 Task: Open a blank google sheet and write heading  Budget GuruAdd Categories in a column and its values below  'Housing, Transportation, Groceries, Utilities, Entertainment, Dining Out, Health, Miscellaneous, Savings & Total. 'Add Budgeted amount in next column and its values below  $1,500, $300, $400, $200, $150, $250, $100, $200, $500 & $4,600. Add Actual amountin next column and its values below   $1,400, $280, $420, $180, $170, $230, $120, $180, $520 & $4,500. Add Difference  in next column and its values below   -$100, -$20, +$20, -$20, +$20, -$20, +$20, -$20, +$20 & -$100Save page DashboardCashExpensesbook
Action: Mouse moved to (329, 199)
Screenshot: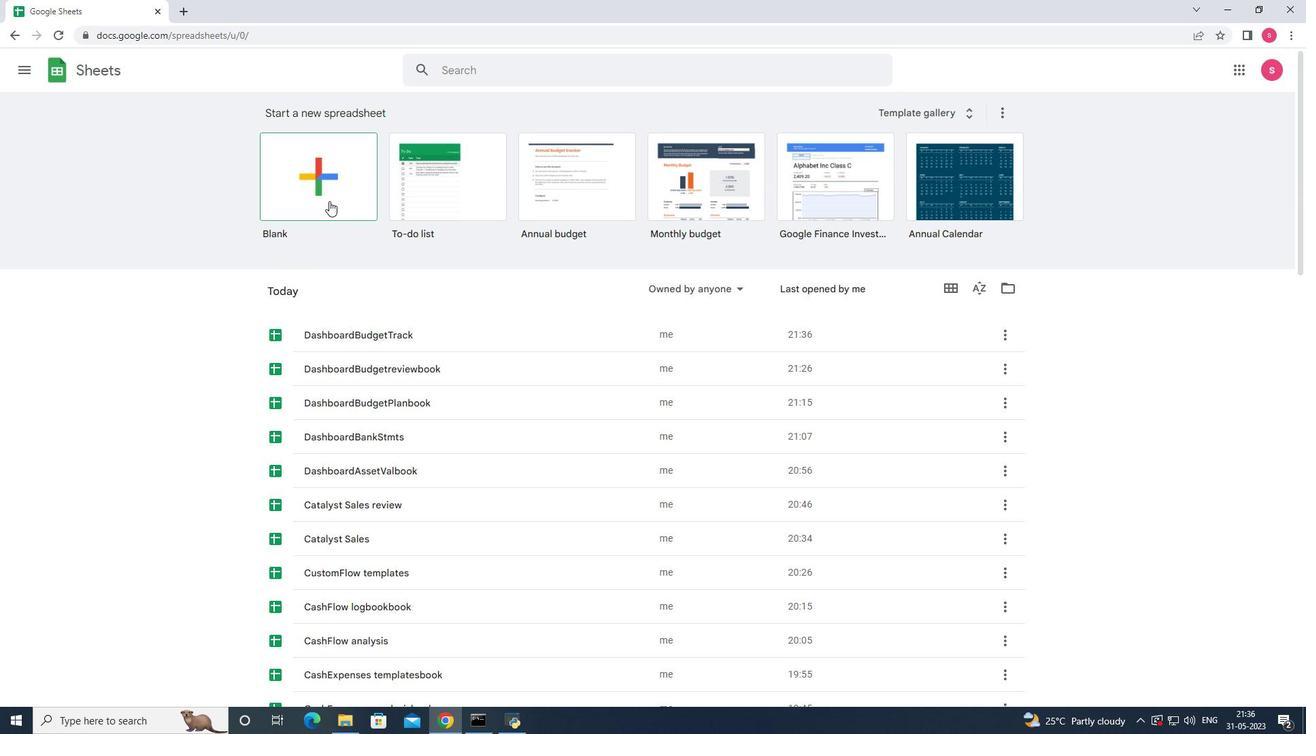 
Action: Mouse pressed left at (329, 199)
Screenshot: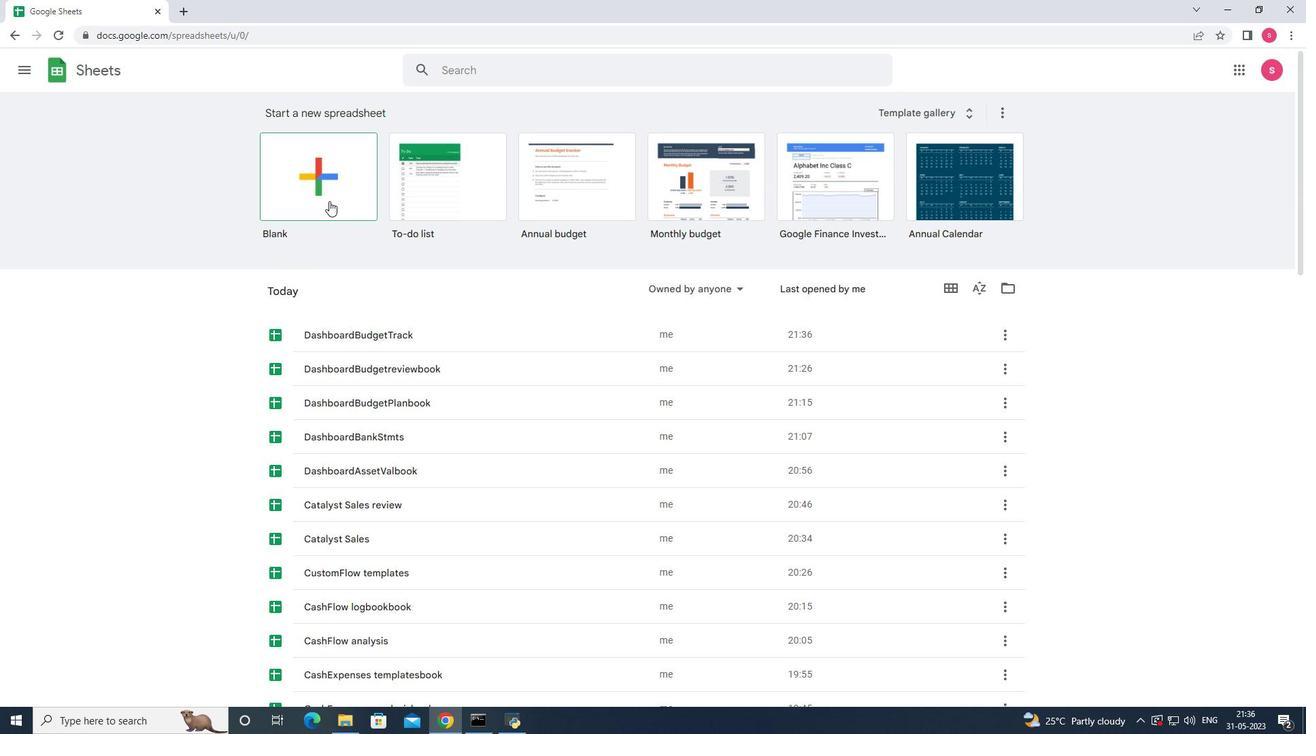 
Action: Mouse moved to (365, 310)
Screenshot: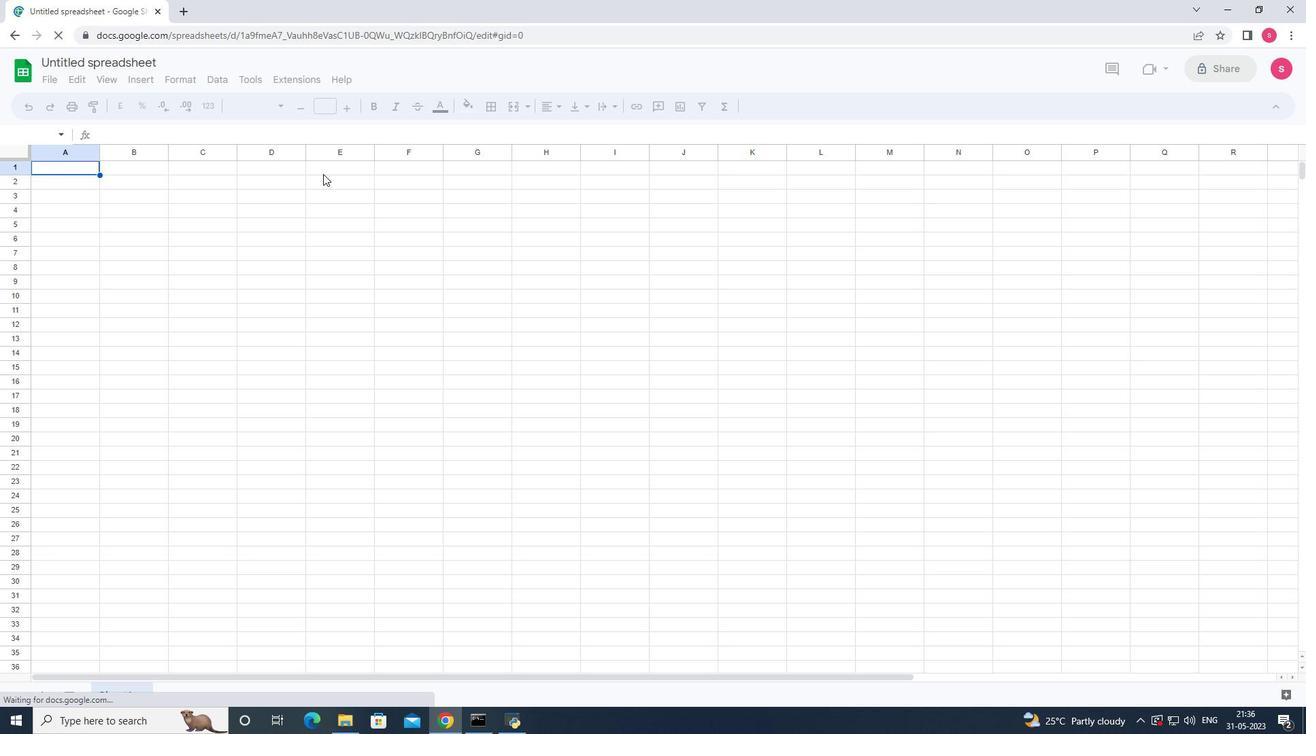 
Action: Key pressed <Key.shift><Key.shift><Key.shift><Key.shift><Key.shift><Key.shift><Key.shift>Guru<Key.left><Key.left><Key.left><Key.left><Key.left><Key.enter><Key.left><Key.left><Key.left><Key.left><Key.left><Key.shift>Budget<Key.space><Key.down><Key.down><Key.down><Key.enter><Key.shift>Categories<Key.enter><Key.shift>Housing<Key.enter><Key.shift>Transportation<Key.down><Key.down><Key.up><Key.shift>Groceries<Key.enter><Key.shift><Key.shift><Key.shift><Key.shift><Key.shift><Key.shift><Key.shift><Key.shift><Key.shift><Key.shift><Key.shift><Key.shift><Key.shift>Utilities<Key.enter><Key.shift><Key.shift><Key.shift>Entertainment<Key.enter><Key.shift>Dining<Key.space><Key.shift><Key.shift>Out<Key.enter><Key.shift>Health<Key.enter><Key.shift><Key.shift><Key.shift><Key.shift><Key.shift><Key.shift><Key.shift>Miscellaneous<Key.enter><Key.shift>SDsa<Key.backspace><Key.backspace><Key.backspace>avings<Key.right><Key.left><Key.down><Key.shift>Total<Key.right><Key.up><Key.up><Key.up><Key.up><Key.up><Key.up><Key.up><Key.up><Key.up><Key.up><Key.shift><Key.shift><Key.shift><Key.shift><Key.shift><Key.shift><Key.shift><Key.shift><Key.shift>Budgted<Key.space><Key.shift>Amount<Key.space><Key.down><Key.up><Key.down>1500<Key.enter>300<Key.enter>400<Key.enter>200<Key.enter>150<Key.enter>250<Key.enter>100<Key.enter>200<Key.enter>500<Key.enter>4600
Screenshot: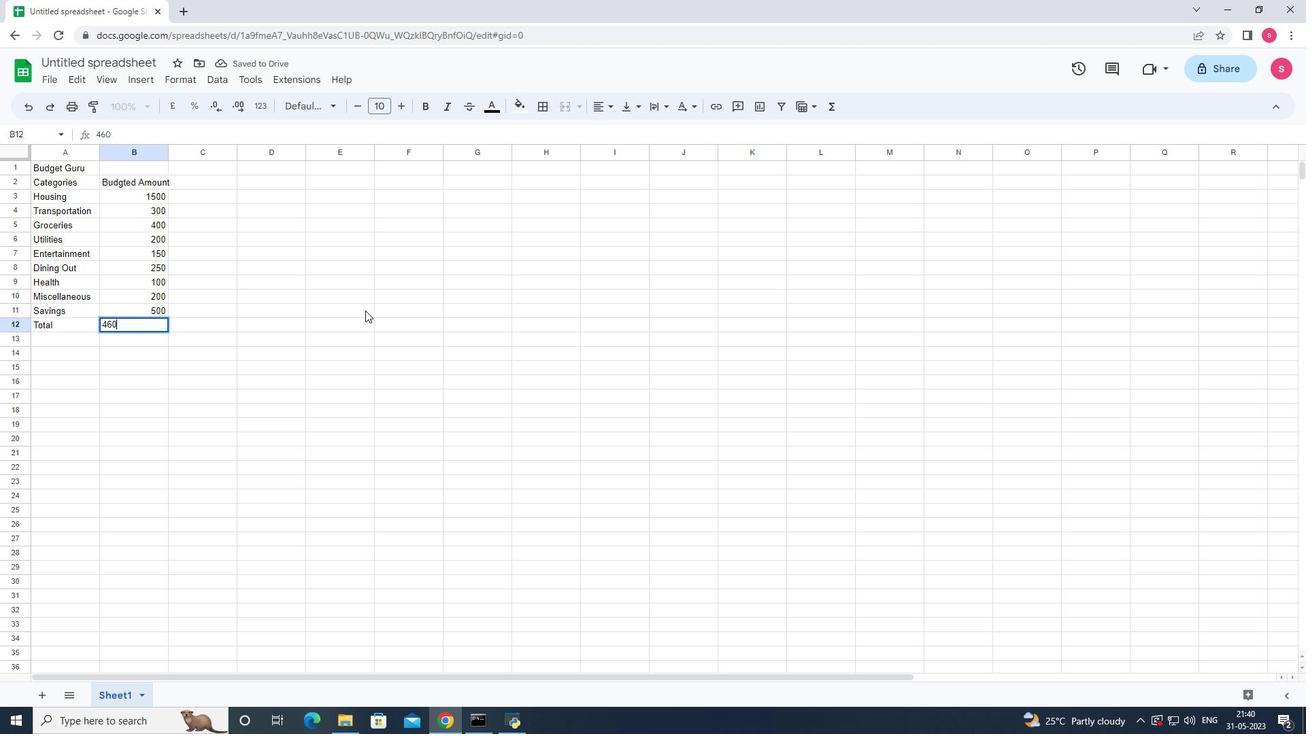 
Action: Mouse pressed left at (365, 310)
Screenshot: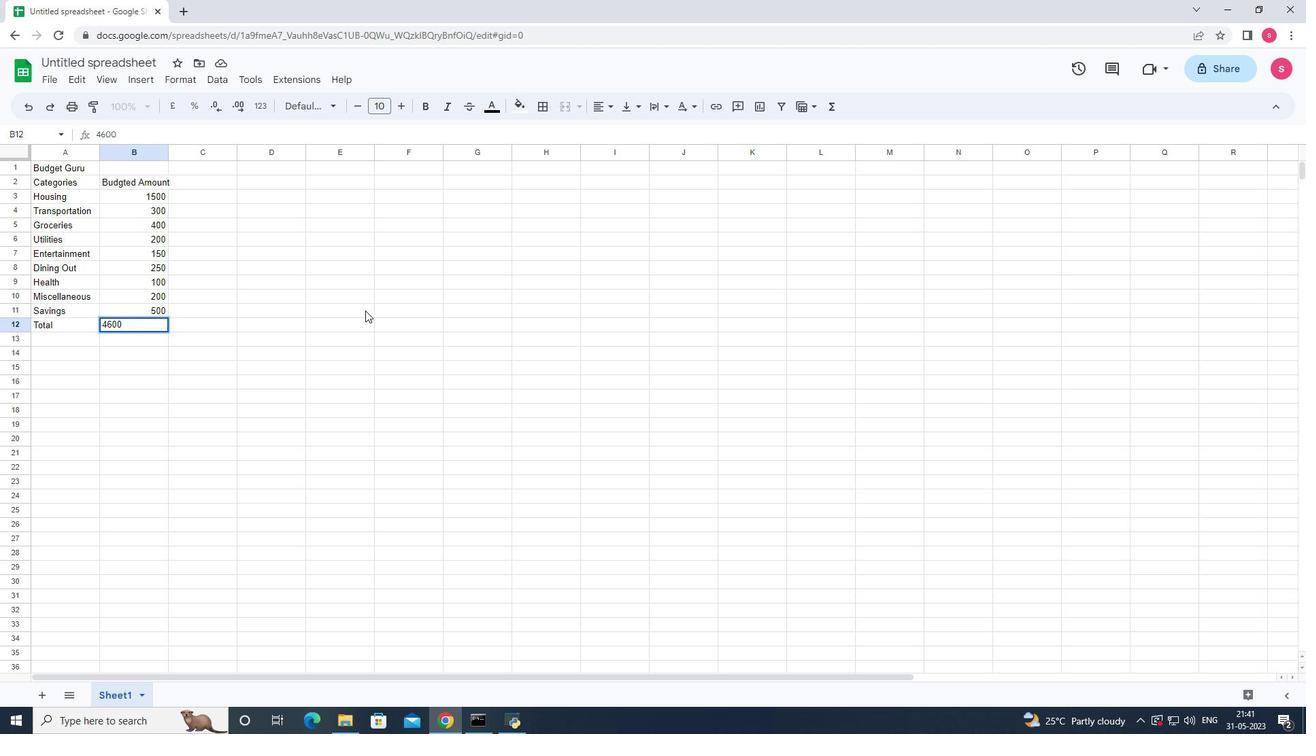 
Action: Mouse moved to (106, 182)
Screenshot: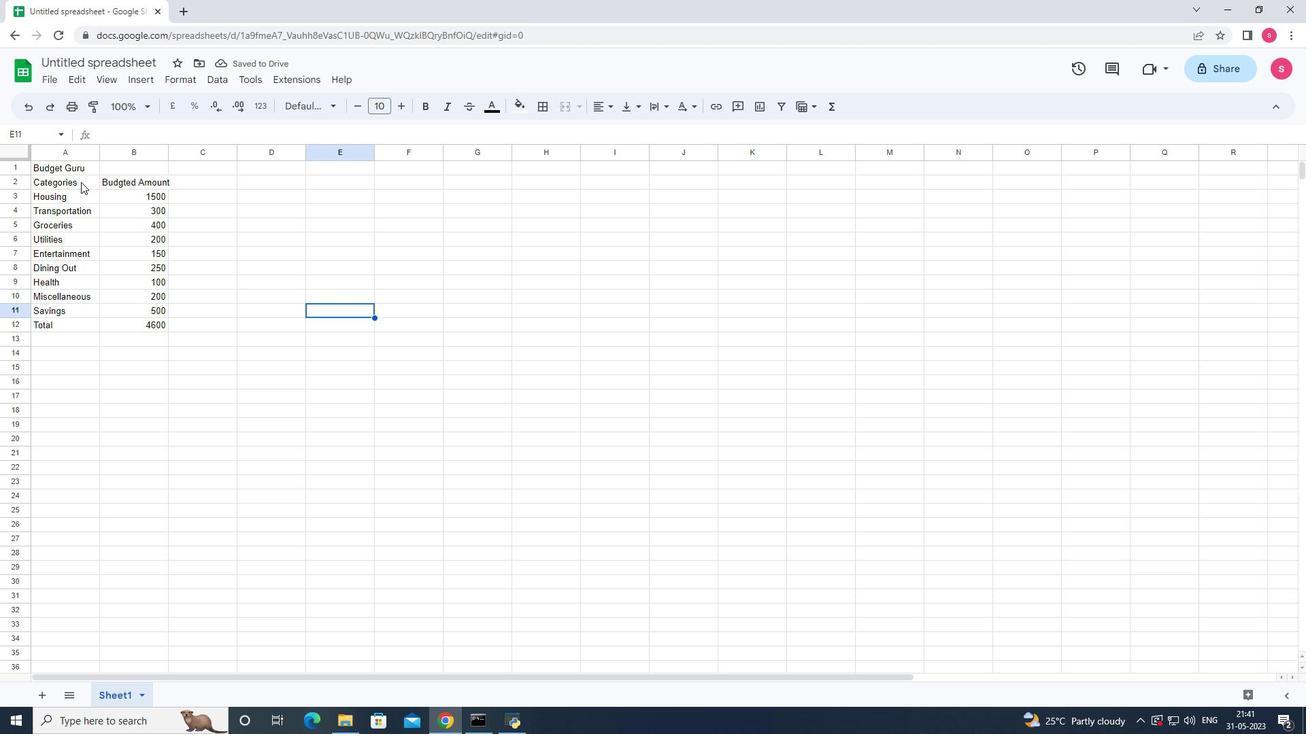 
Action: Mouse pressed left at (106, 182)
Screenshot: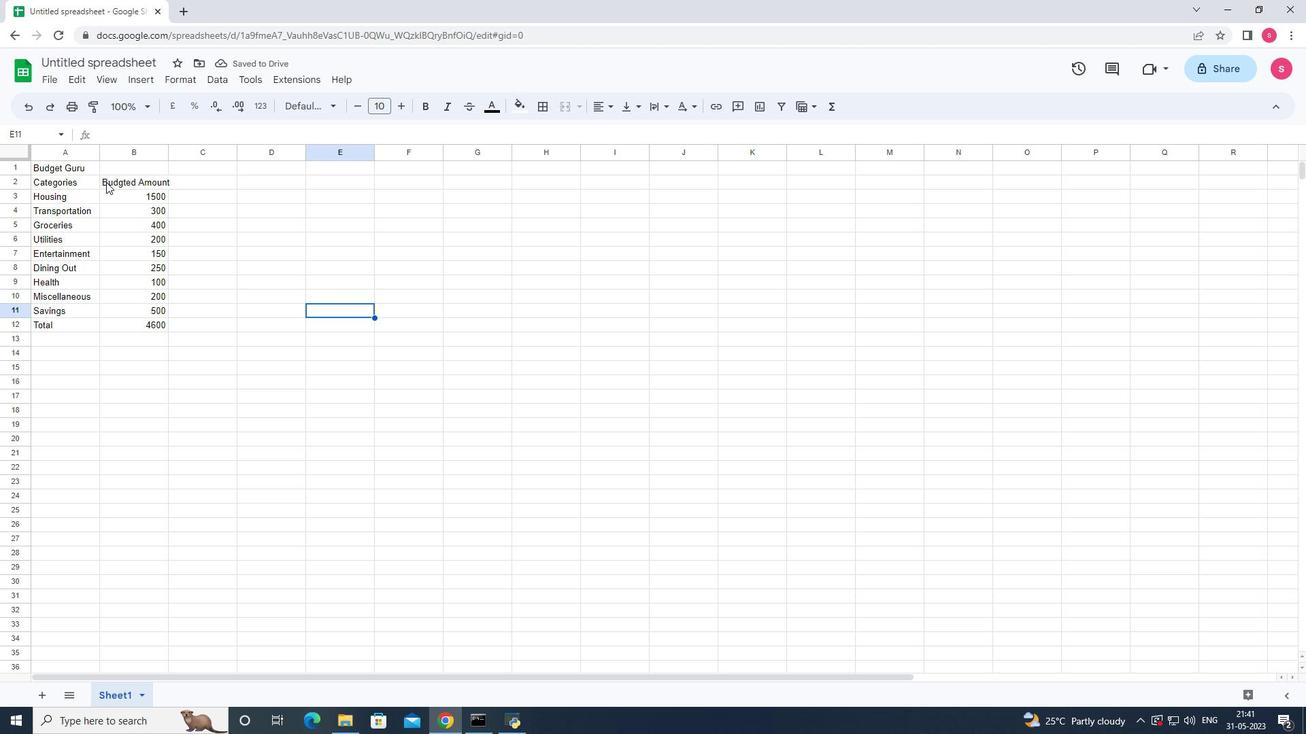 
Action: Mouse moved to (232, 238)
Screenshot: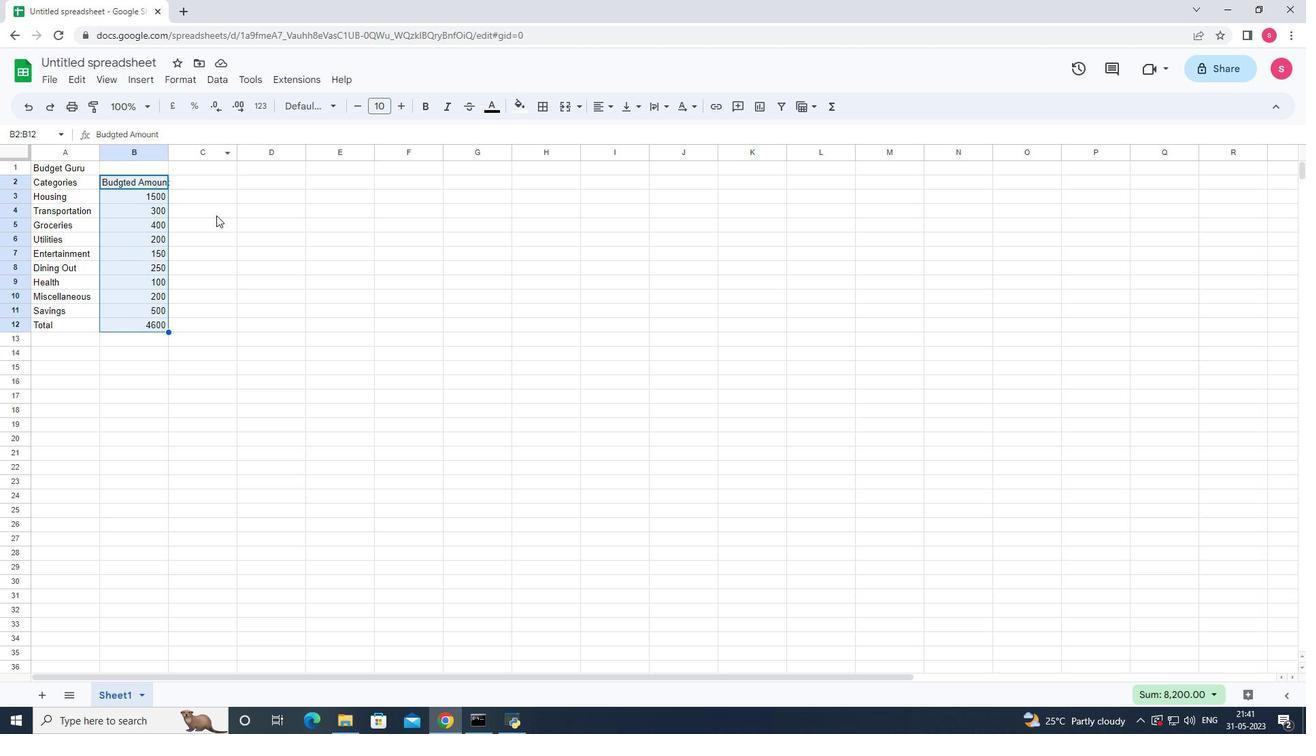 
Action: Mouse pressed left at (232, 238)
Screenshot: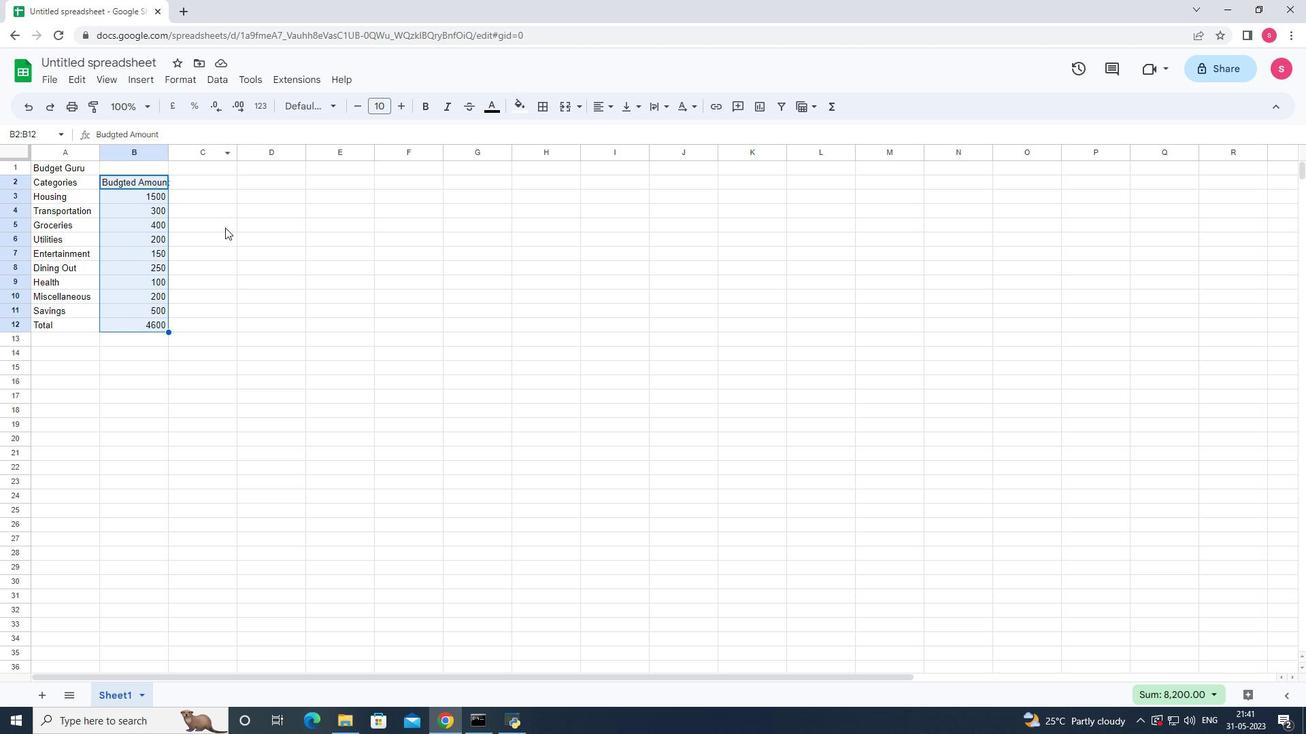 
Action: Mouse moved to (132, 197)
Screenshot: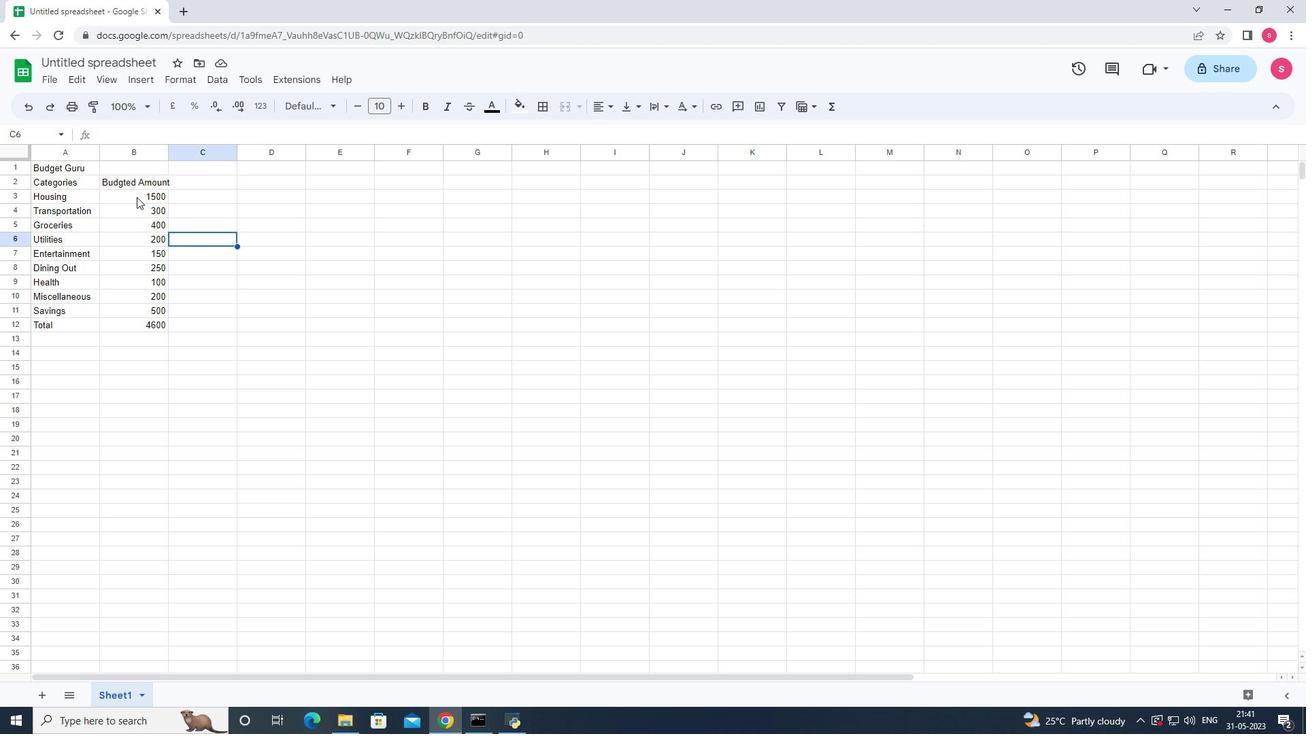 
Action: Mouse pressed left at (132, 197)
Screenshot: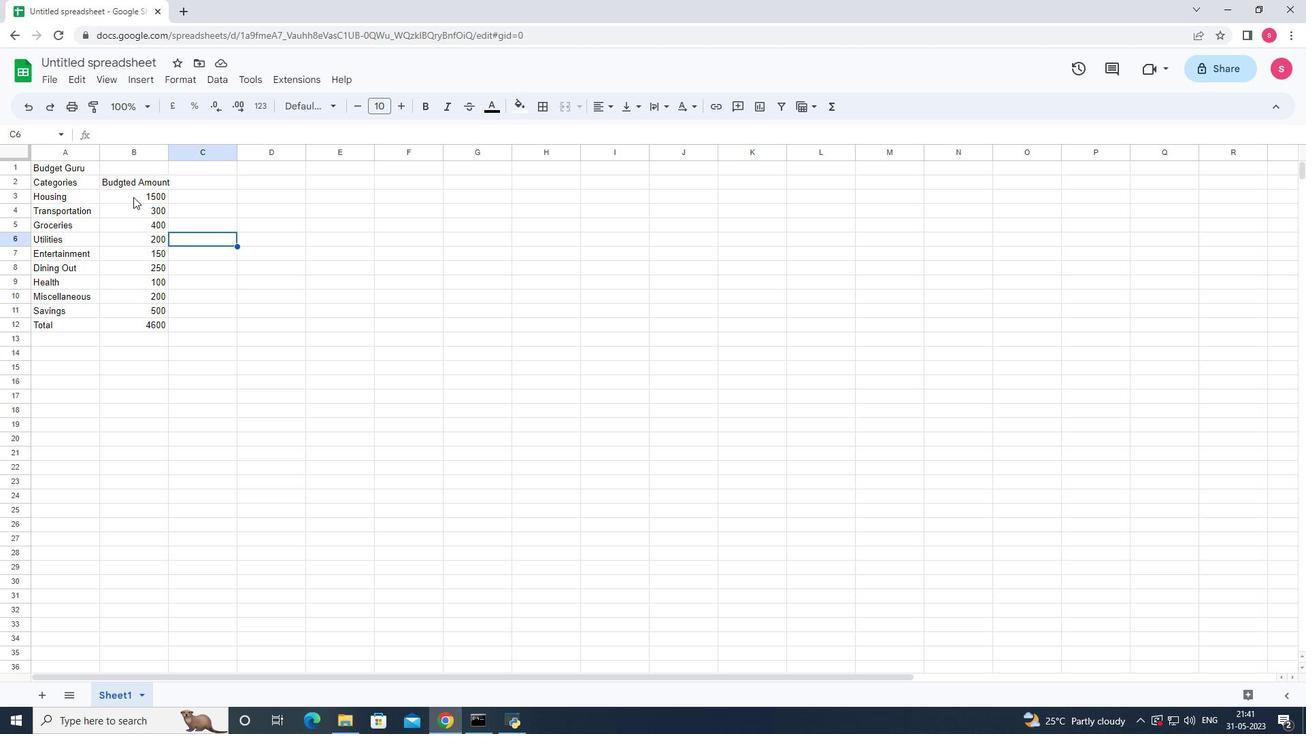 
Action: Mouse moved to (185, 79)
Screenshot: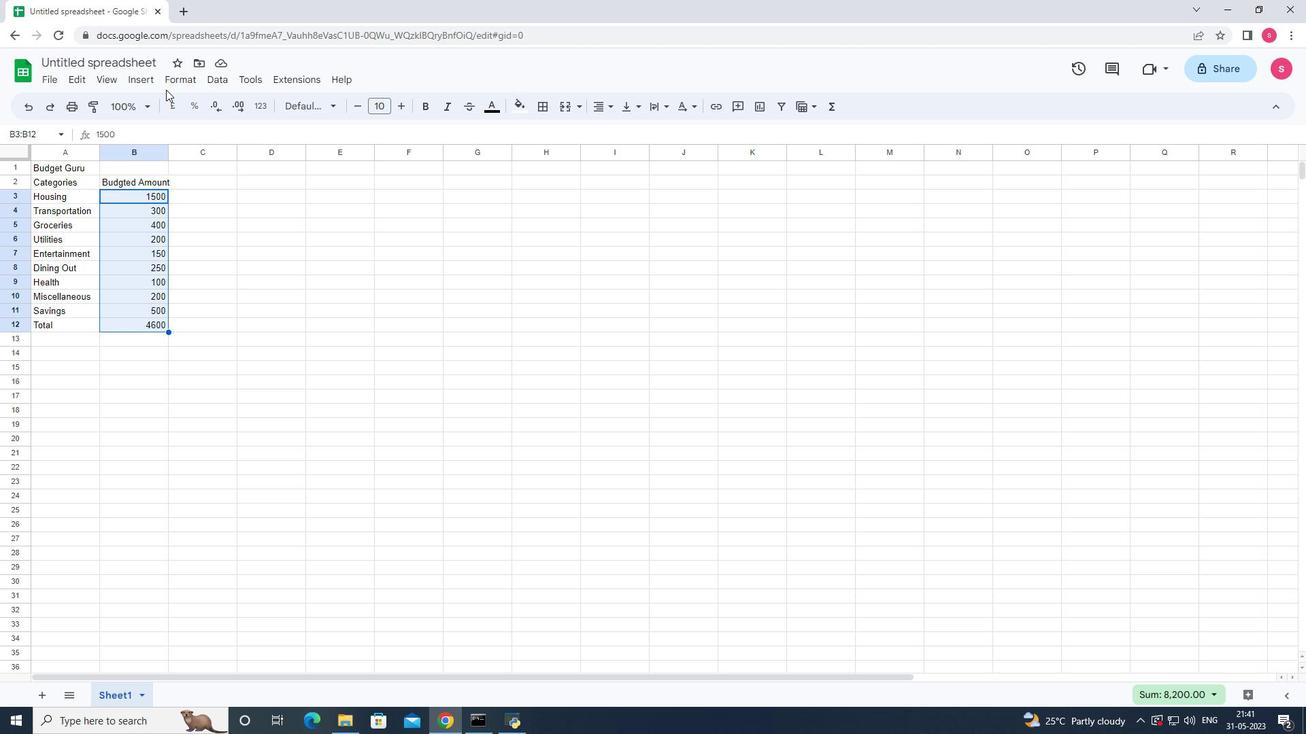 
Action: Mouse pressed left at (185, 79)
Screenshot: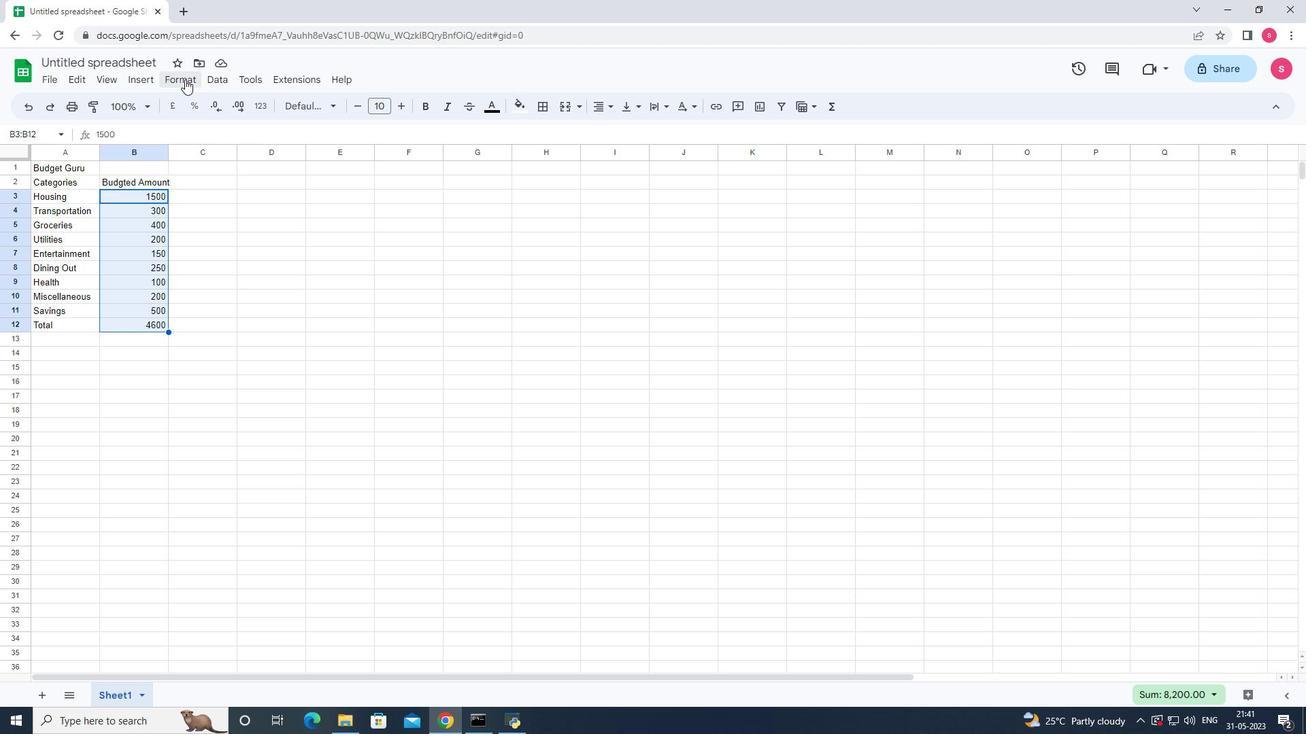 
Action: Mouse moved to (214, 144)
Screenshot: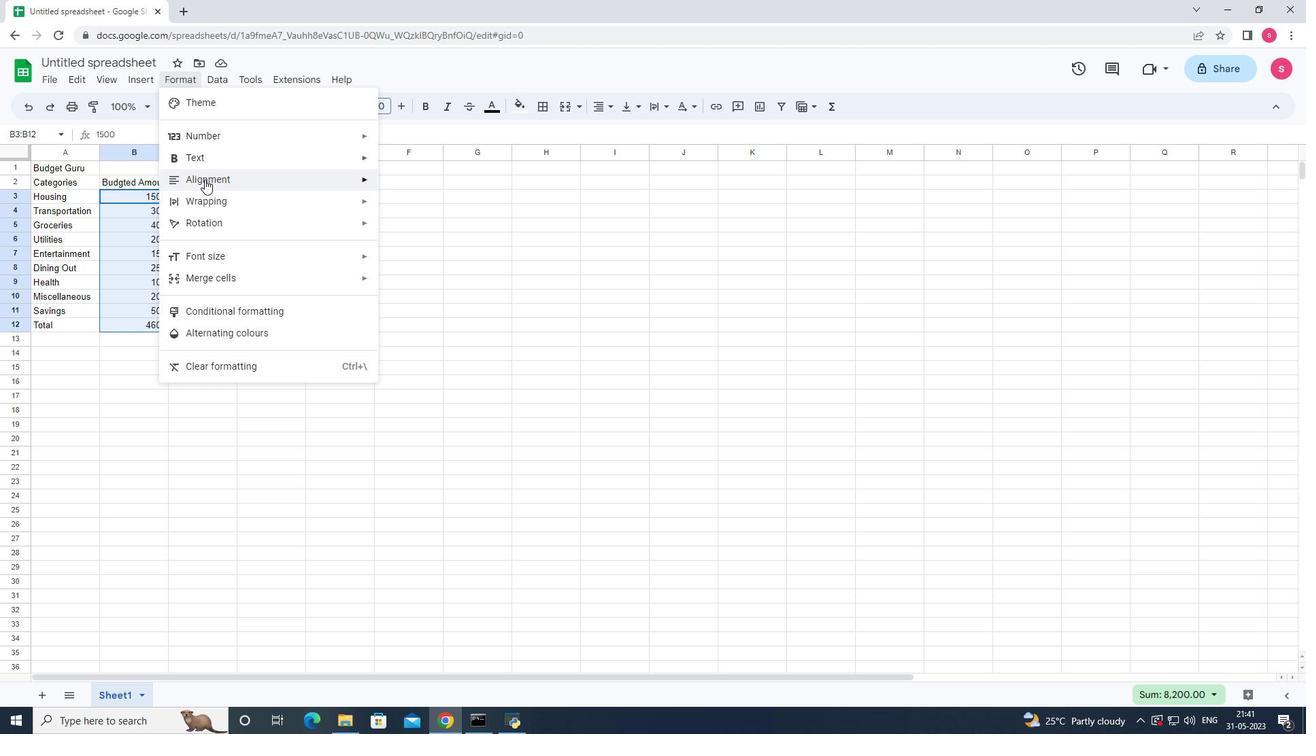 
Action: Mouse pressed left at (214, 144)
Screenshot: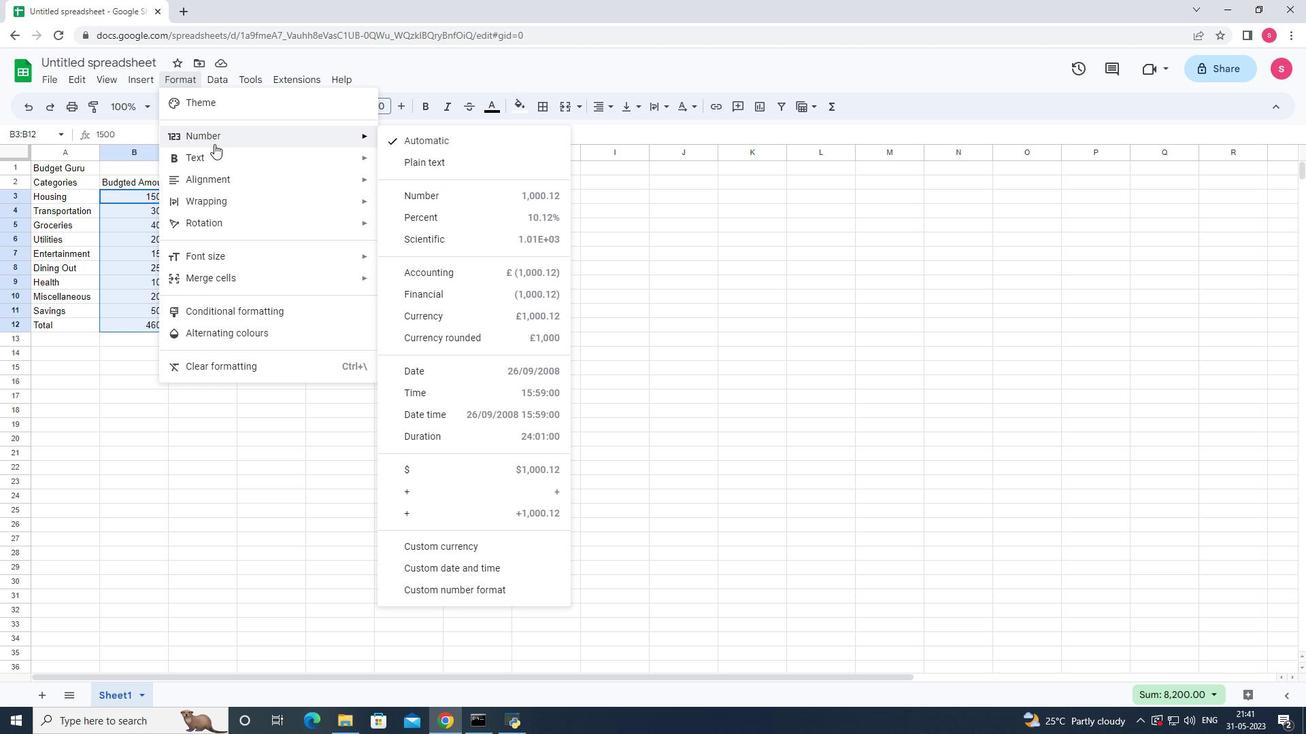 
Action: Mouse moved to (482, 543)
Screenshot: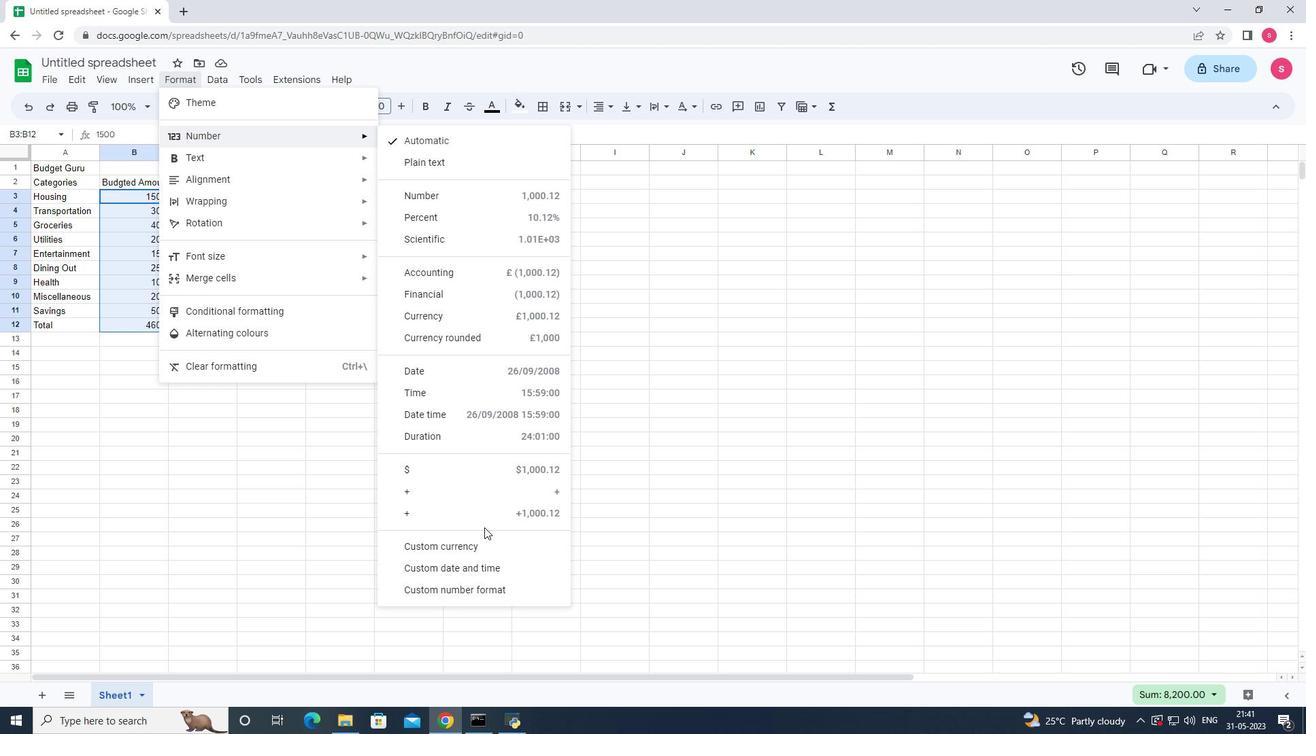 
Action: Mouse pressed left at (482, 543)
Screenshot: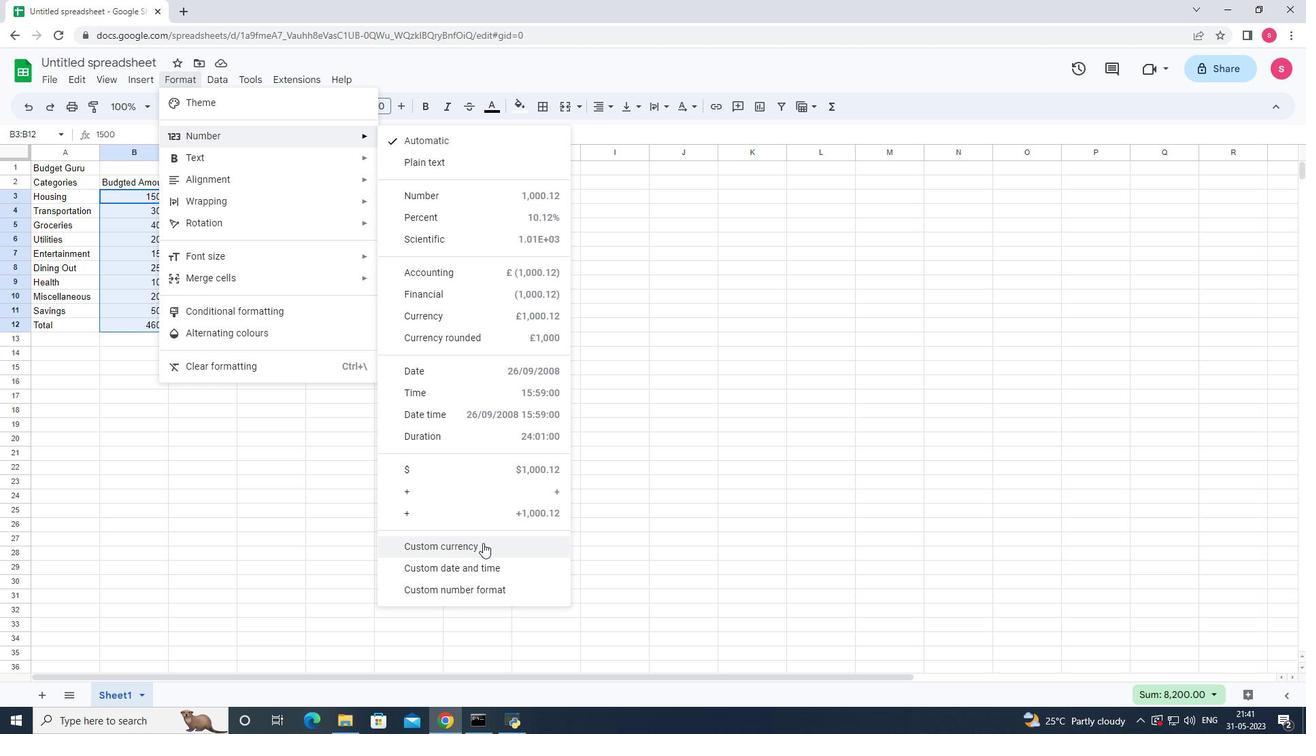 
Action: Mouse moved to (686, 297)
Screenshot: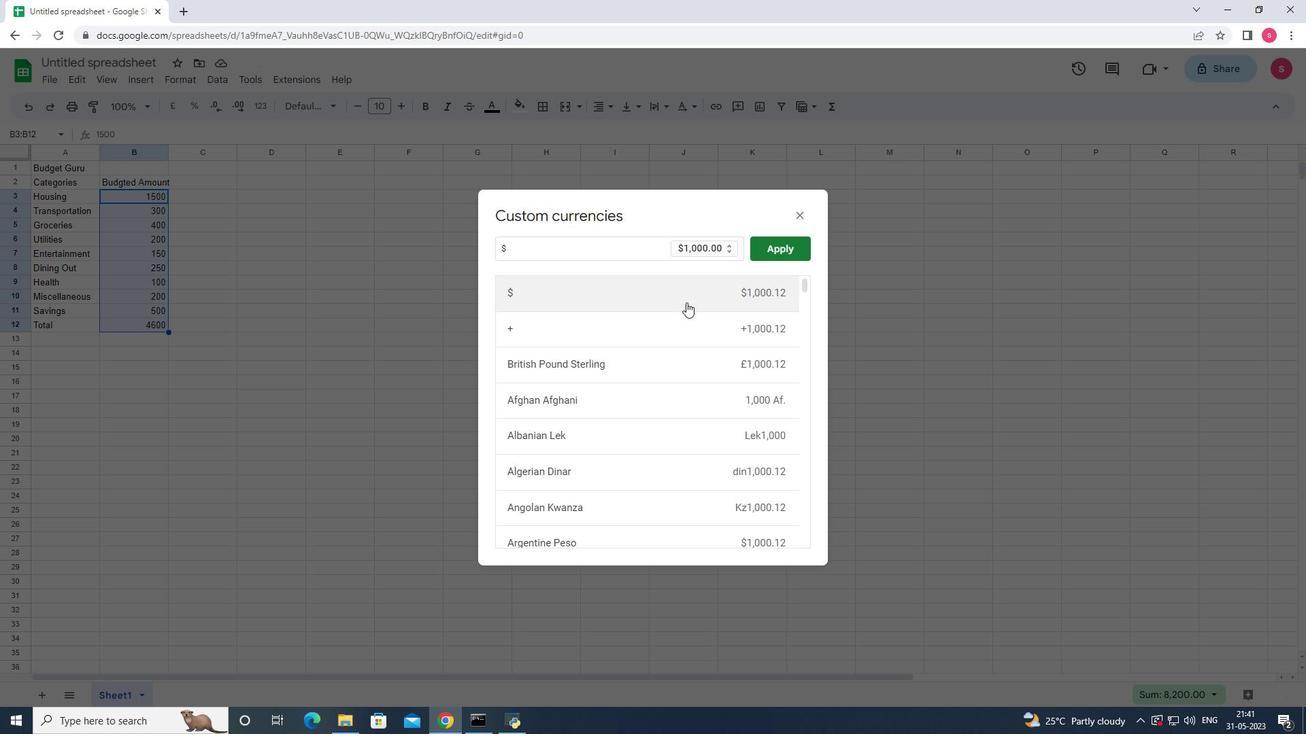 
Action: Mouse pressed left at (686, 297)
Screenshot: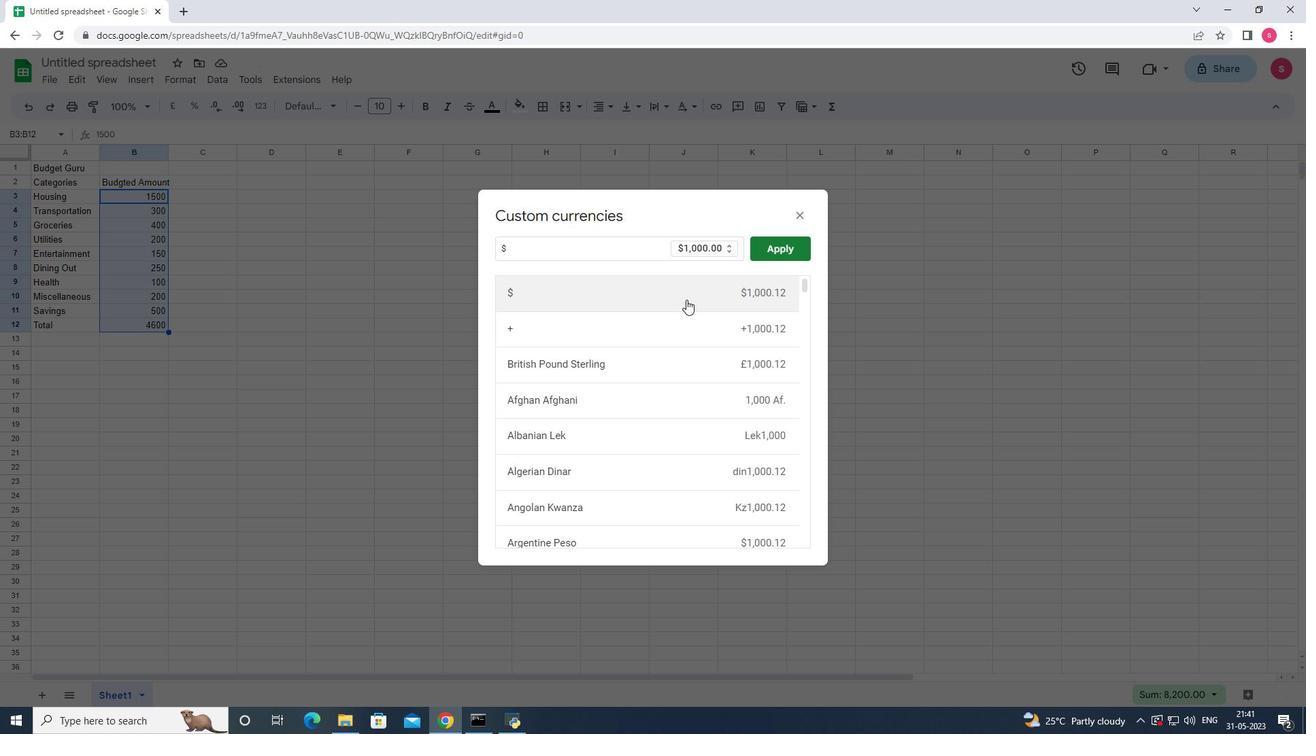 
Action: Mouse moved to (784, 253)
Screenshot: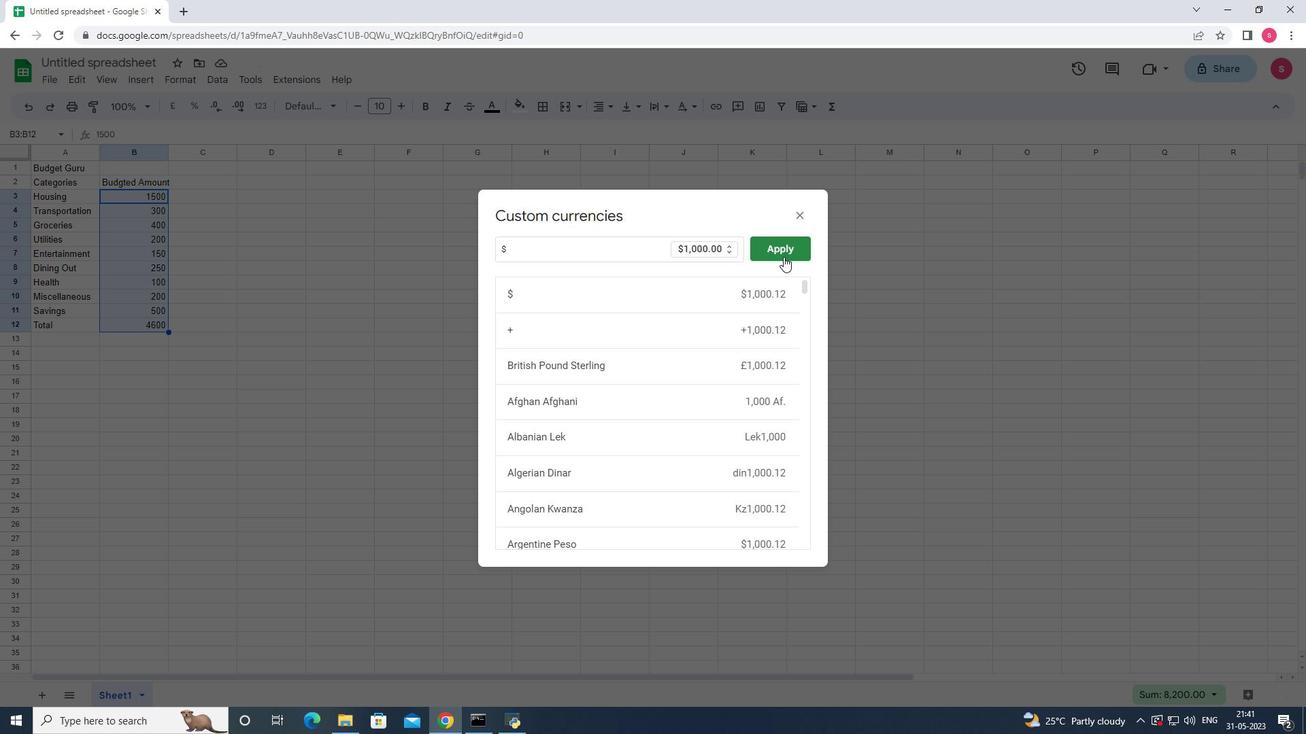 
Action: Mouse pressed left at (784, 253)
Screenshot: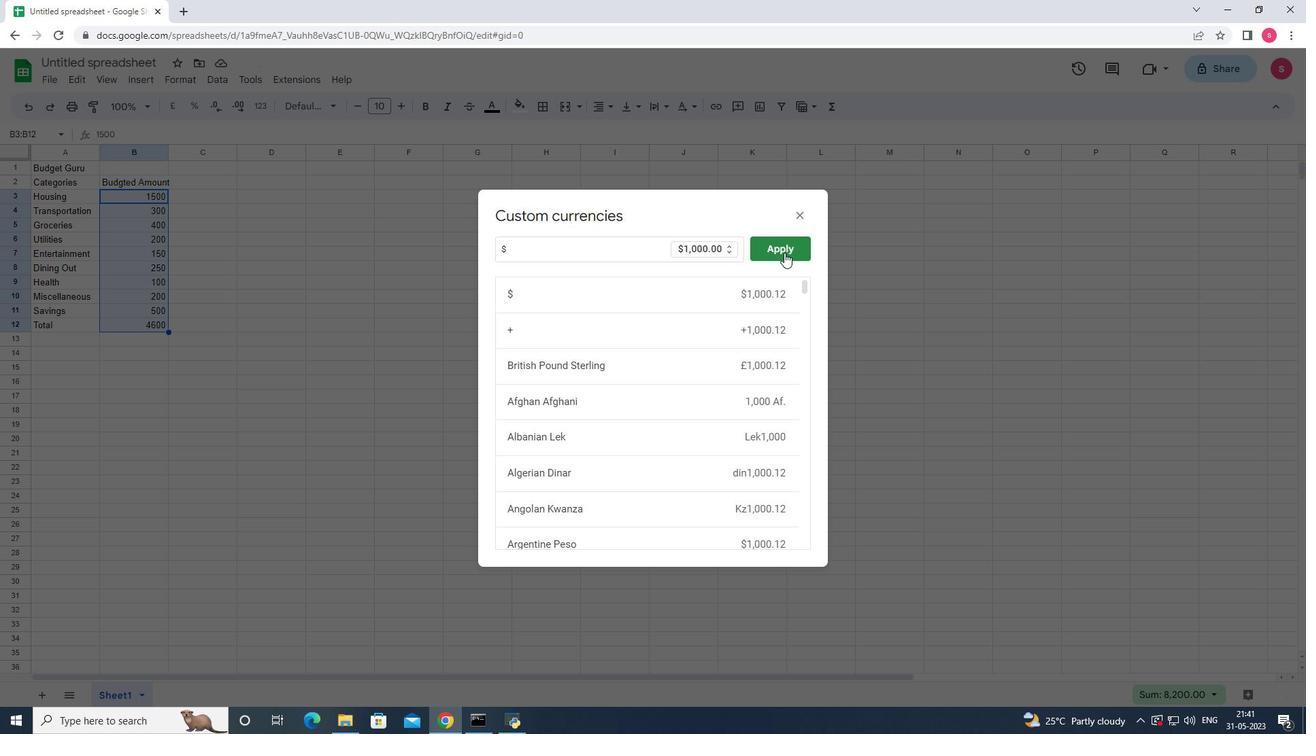 
Action: Mouse moved to (195, 188)
Screenshot: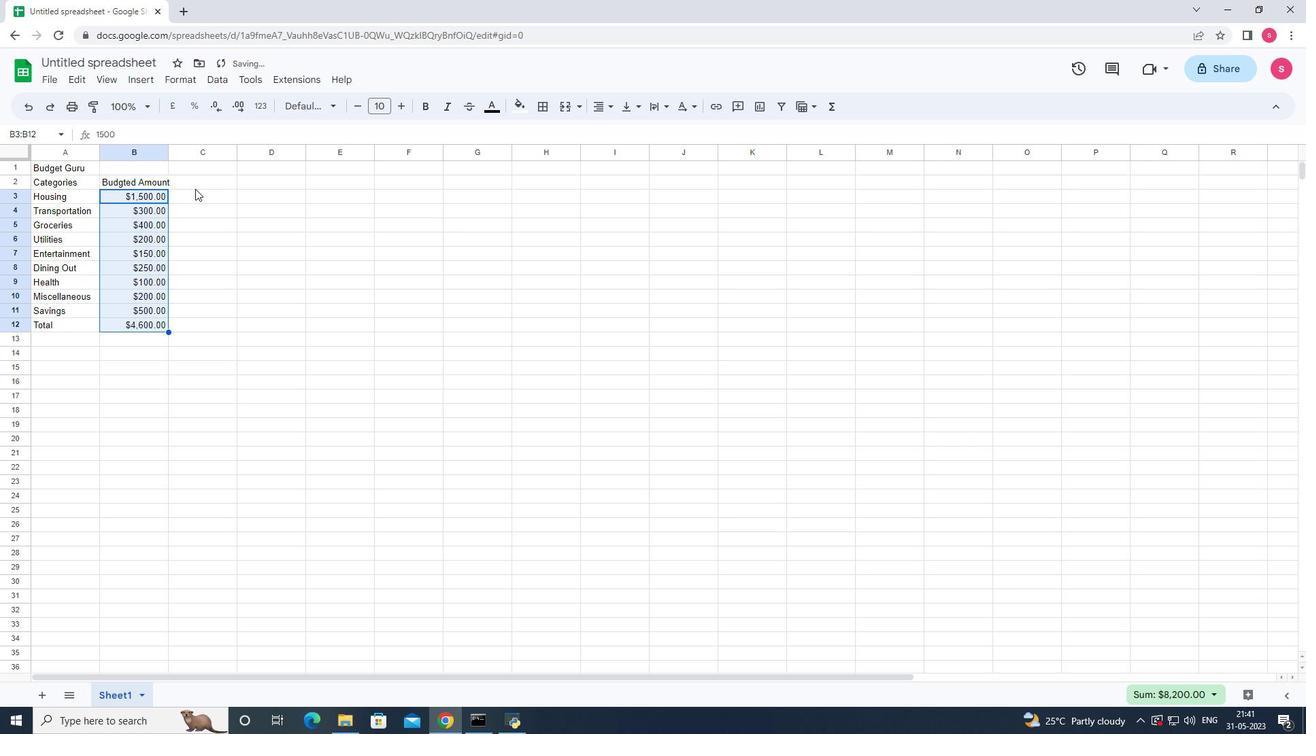 
Action: Mouse pressed left at (195, 188)
Screenshot: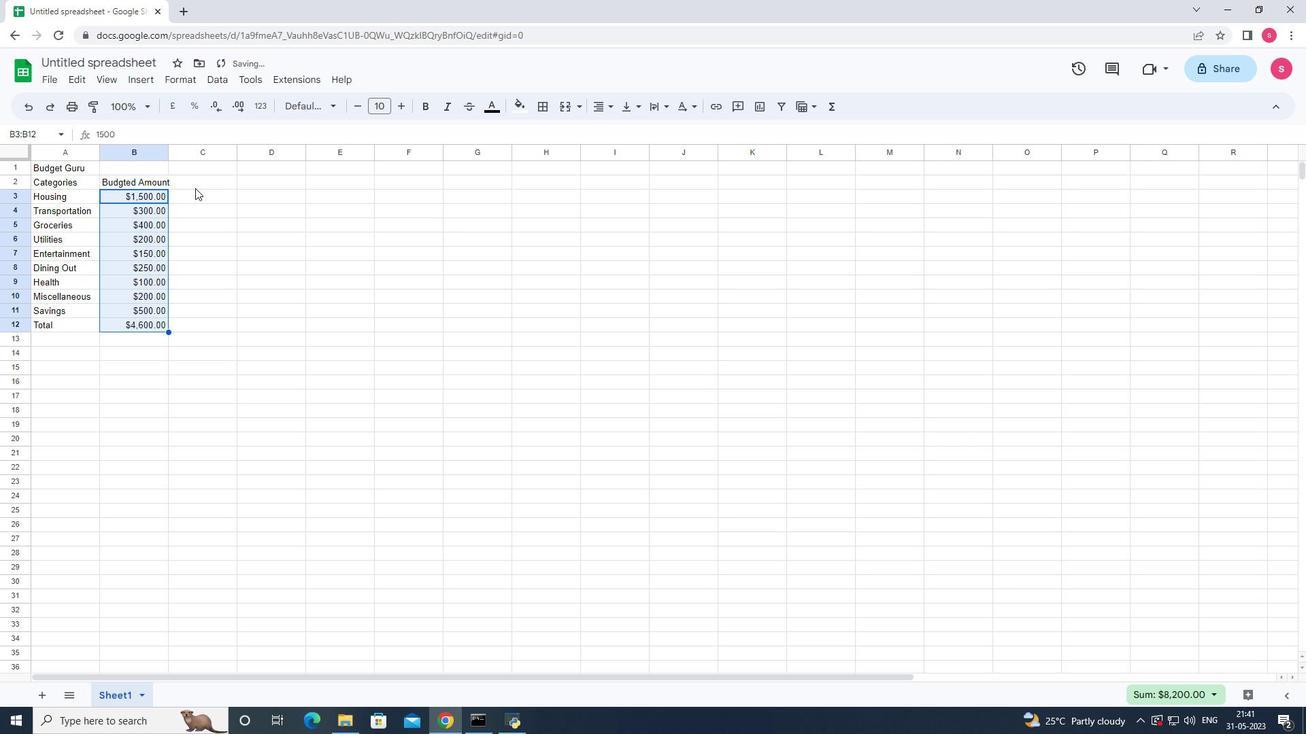 
Action: Mouse moved to (204, 210)
Screenshot: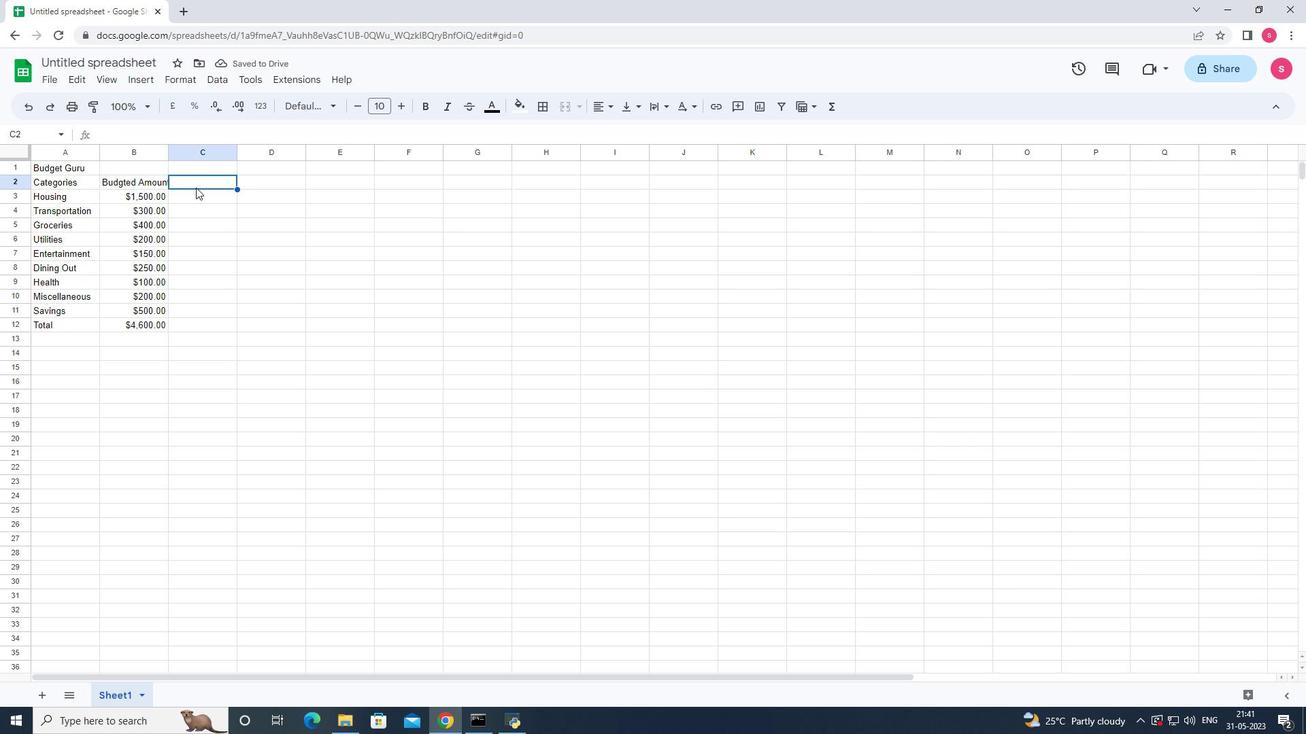 
Action: Key pressed <Key.shift>Actual<Key.space><Key.shift>Amoy<Key.backspace>unt<Key.down>1400<Key.enter>25<Key.backspace>80<Key.enter>420<Key.enter>180<Key.enter>170<Key.enter>230<Key.enter>120<Key.enter>180<Key.enter>520<Key.enter>=
Screenshot: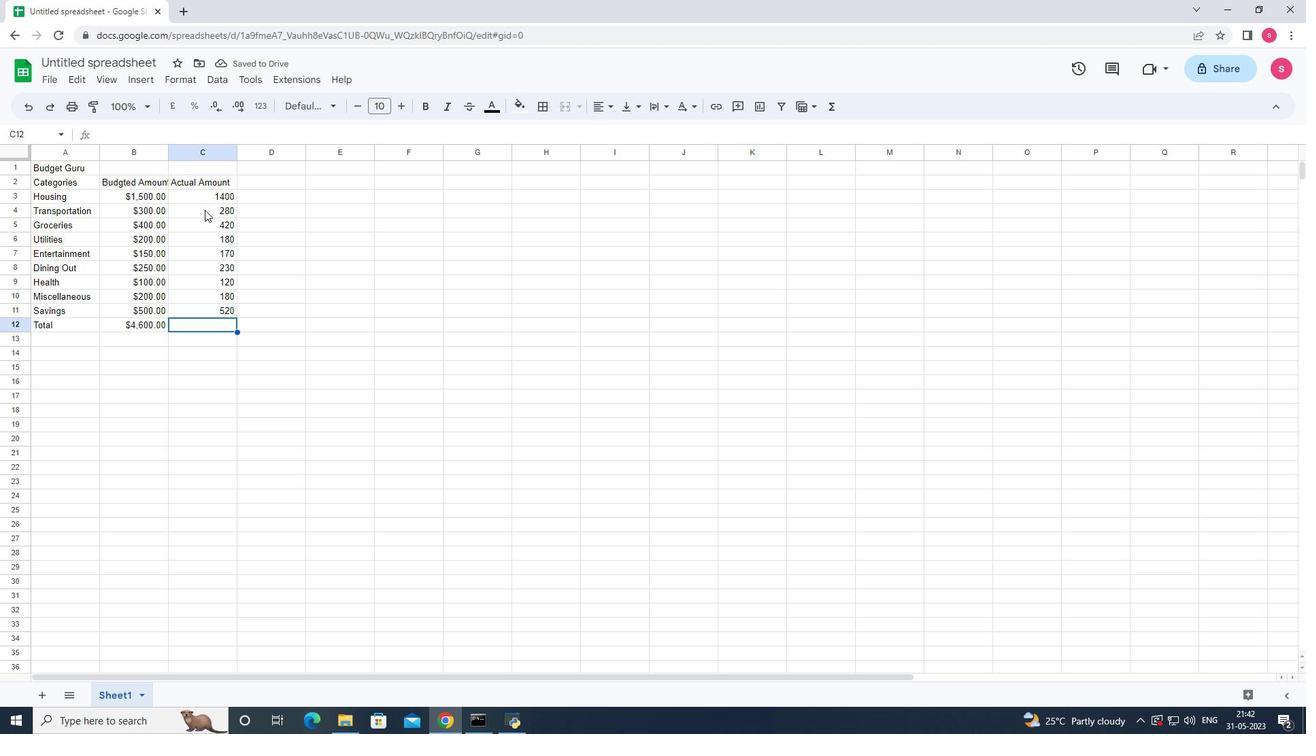 
Action: Mouse moved to (216, 342)
Screenshot: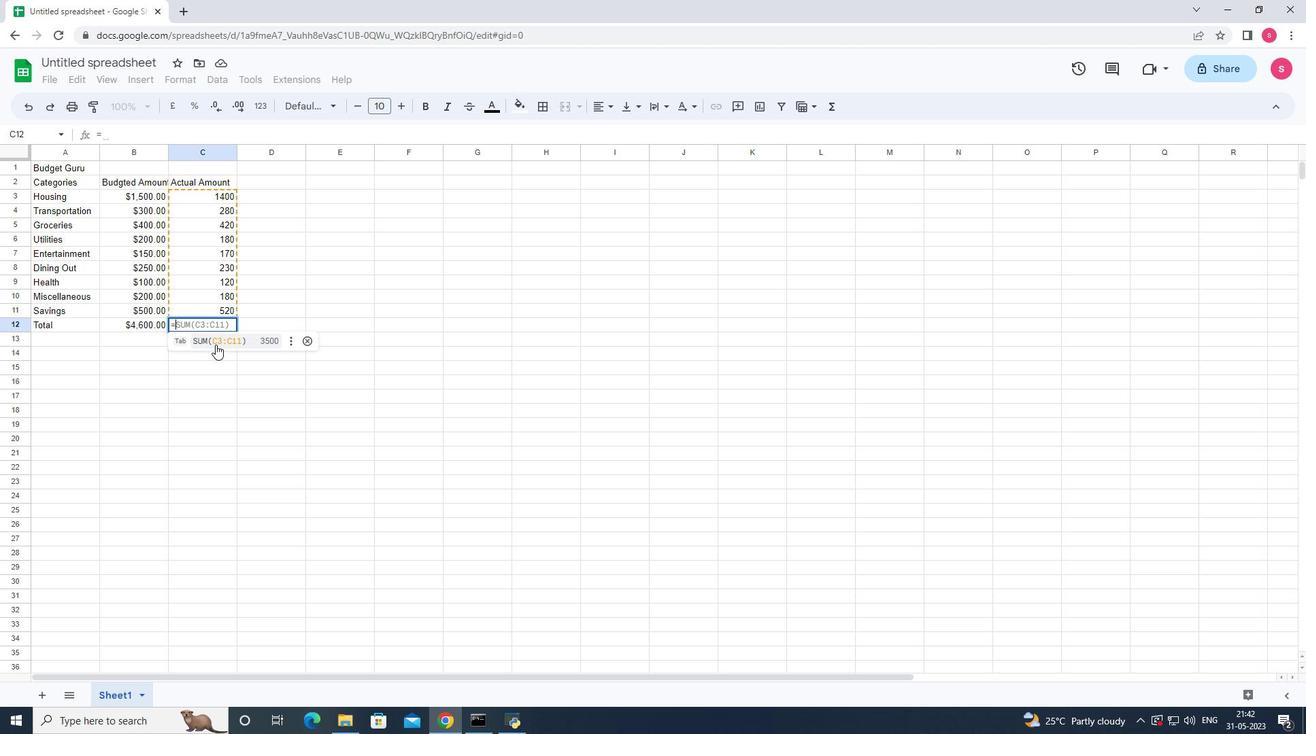 
Action: Mouse pressed left at (216, 342)
Screenshot: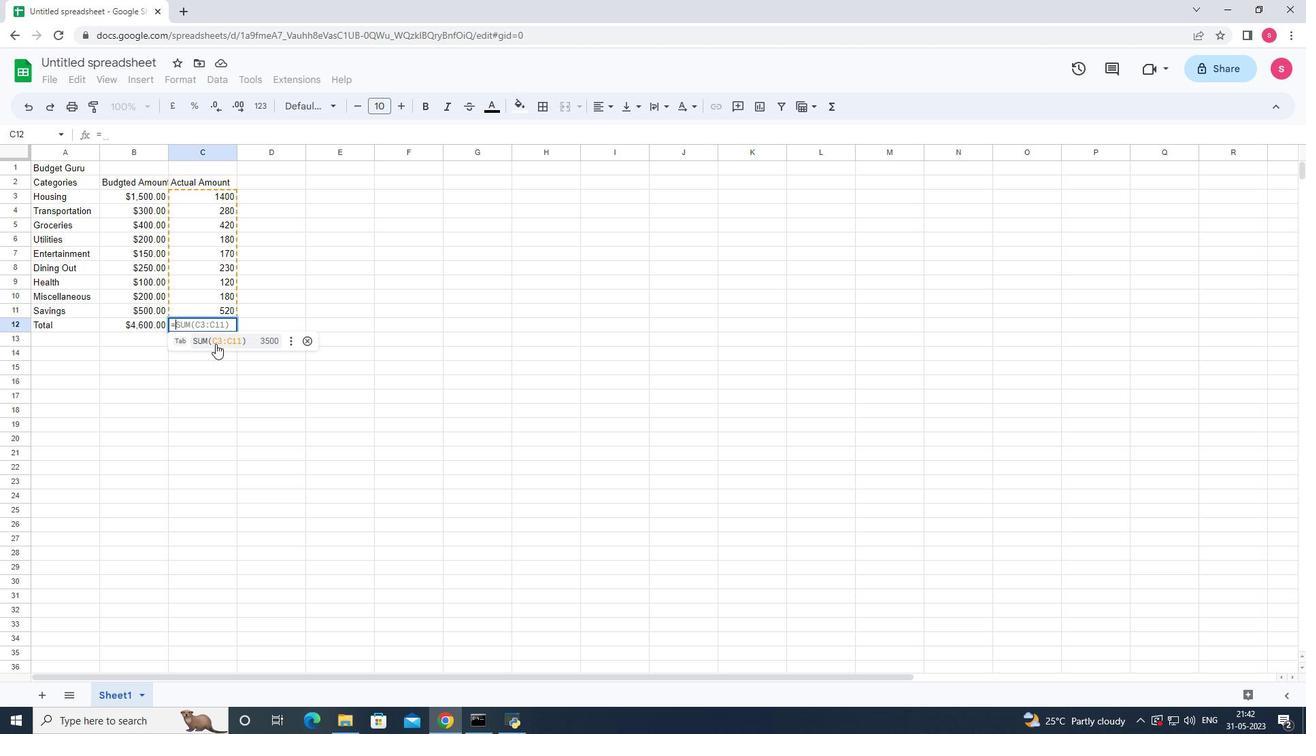 
Action: Mouse moved to (196, 197)
Screenshot: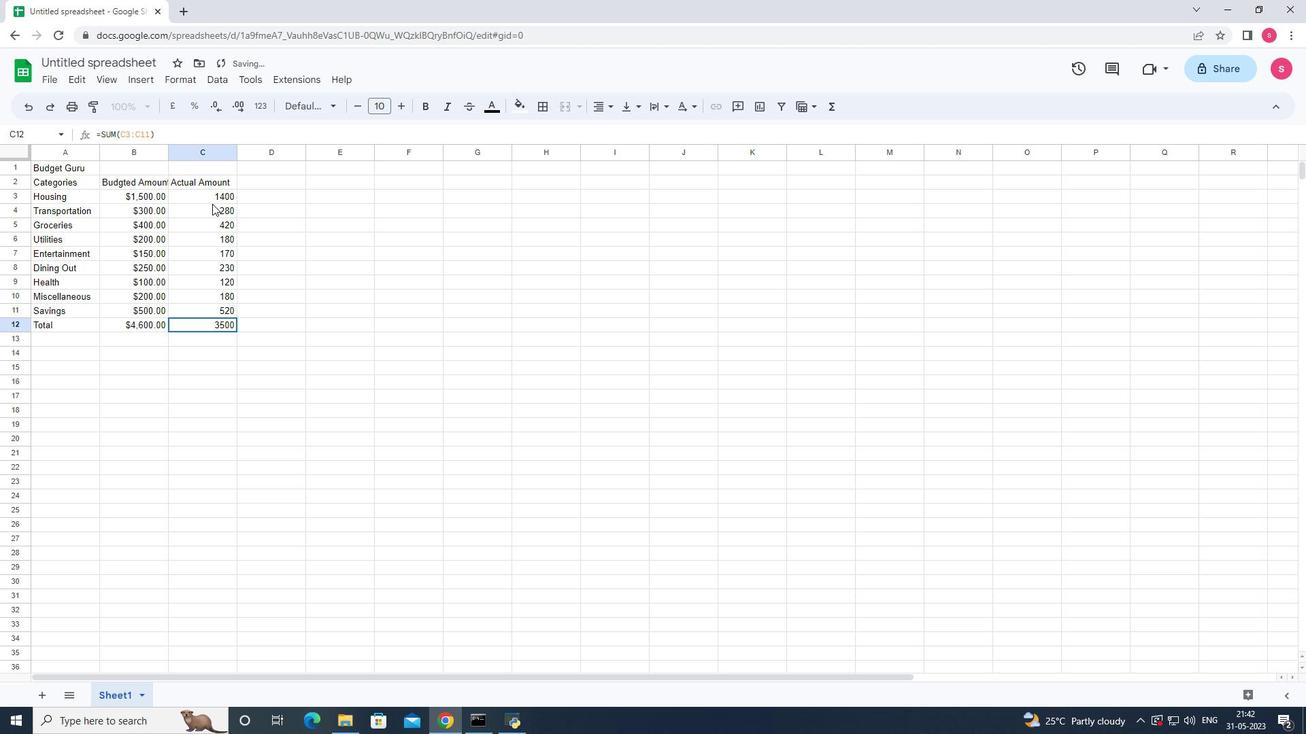 
Action: Mouse pressed left at (196, 197)
Screenshot: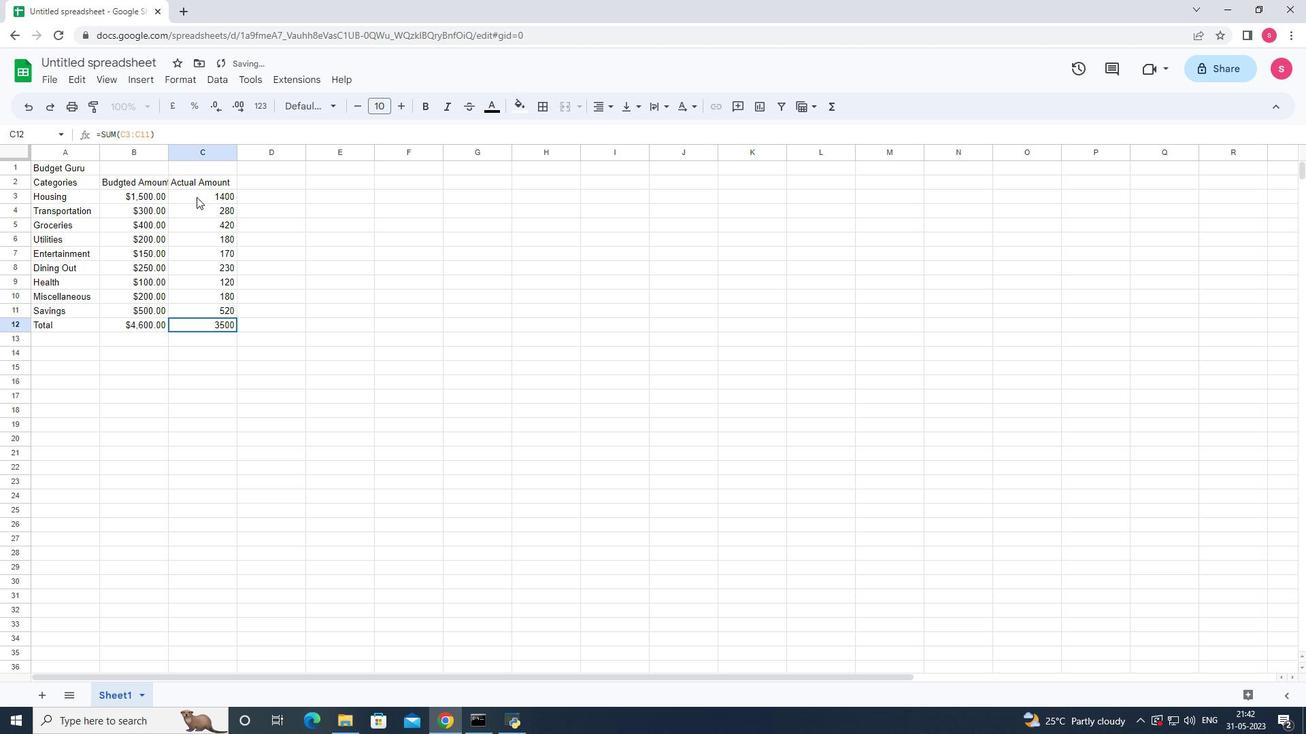 
Action: Mouse moved to (185, 76)
Screenshot: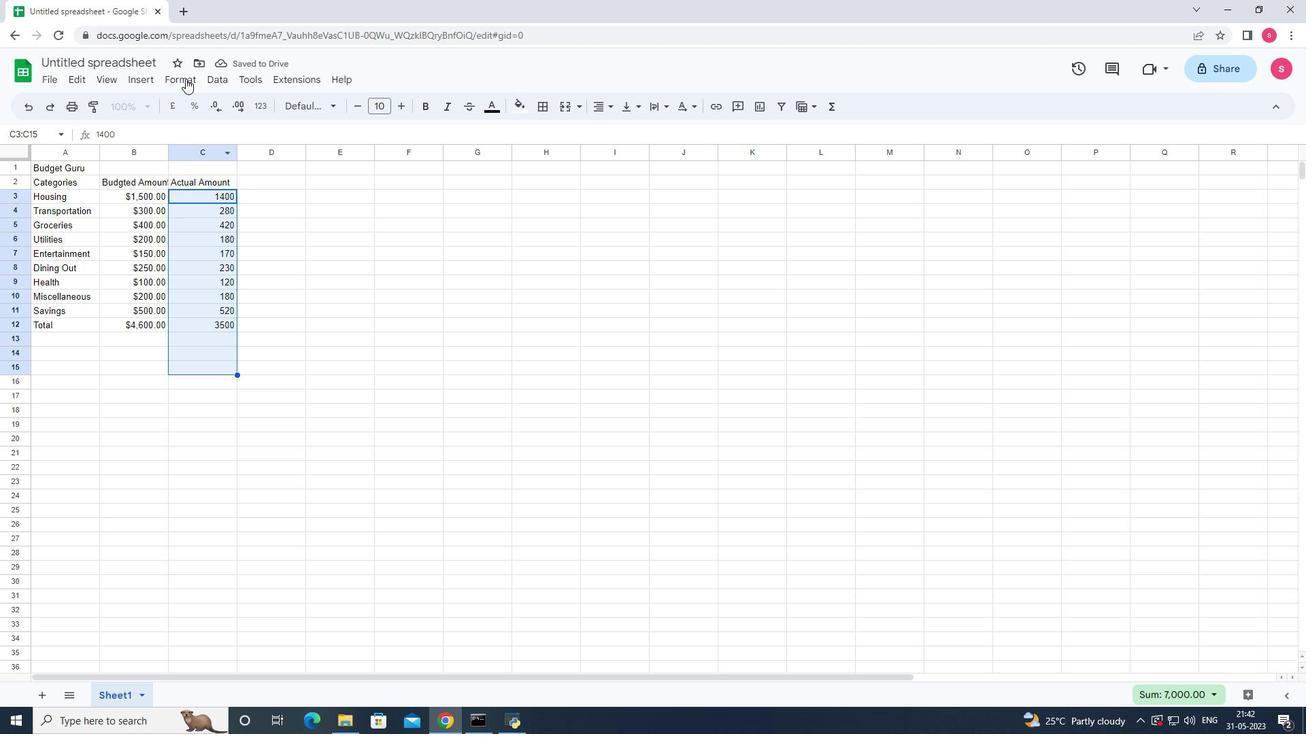 
Action: Mouse pressed left at (185, 76)
Screenshot: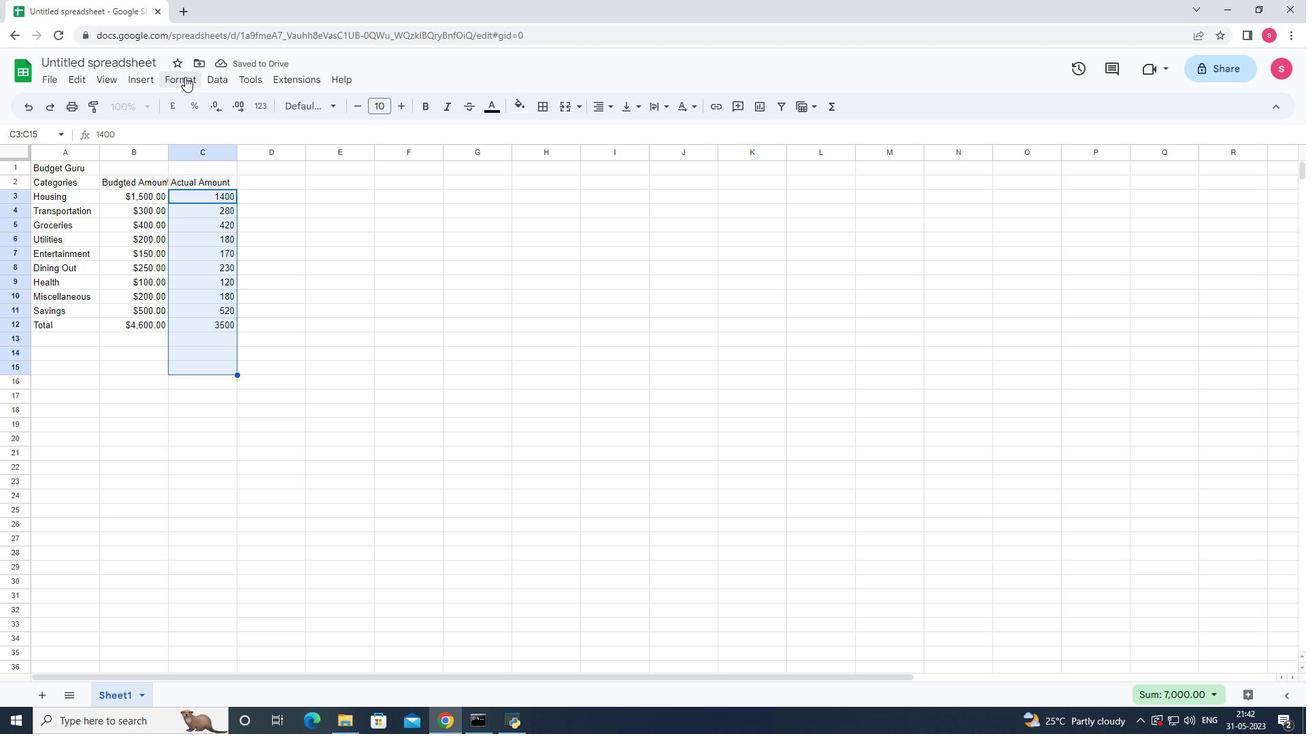 
Action: Mouse moved to (239, 135)
Screenshot: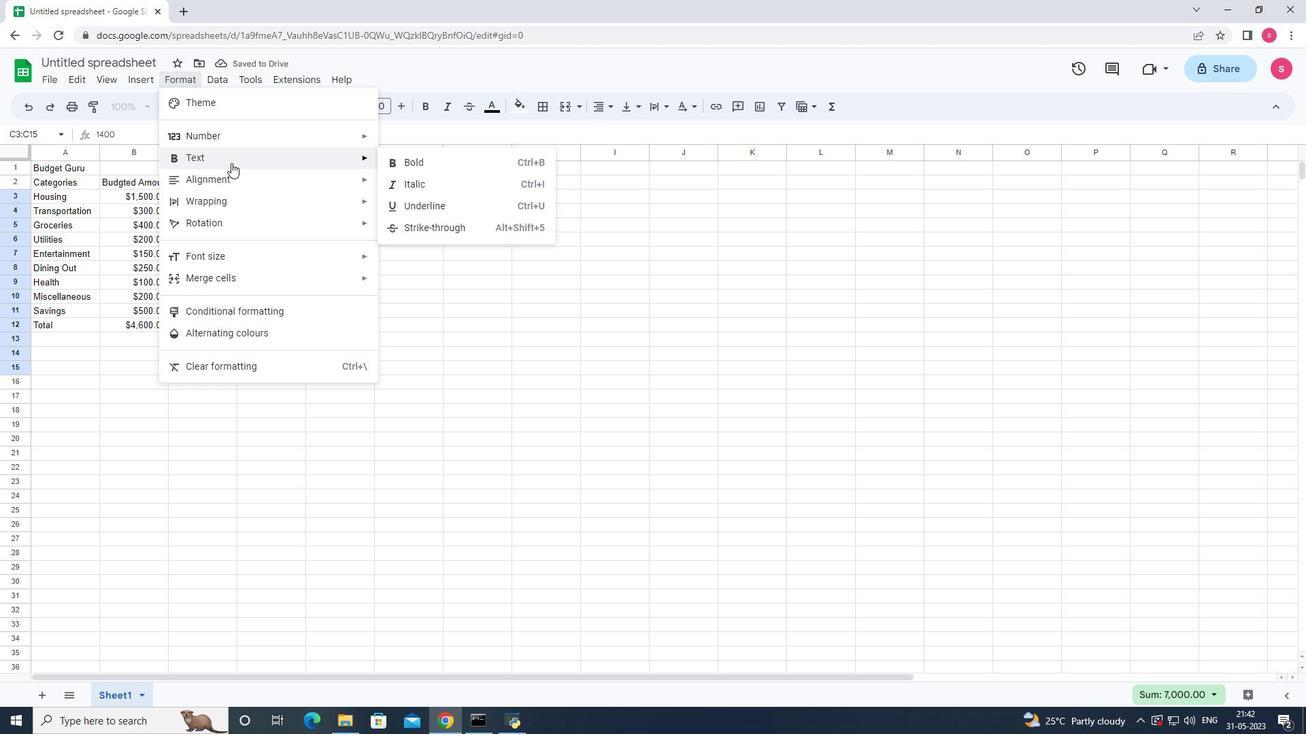 
Action: Mouse pressed left at (239, 135)
Screenshot: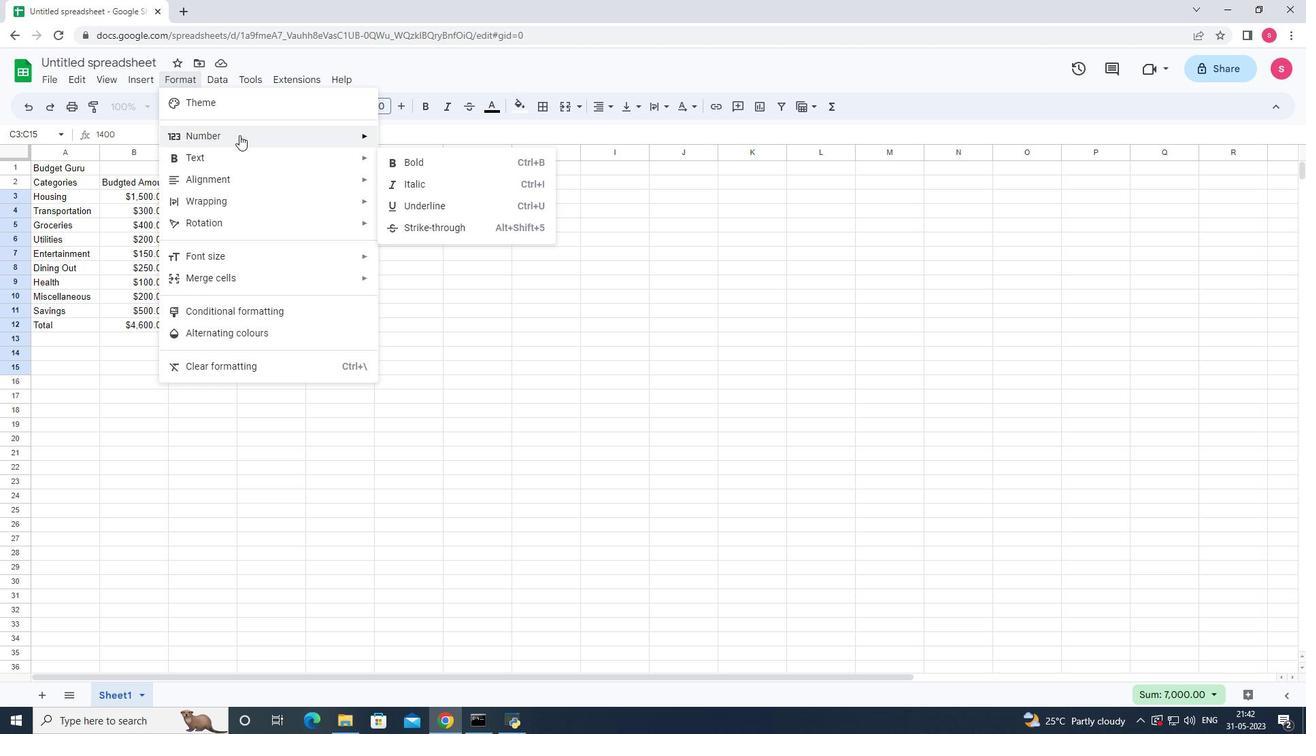 
Action: Mouse moved to (453, 544)
Screenshot: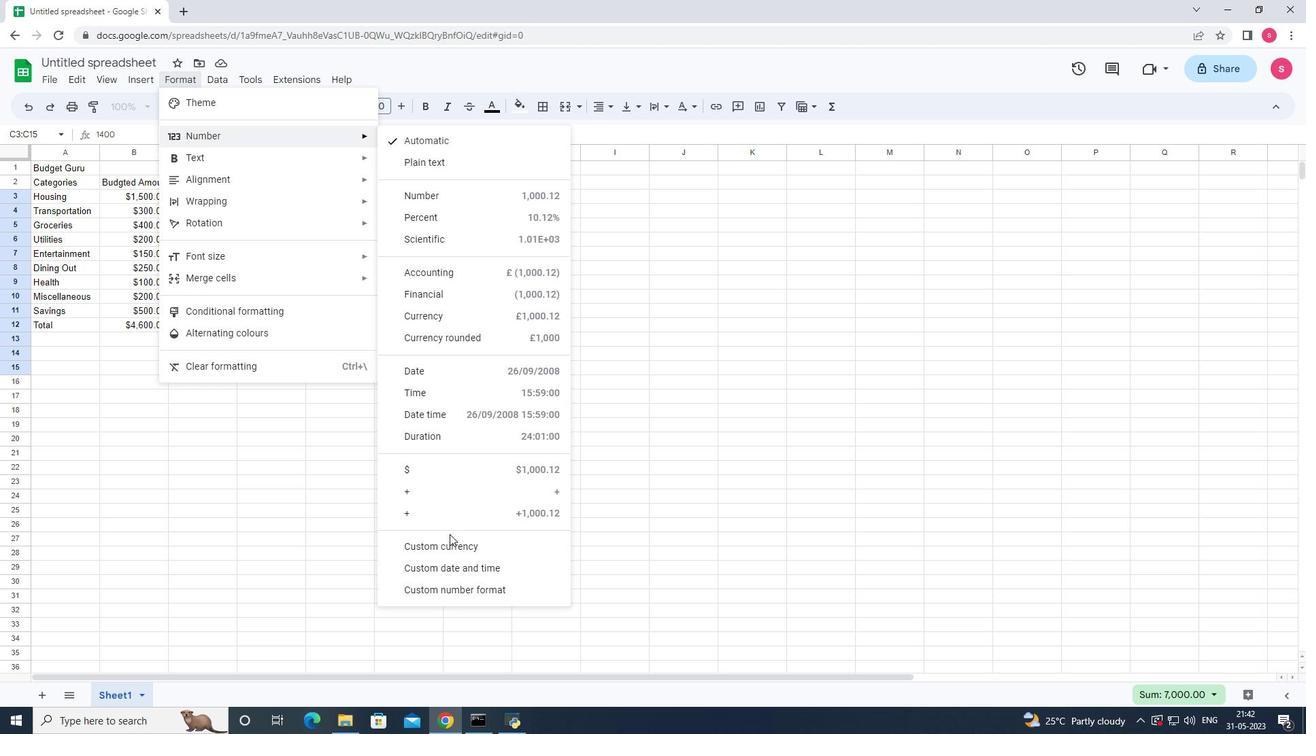 
Action: Mouse pressed left at (453, 544)
Screenshot: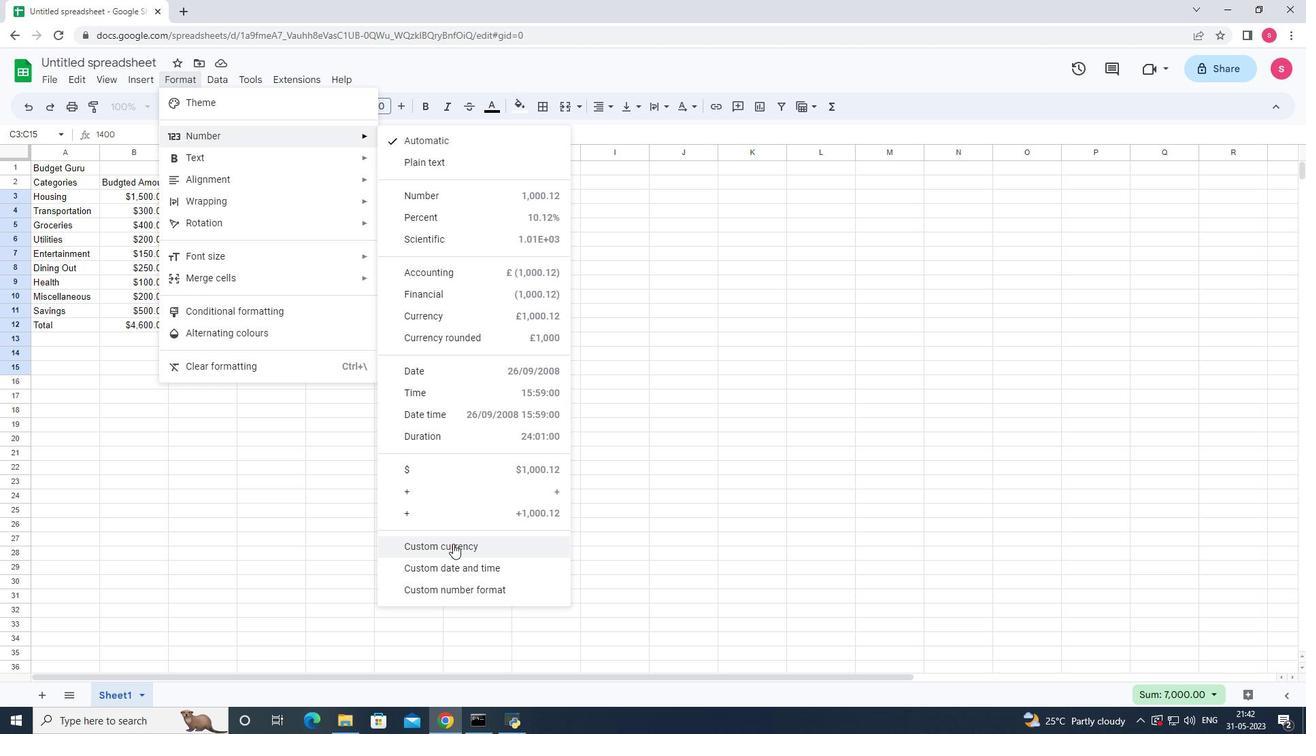 
Action: Mouse moved to (631, 293)
Screenshot: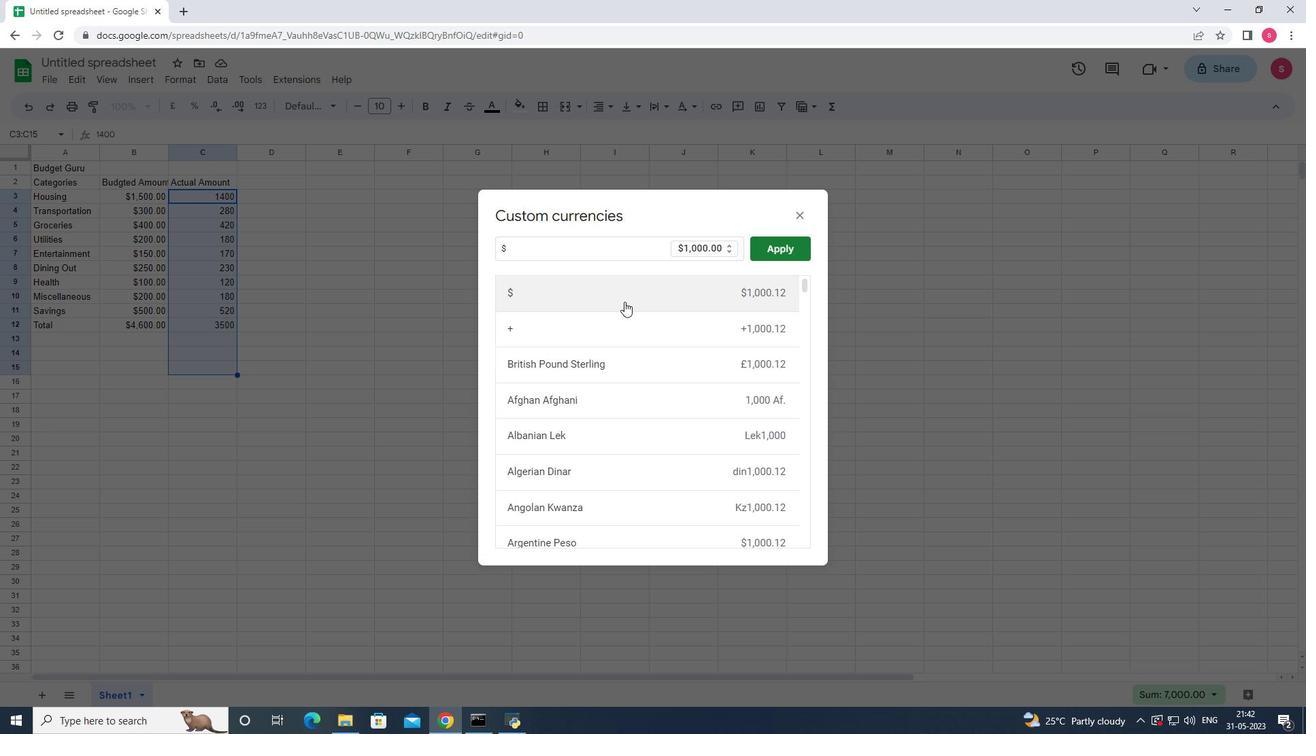 
Action: Mouse pressed left at (631, 293)
Screenshot: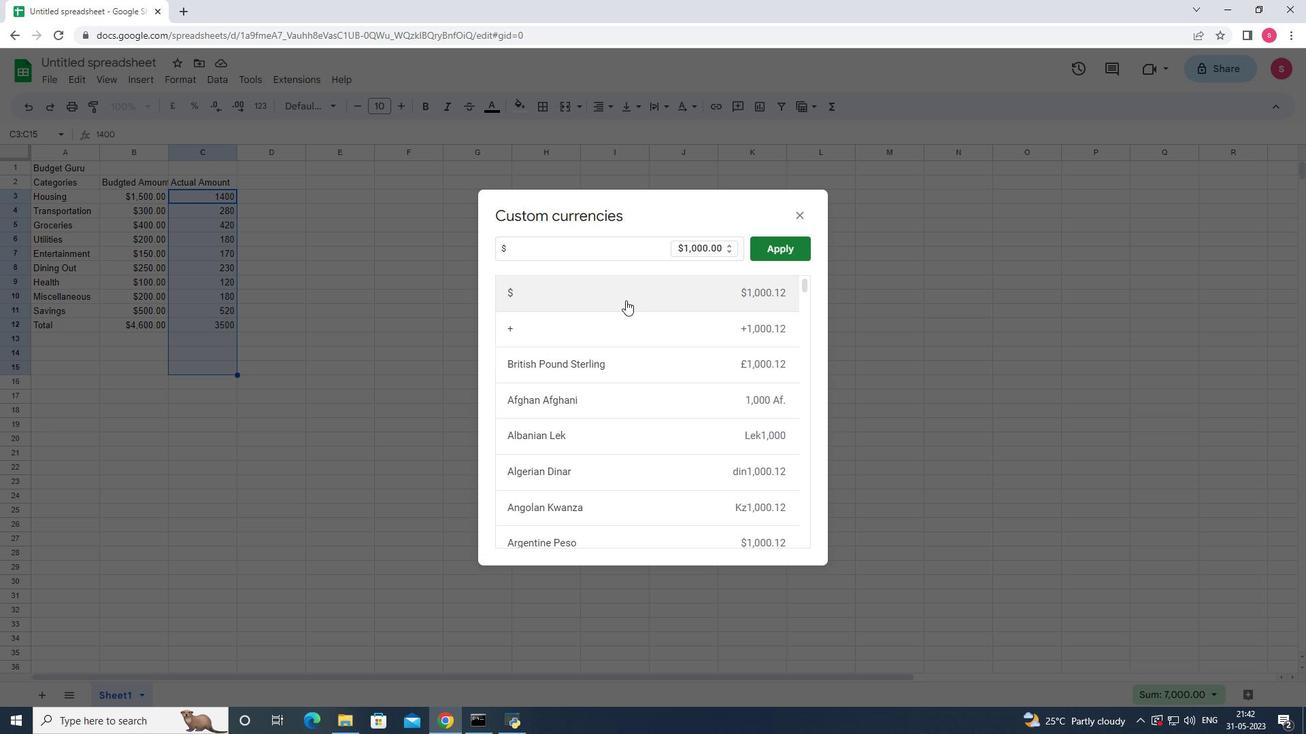 
Action: Mouse moved to (782, 247)
Screenshot: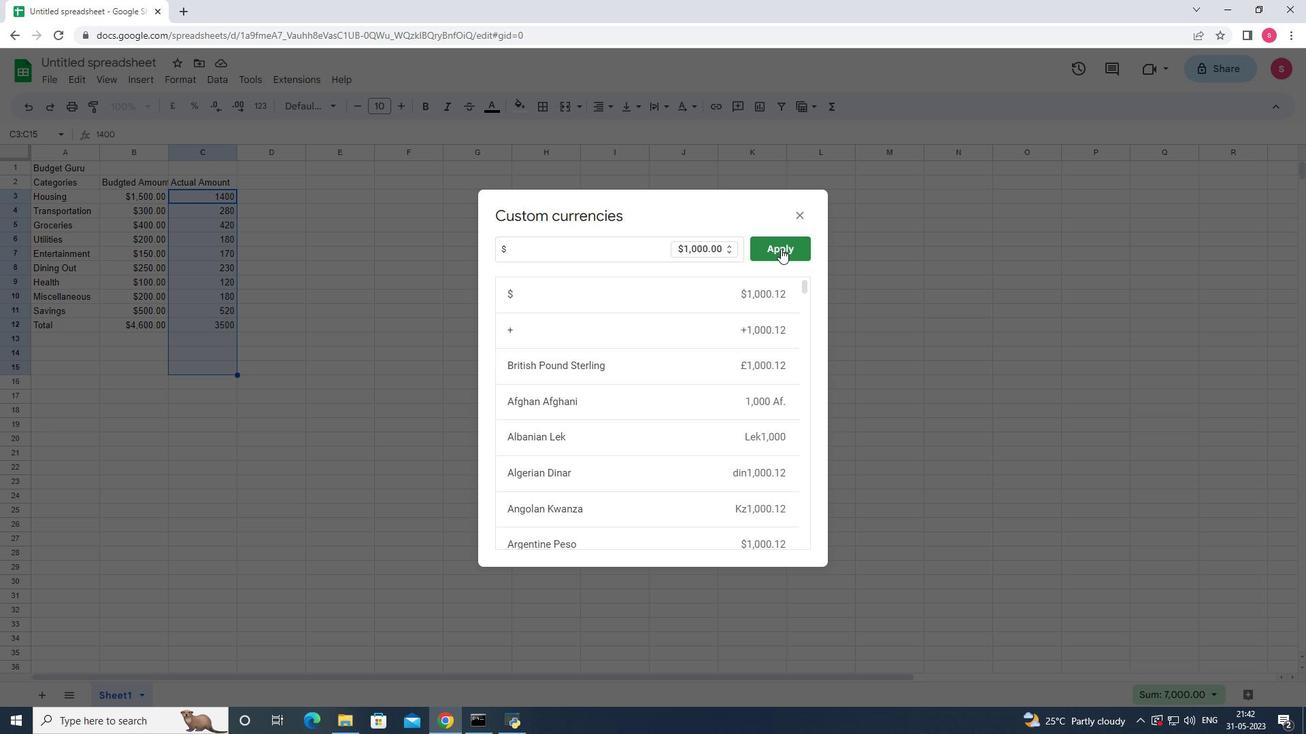 
Action: Mouse pressed left at (782, 247)
Screenshot: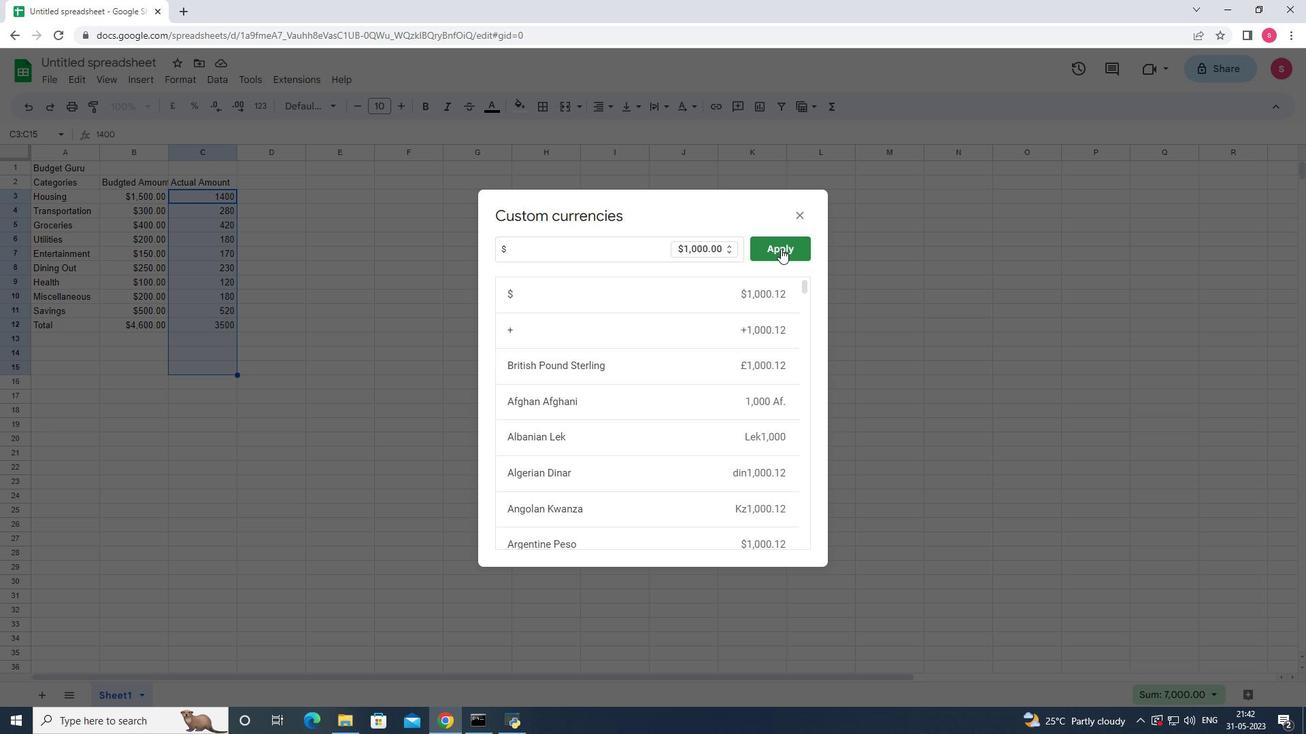 
Action: Mouse moved to (263, 186)
Screenshot: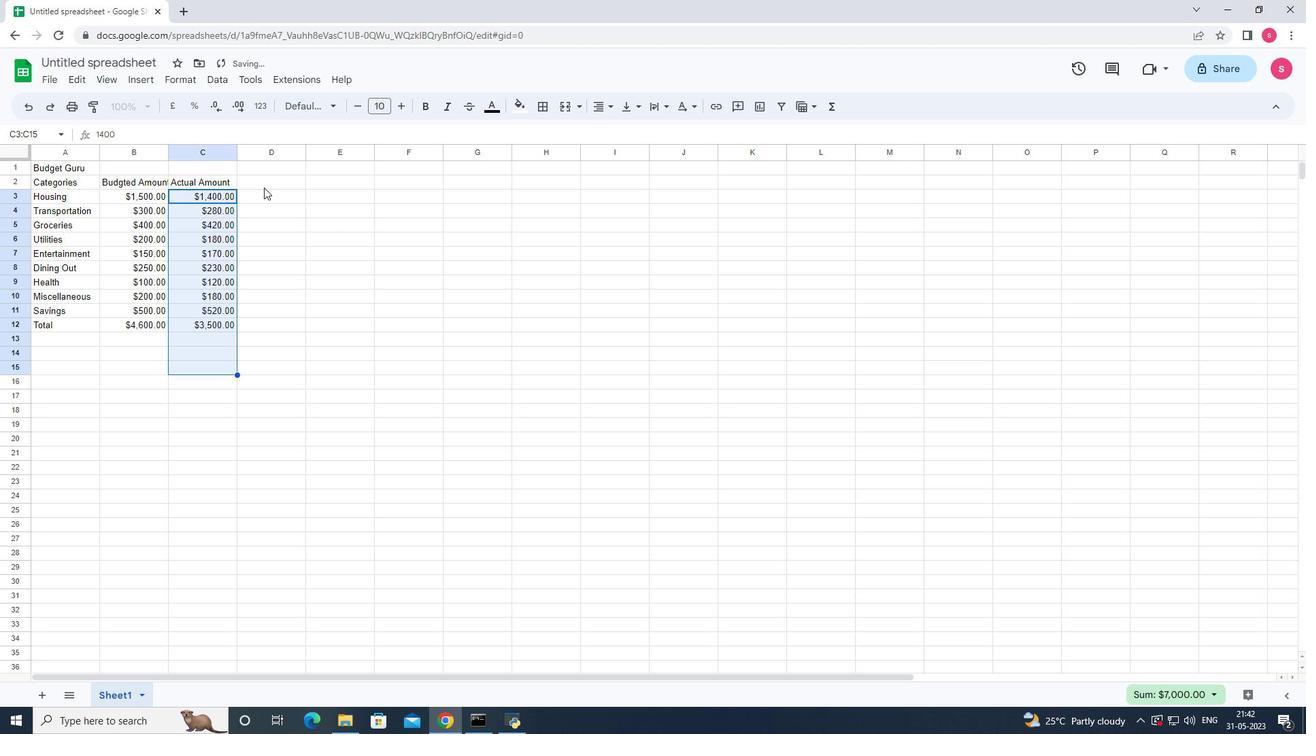 
Action: Mouse pressed left at (263, 186)
Screenshot: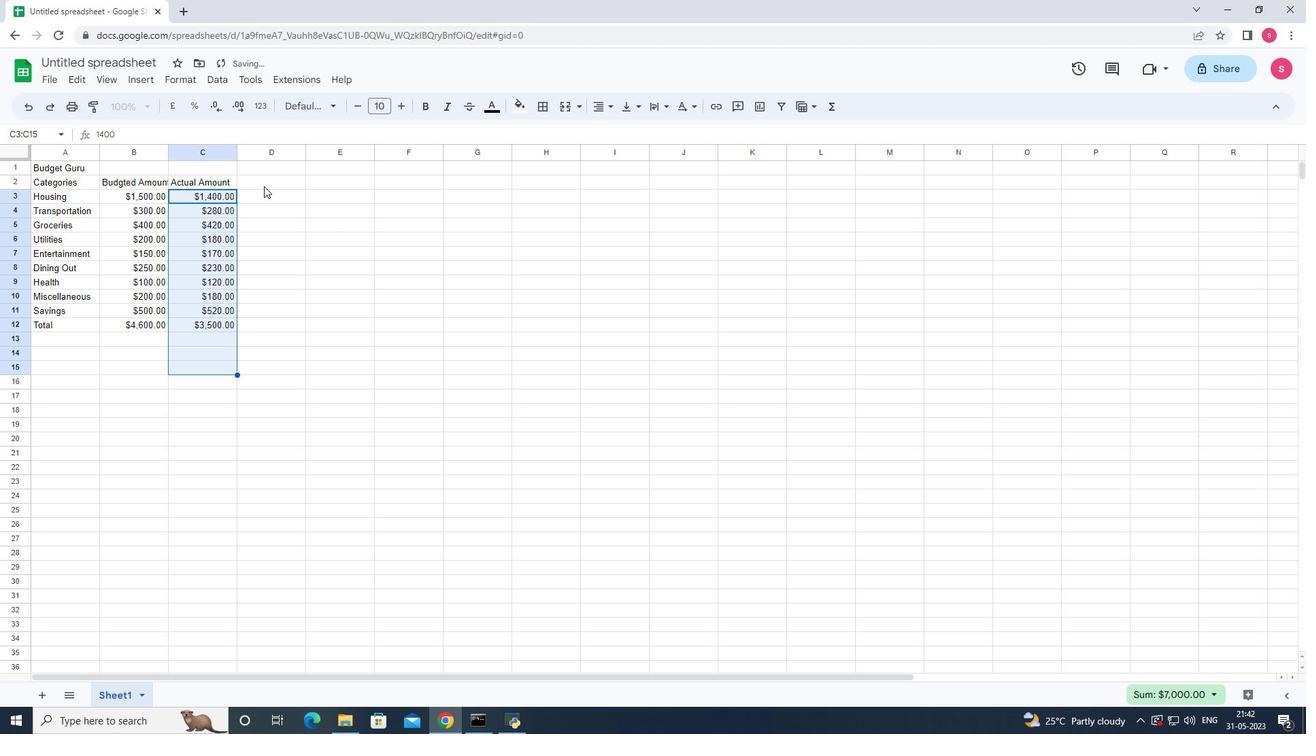 
Action: Key pressed <Key.shift>Difference<Key.down>=<Key.shift>C3-
Screenshot: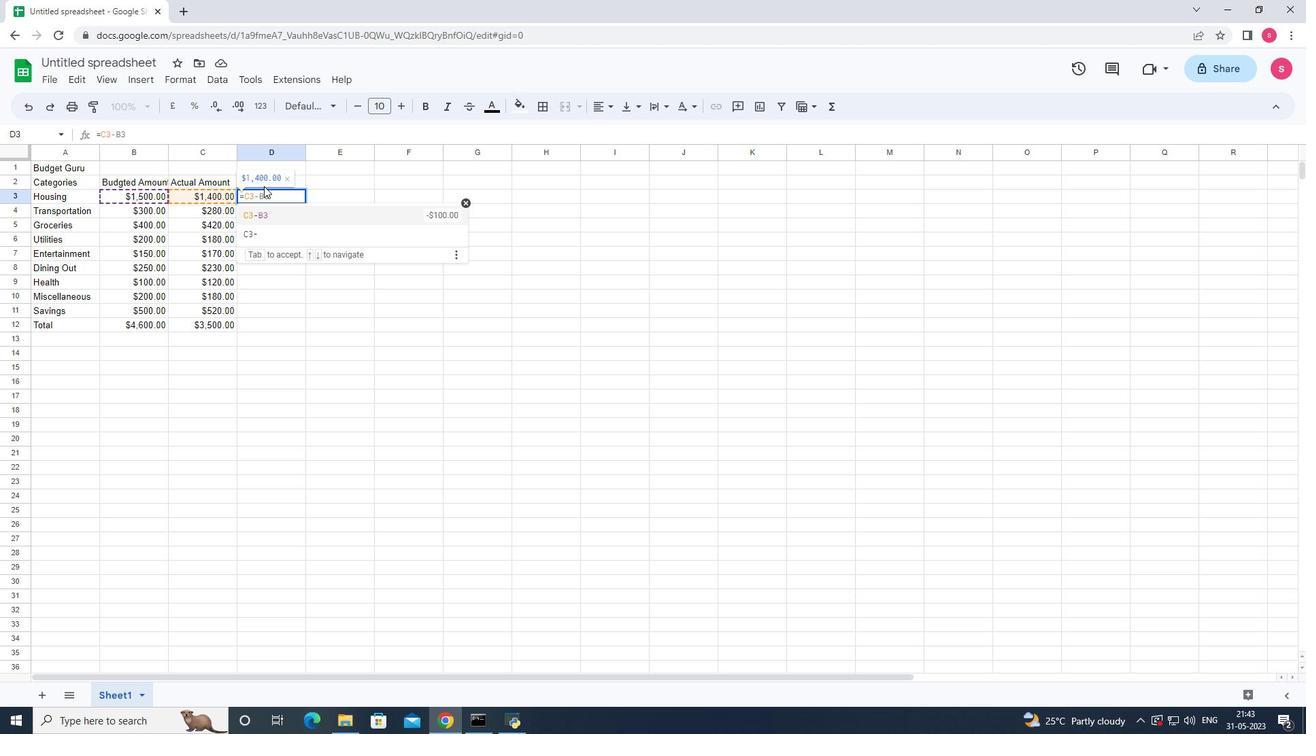 
Action: Mouse moved to (288, 214)
Screenshot: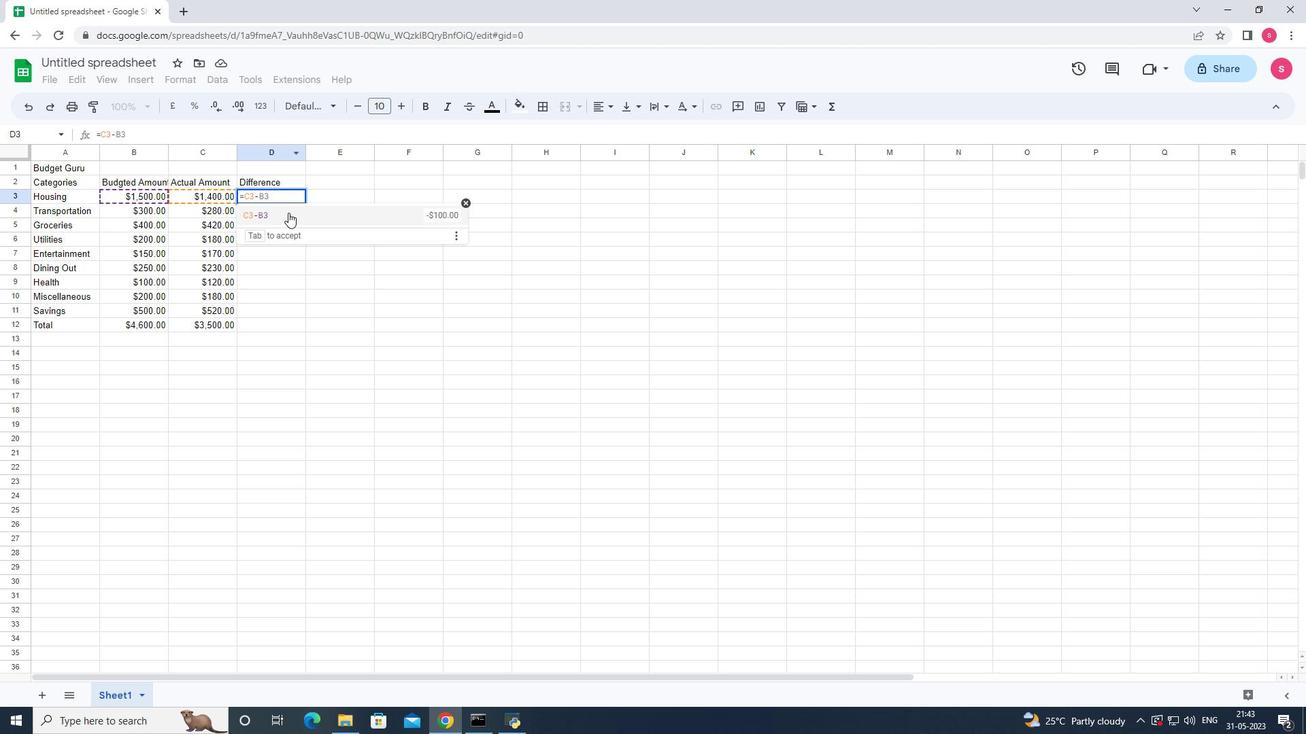 
Action: Mouse pressed left at (288, 214)
Screenshot: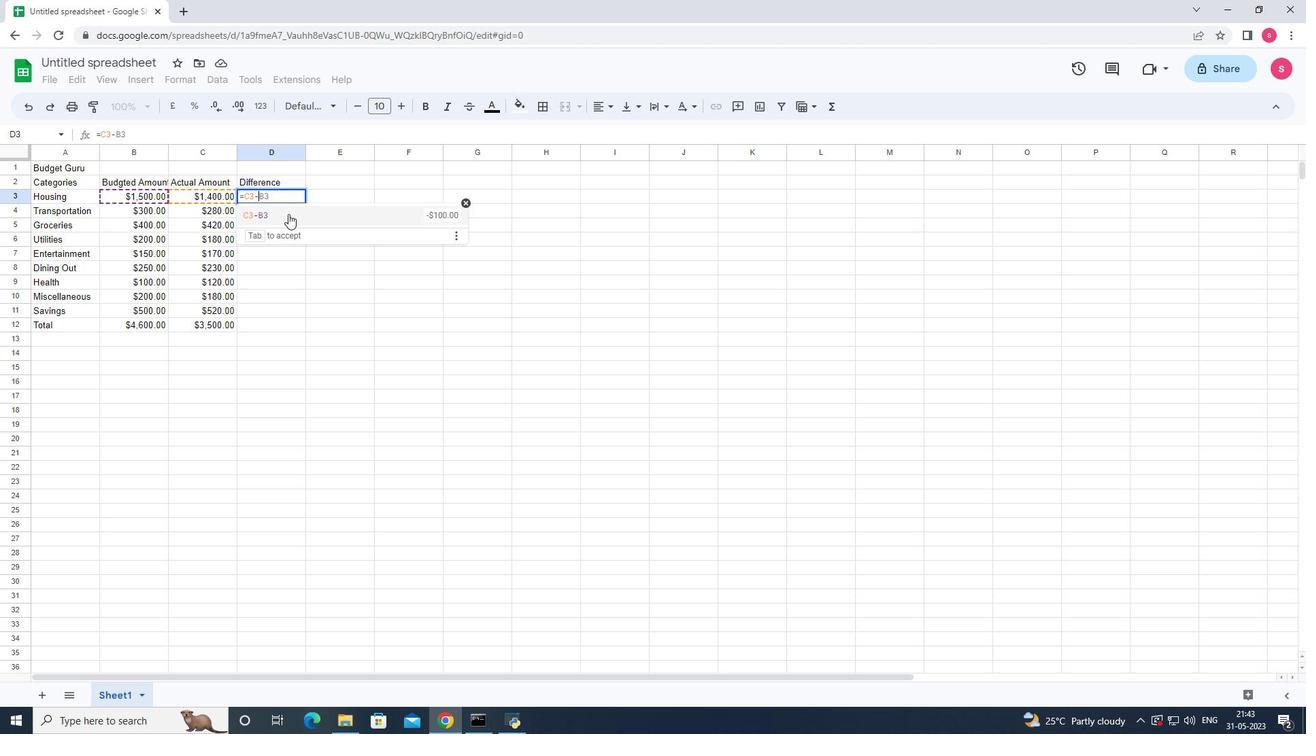 
Action: Mouse moved to (276, 197)
Screenshot: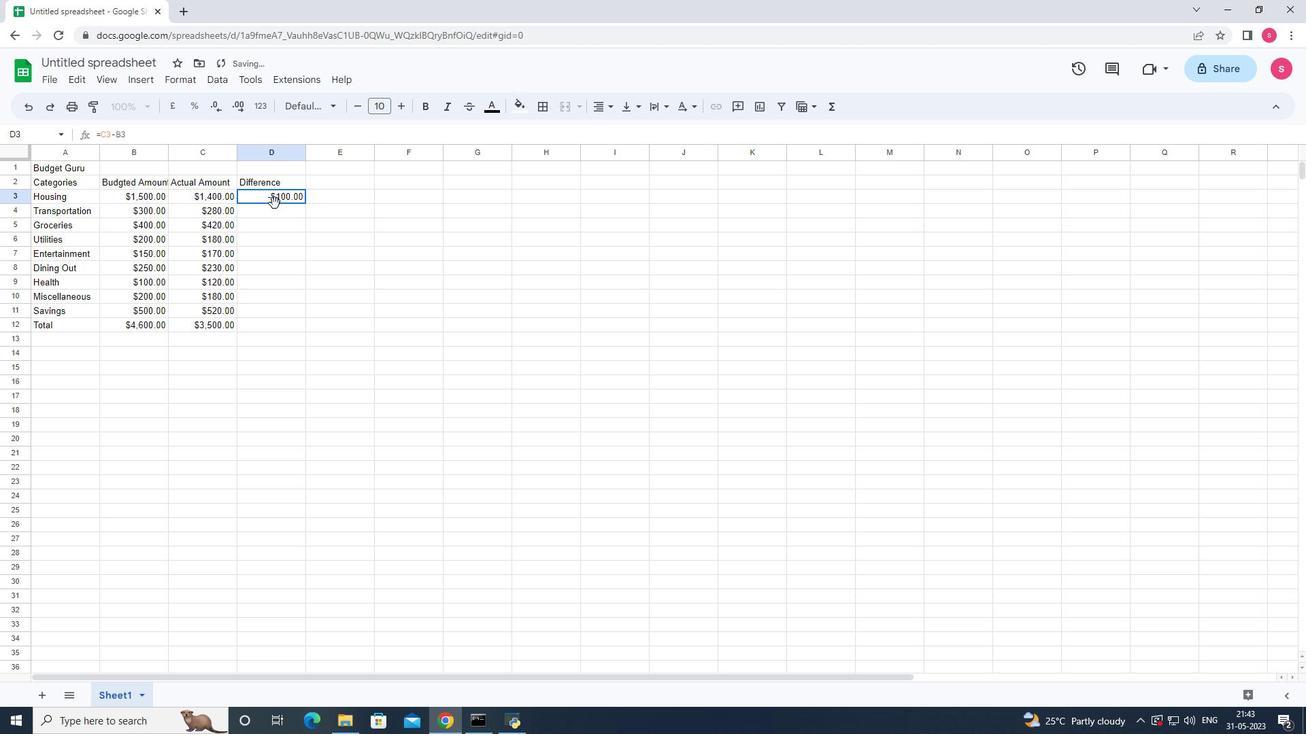 
Action: Mouse pressed left at (276, 197)
Screenshot: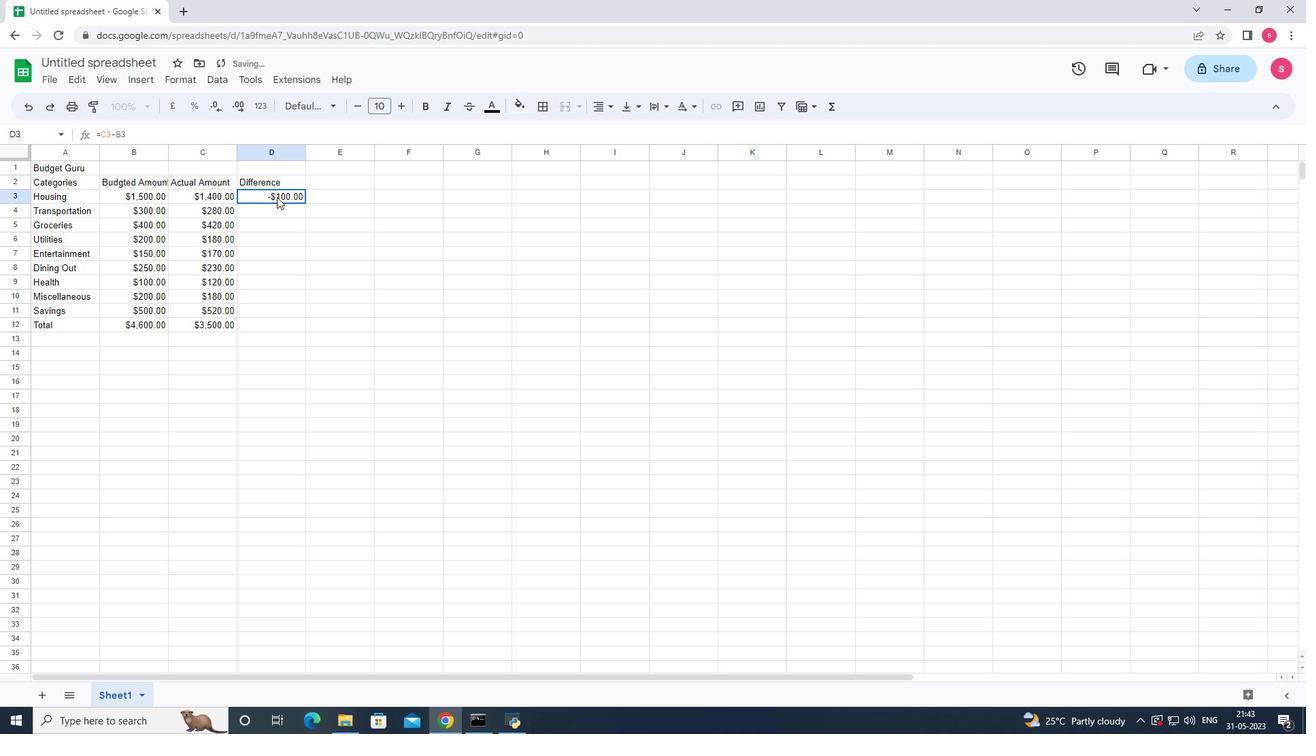 
Action: Mouse moved to (398, 256)
Screenshot: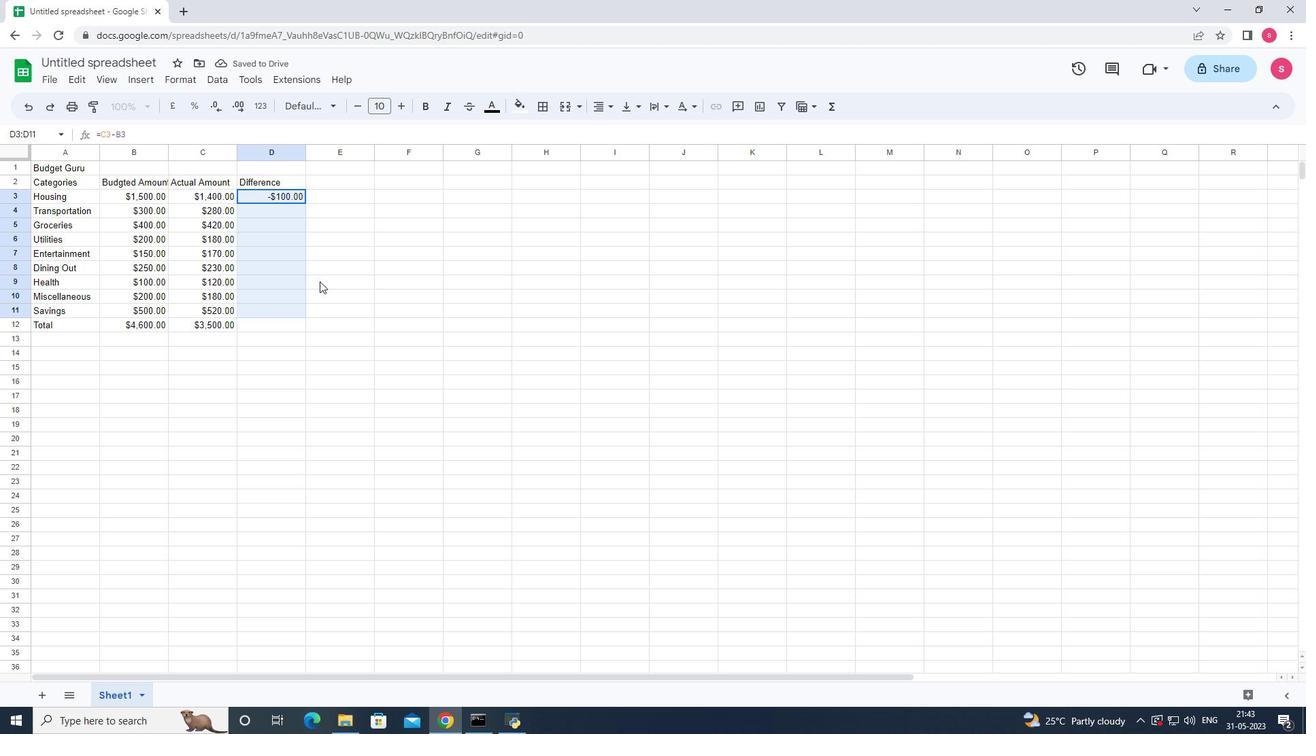 
Action: Mouse pressed left at (398, 256)
Screenshot: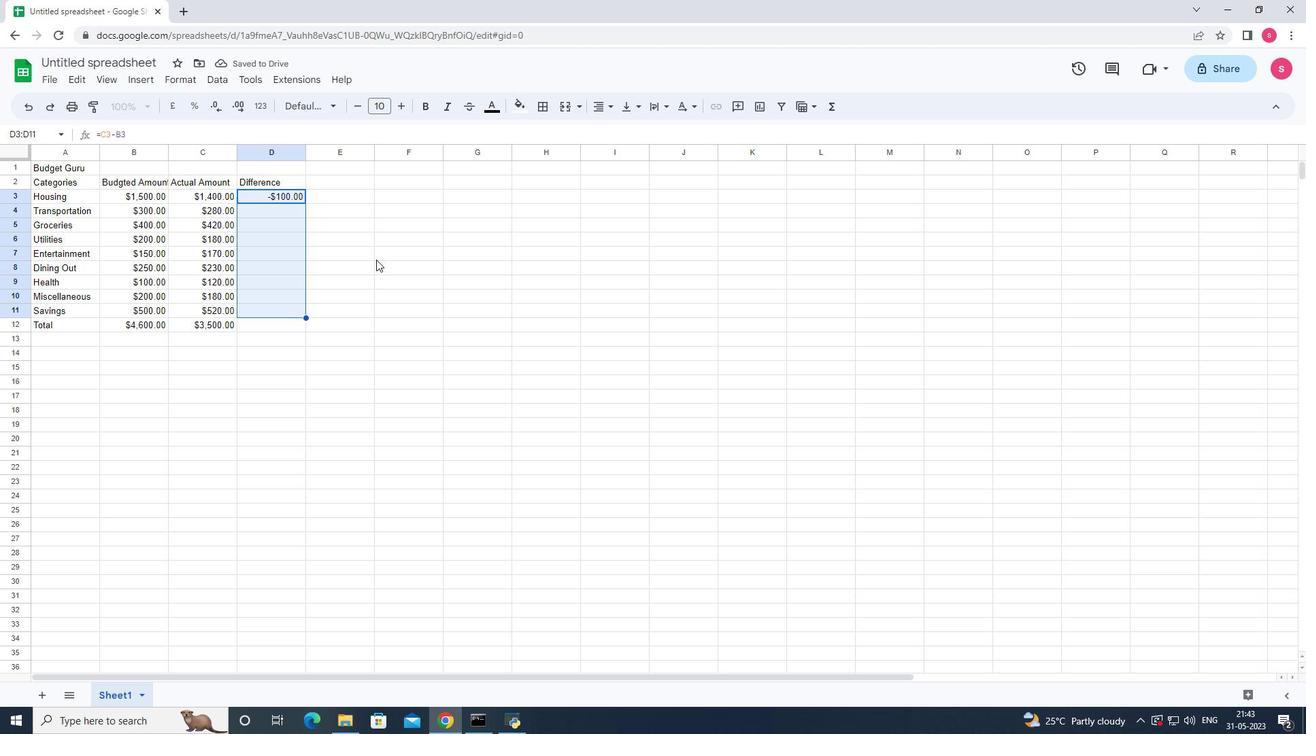 
Action: Mouse moved to (299, 199)
Screenshot: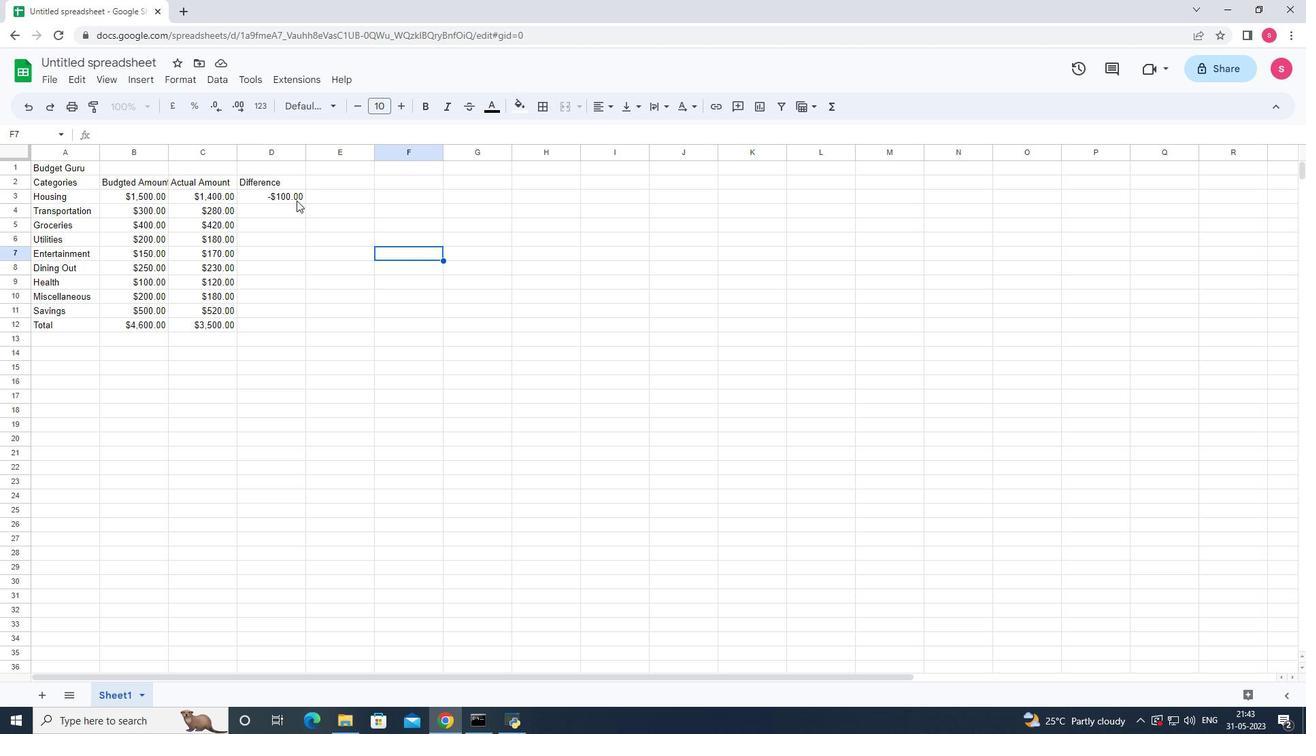
Action: Mouse pressed left at (299, 199)
Screenshot: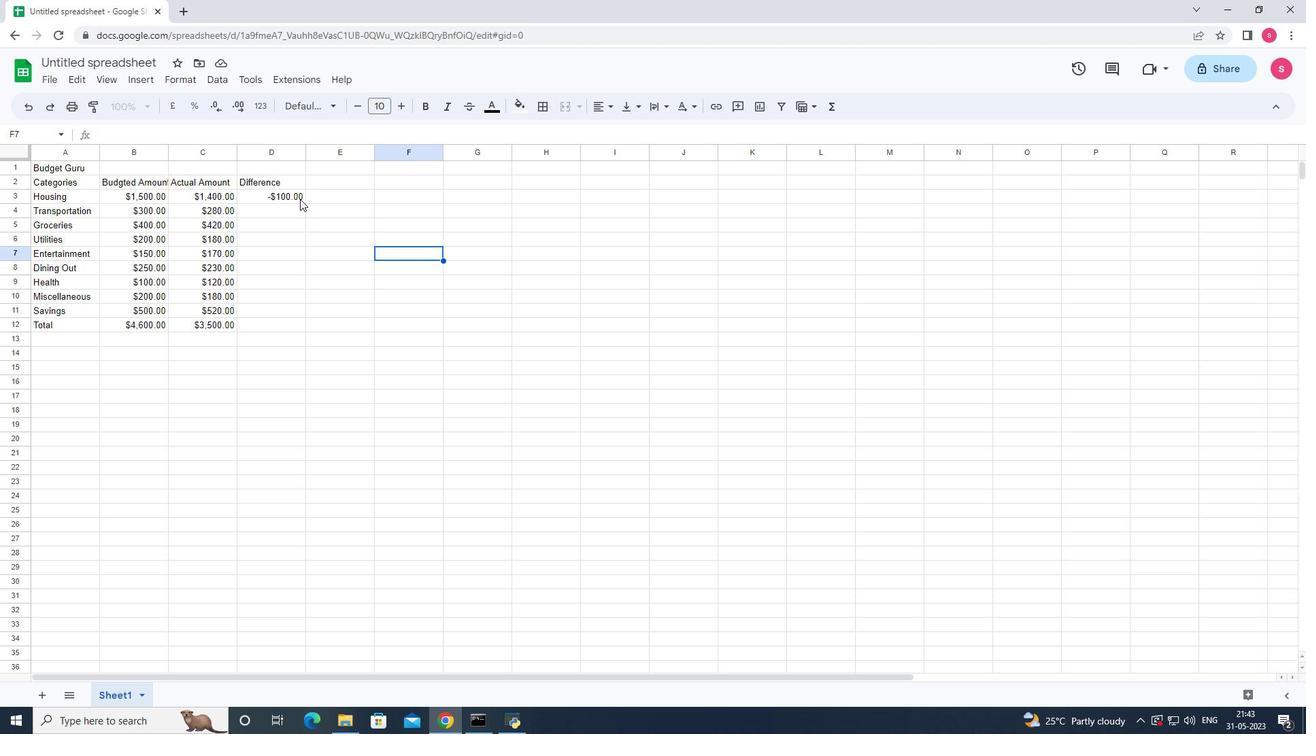 
Action: Mouse moved to (304, 196)
Screenshot: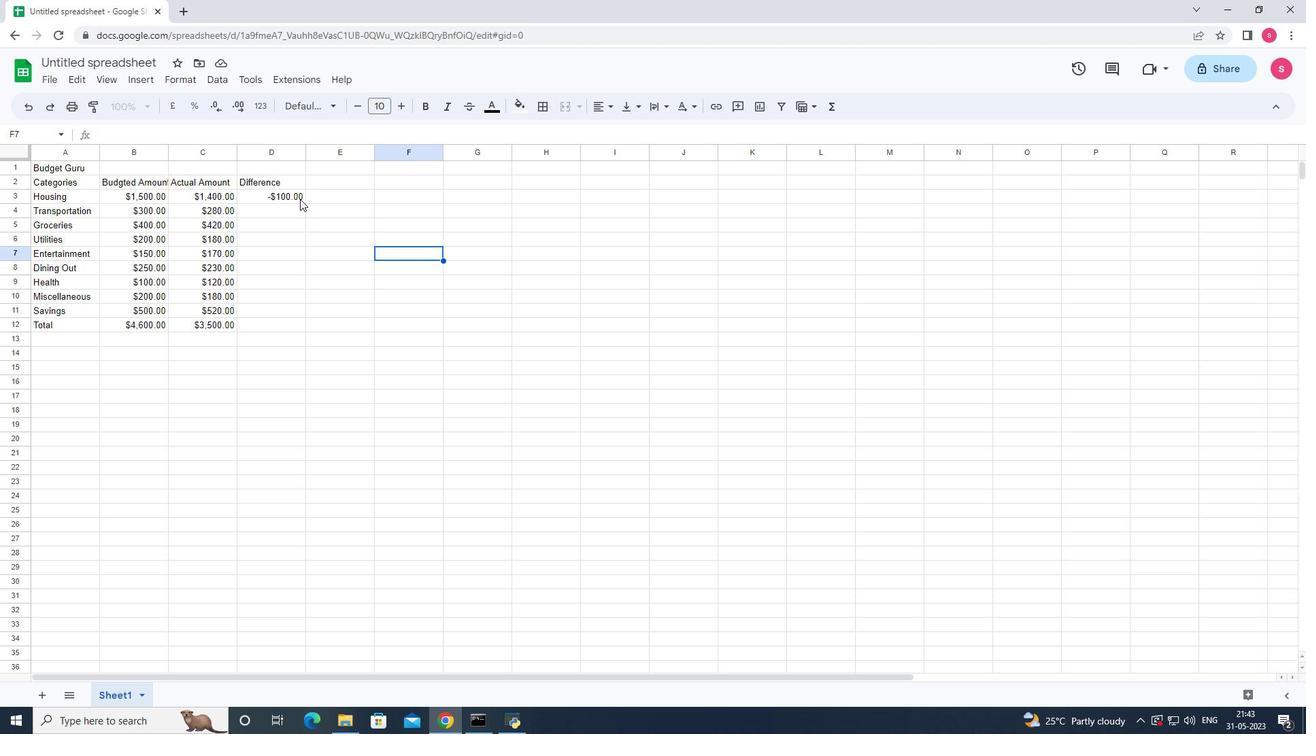 
Action: Mouse pressed left at (304, 196)
Screenshot: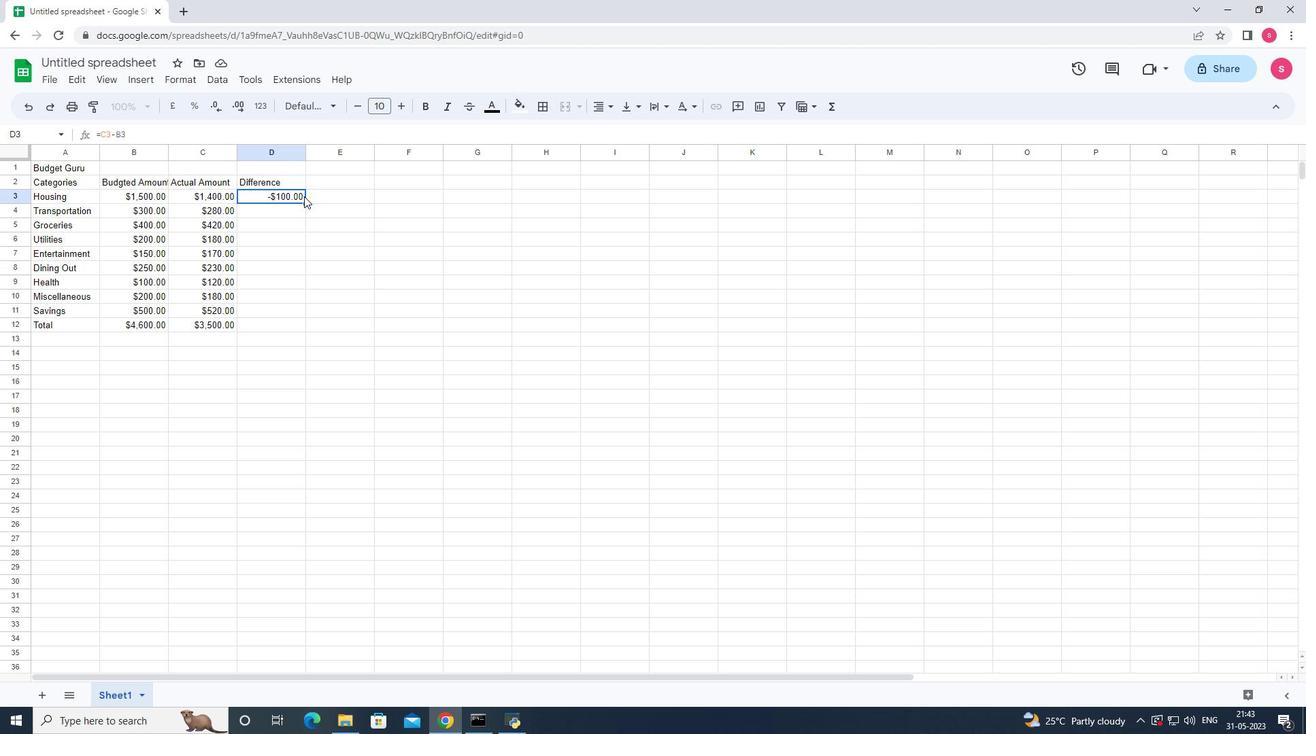 
Action: Mouse moved to (306, 202)
Screenshot: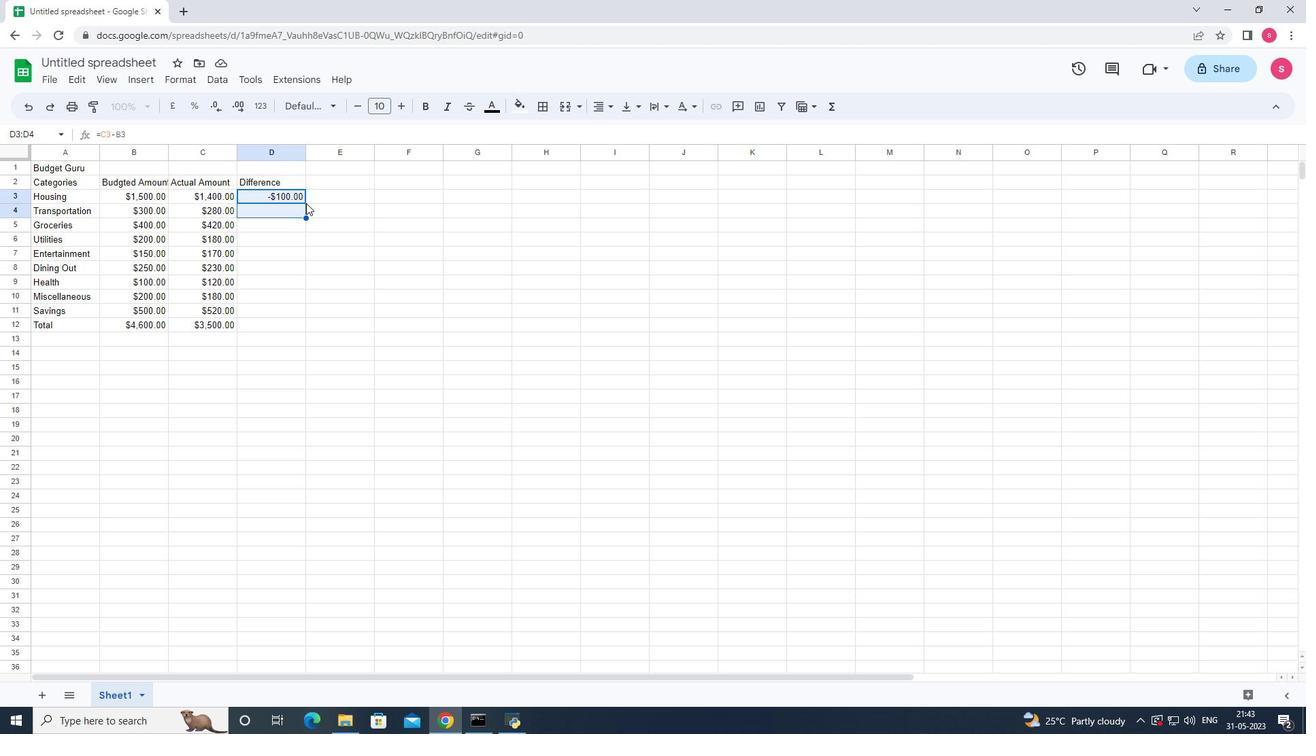 
Action: Mouse pressed left at (306, 202)
Screenshot: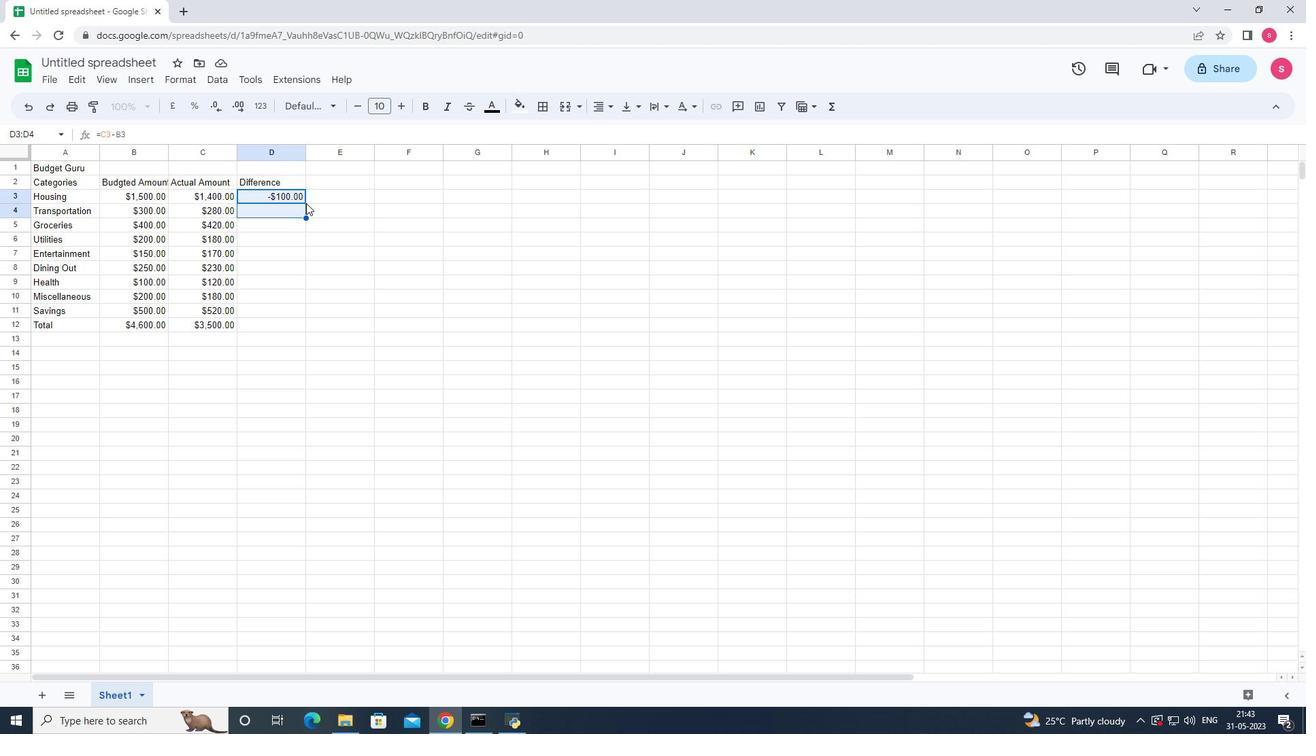 
Action: Mouse moved to (305, 202)
Screenshot: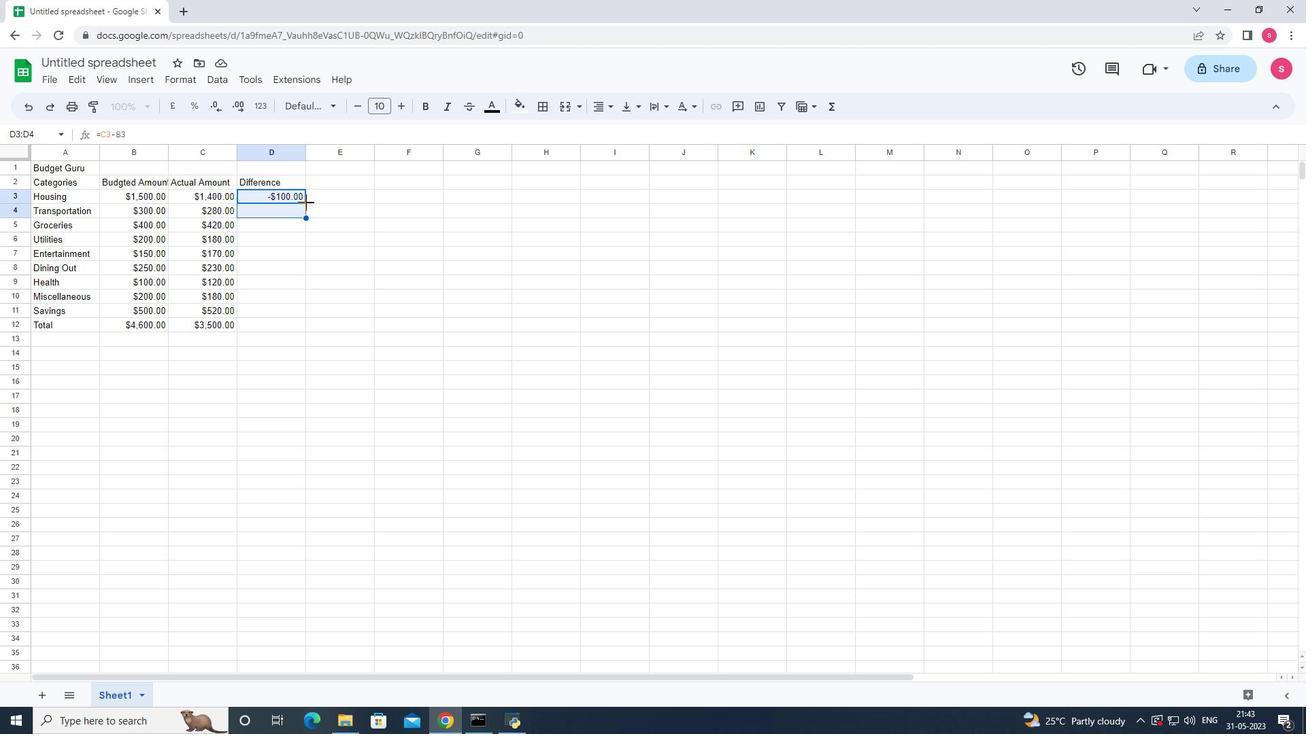 
Action: Mouse pressed left at (305, 202)
Screenshot: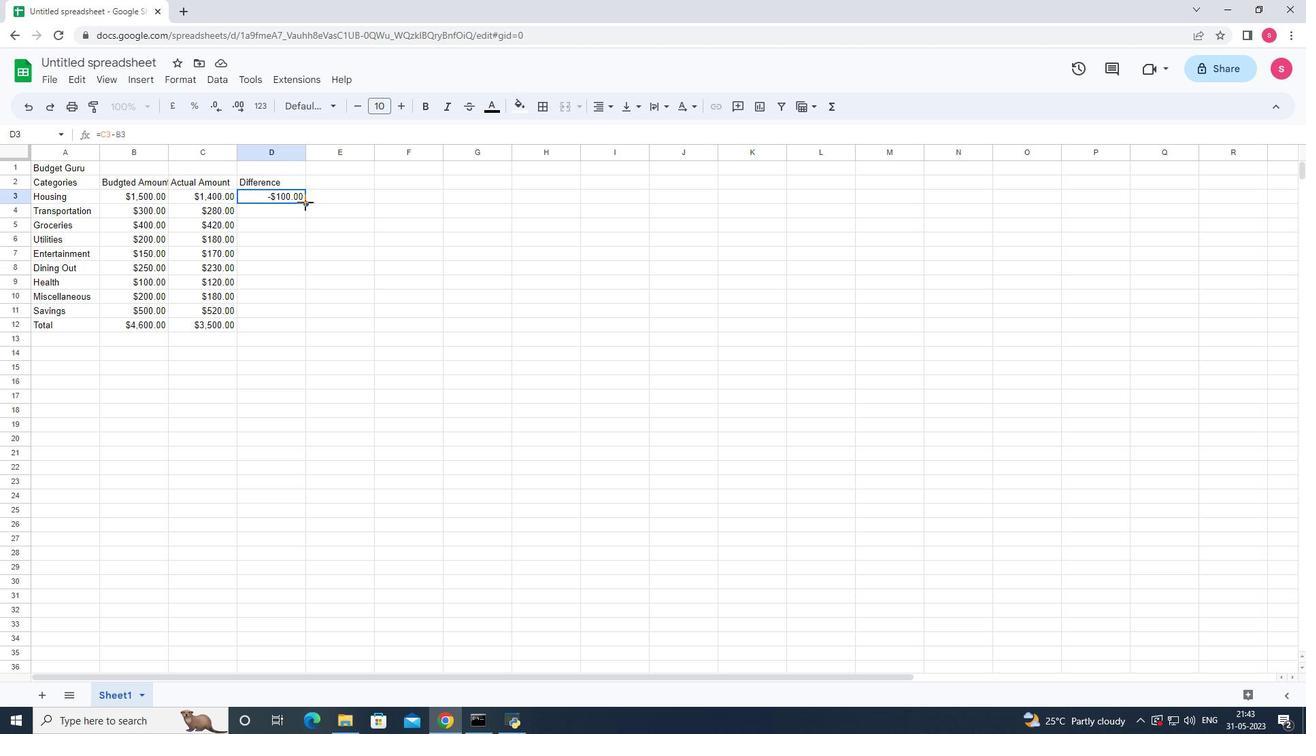
Action: Mouse moved to (336, 327)
Screenshot: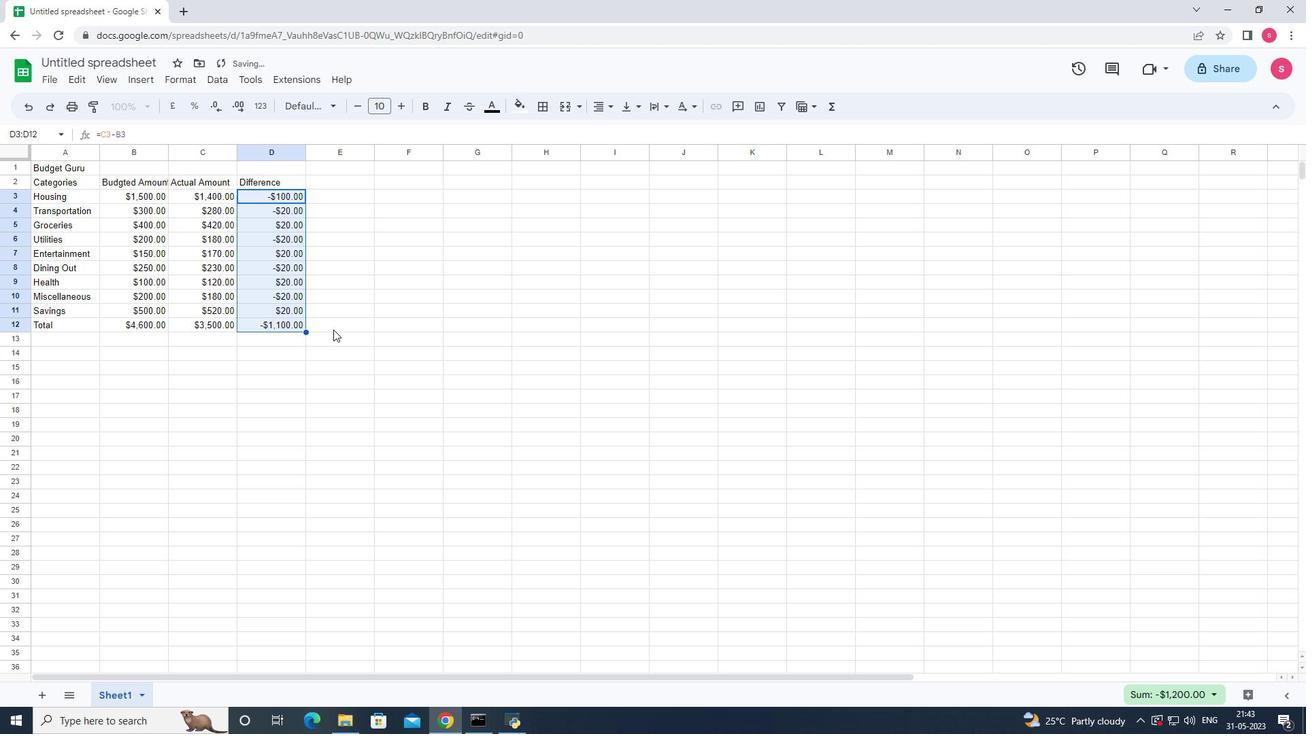 
Action: Key pressed <Key.enter><Key.enter>
Screenshot: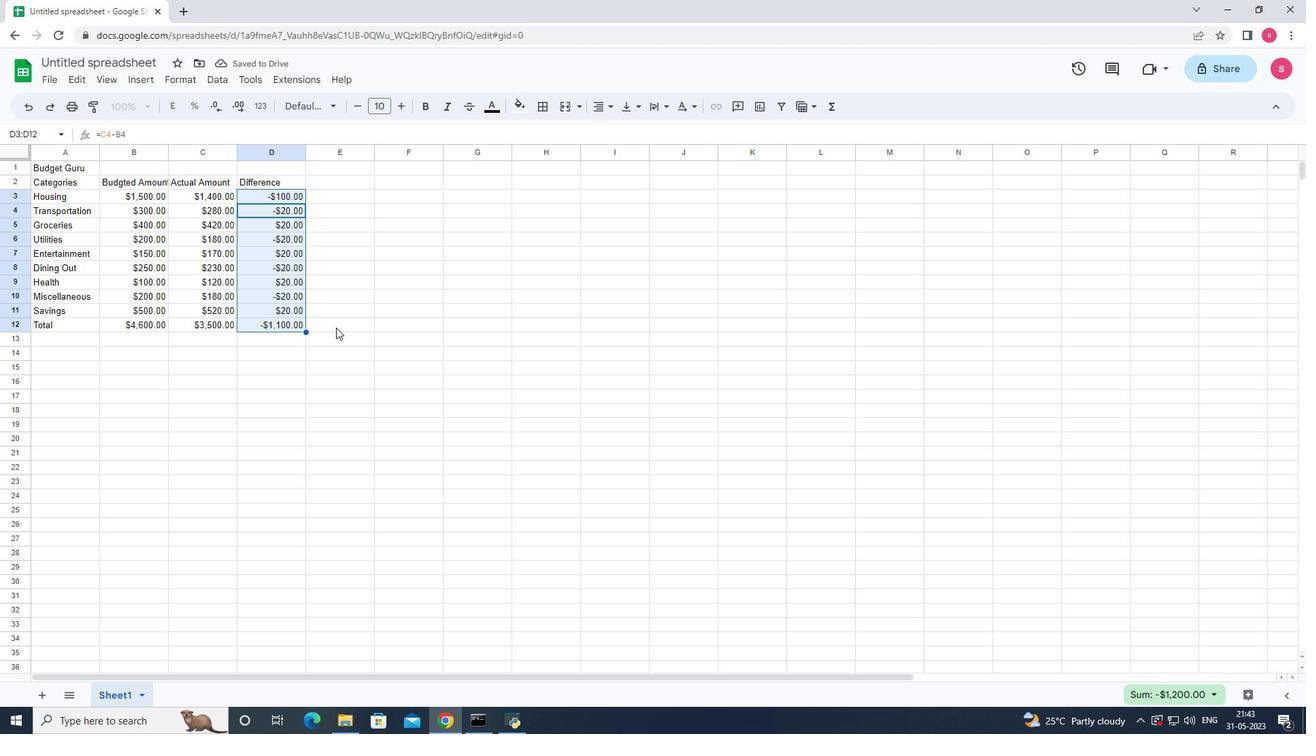 
Action: Mouse pressed left at (336, 327)
Screenshot: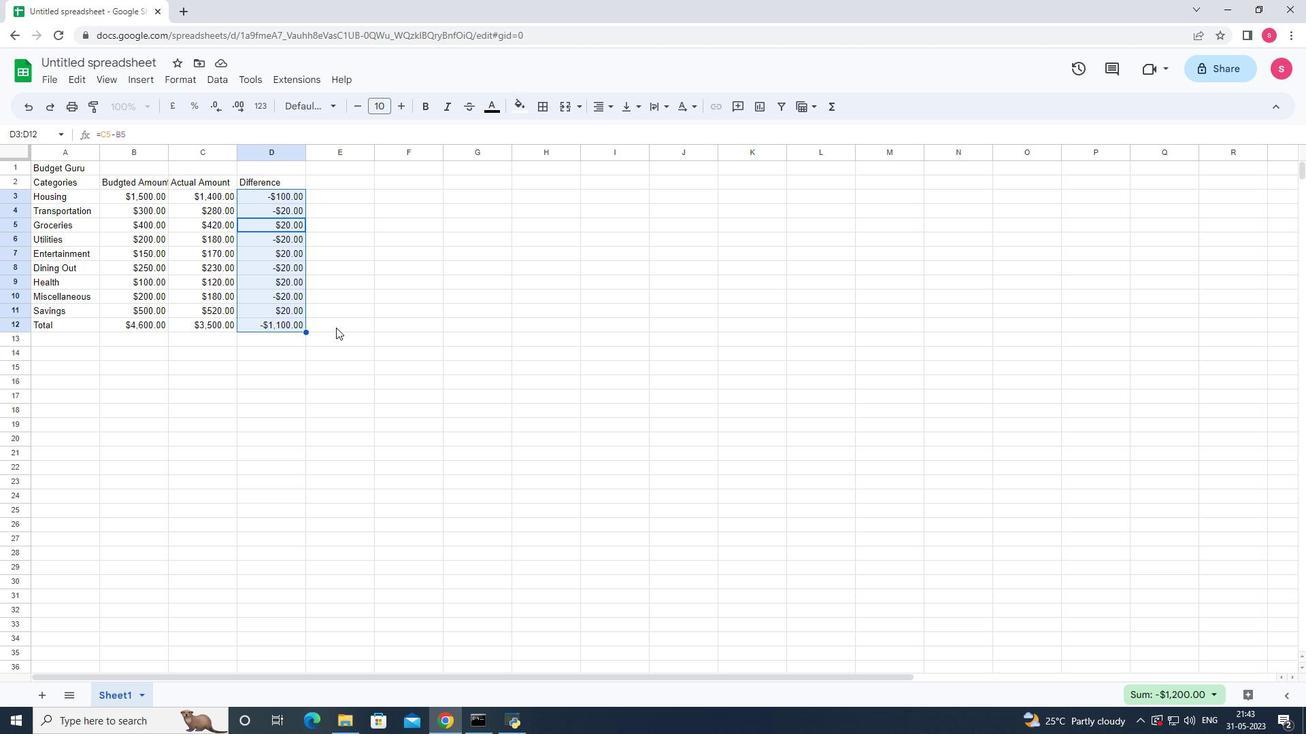 
Action: Mouse moved to (63, 61)
Screenshot: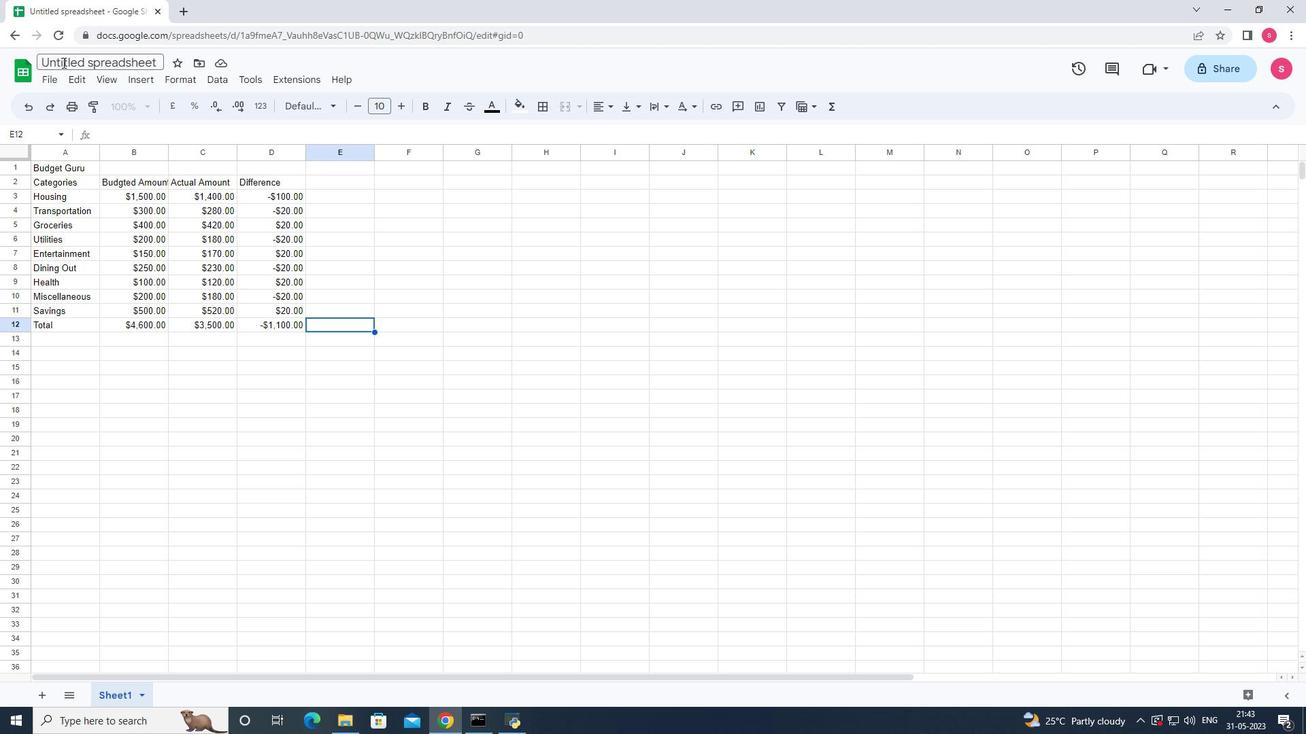 
Action: Mouse pressed left at (63, 61)
Screenshot: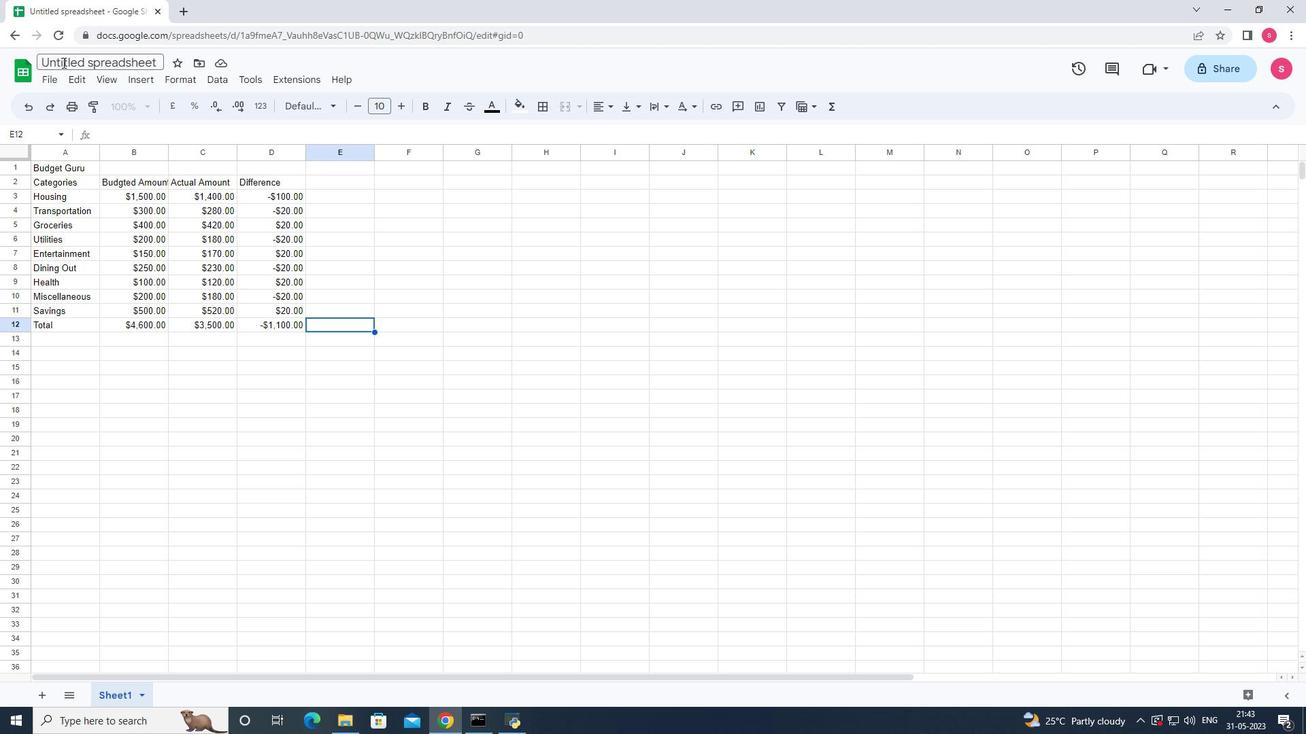 
Action: Key pressed <Key.backspace><Key.up>
Screenshot: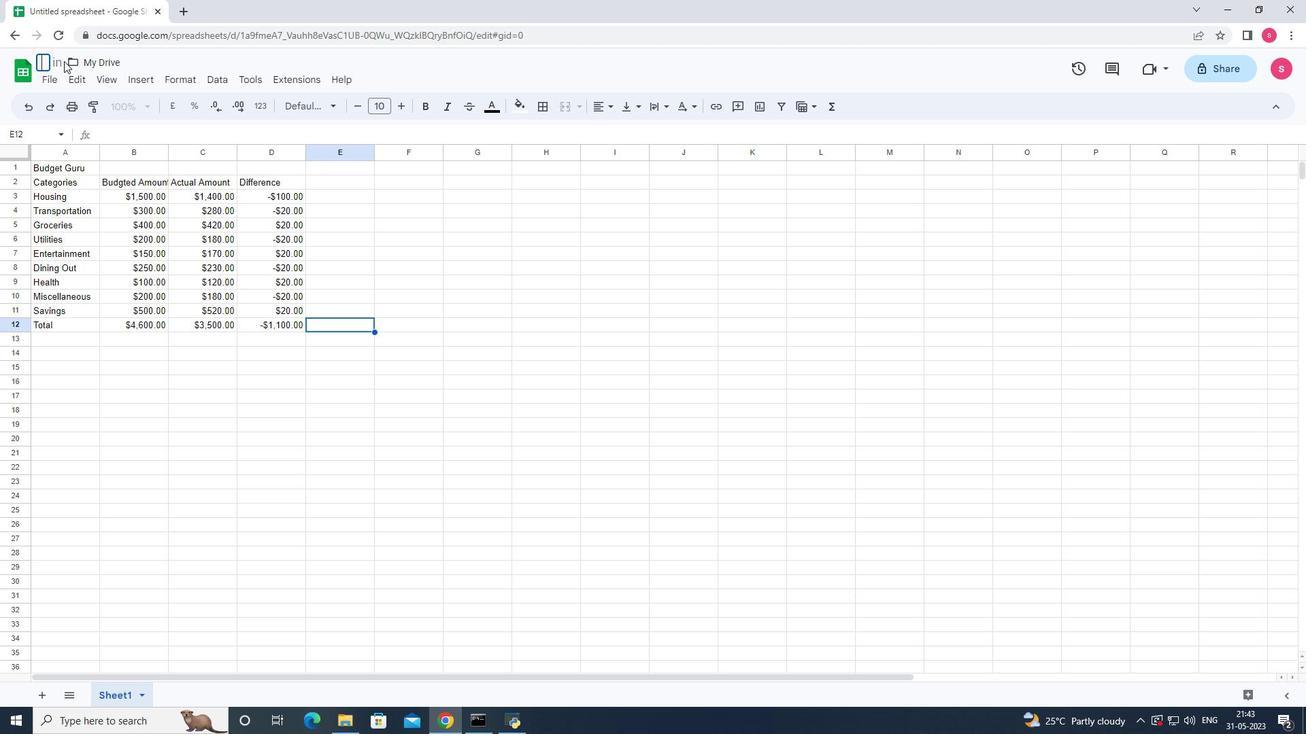 
Action: Mouse moved to (125, 195)
Screenshot: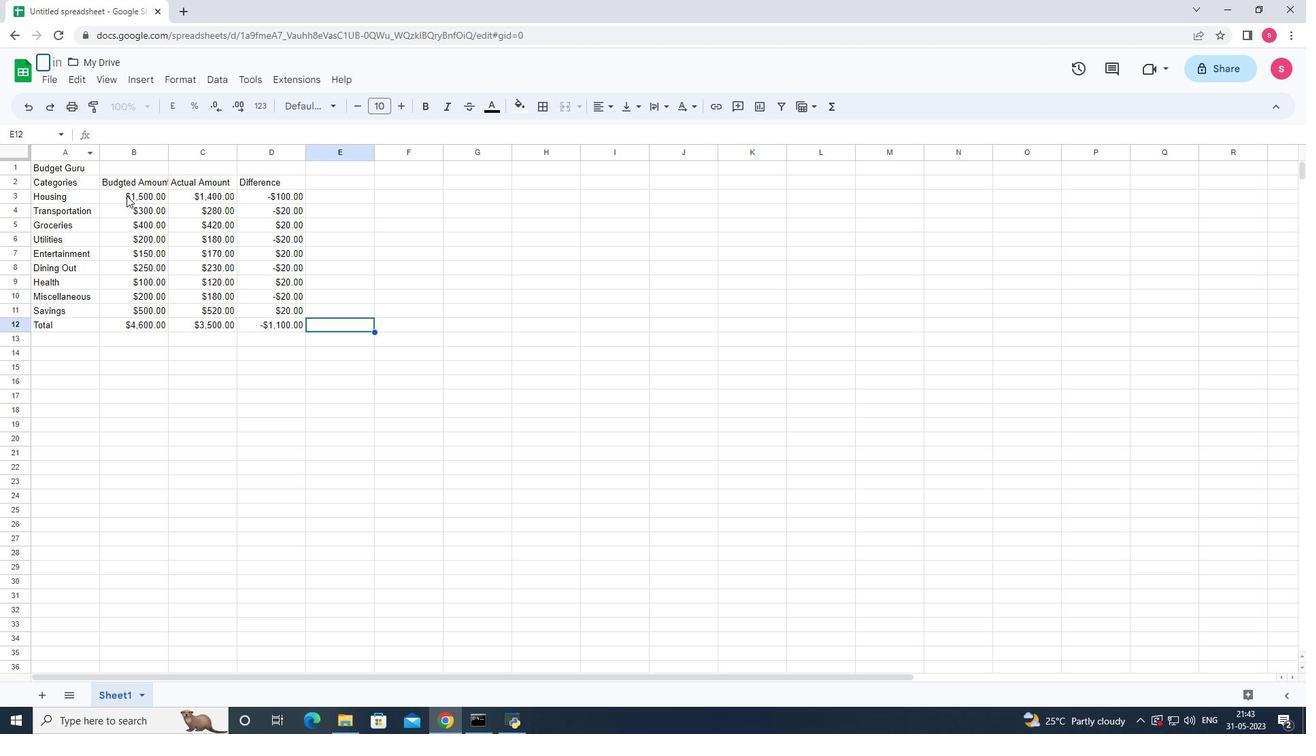 
Action: Mouse pressed left at (125, 195)
Screenshot: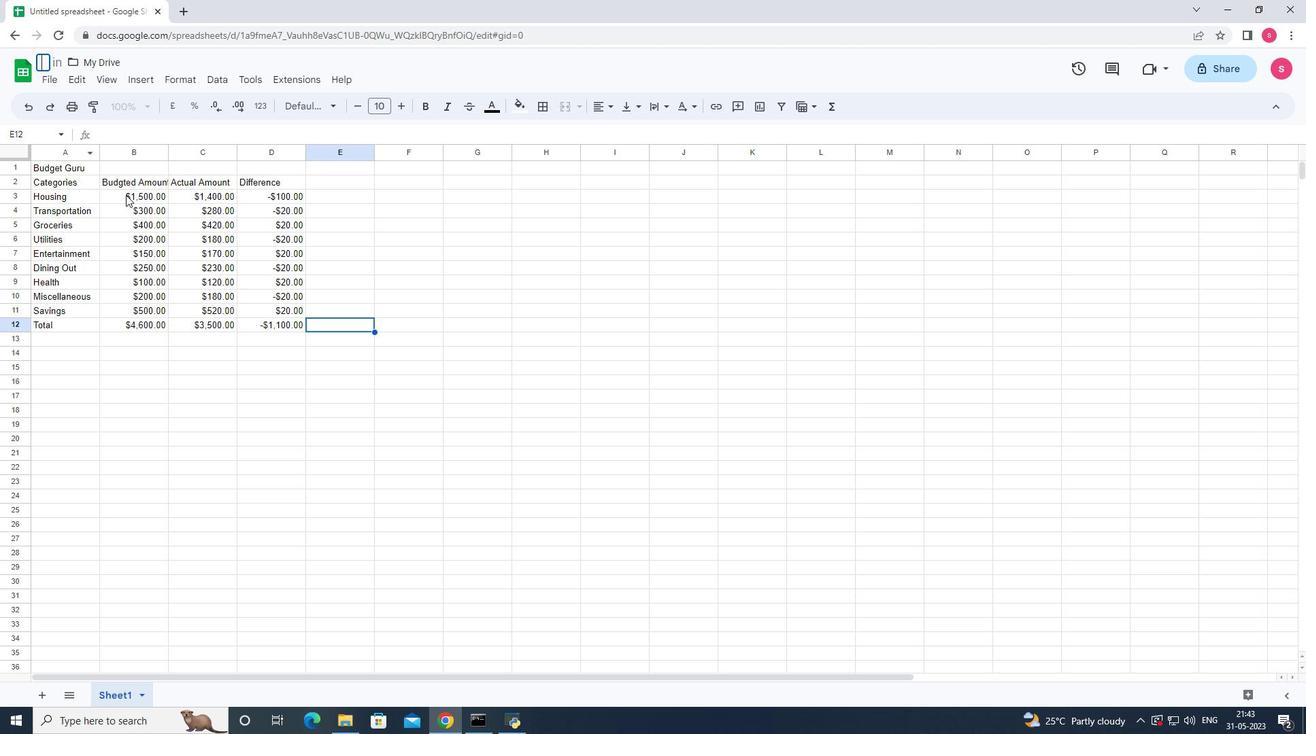 
Action: Mouse moved to (158, 344)
Screenshot: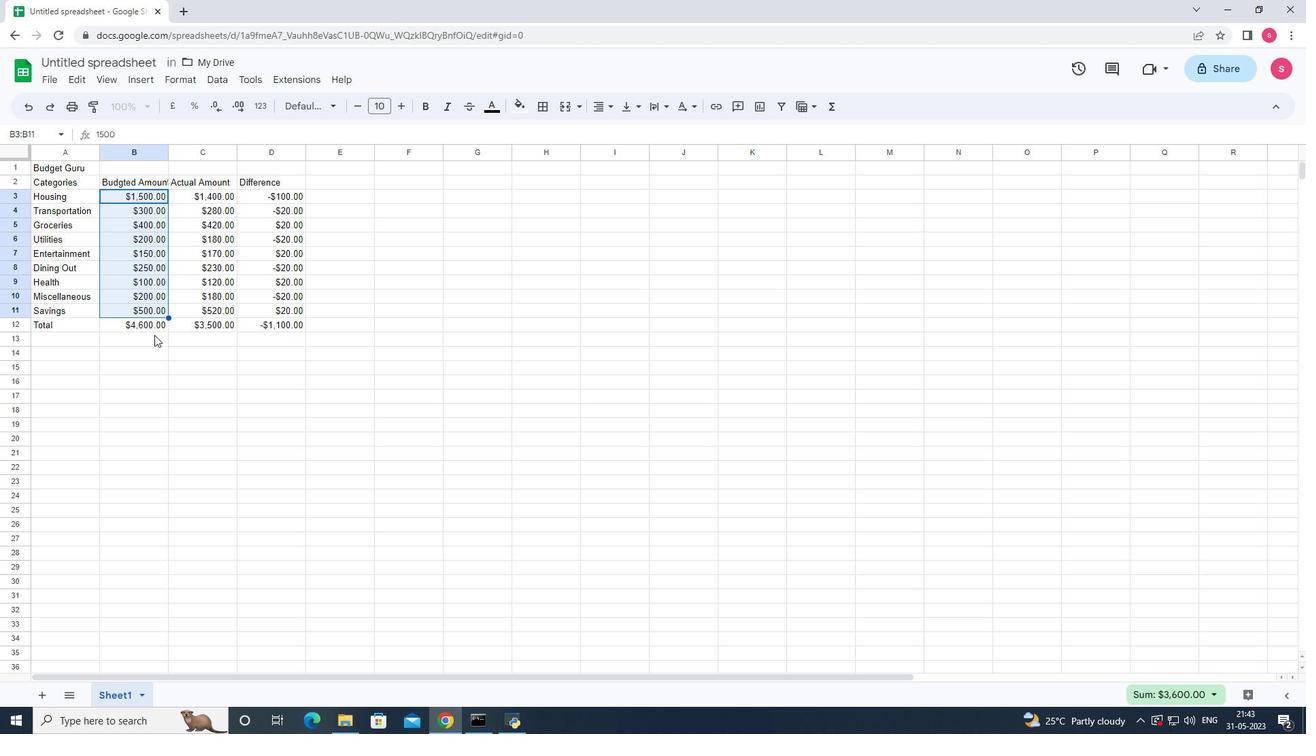 
Action: Mouse pressed left at (158, 344)
Screenshot: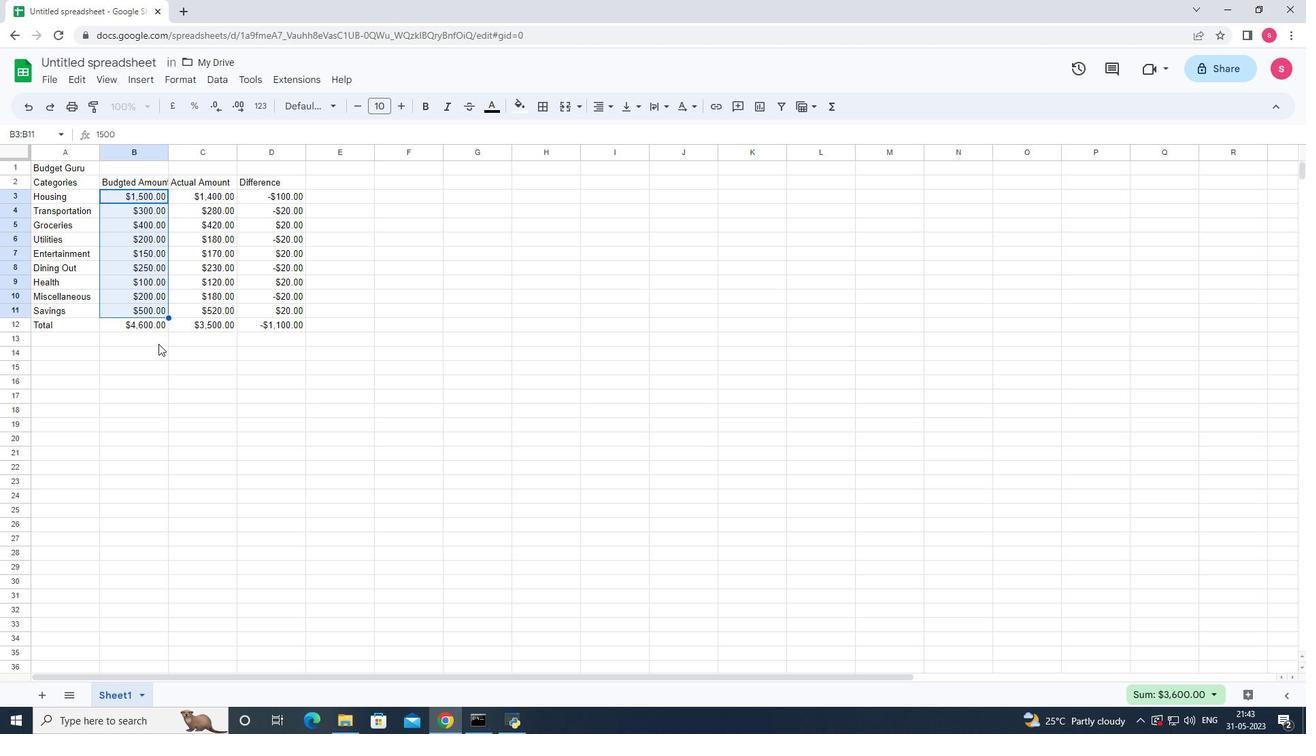 
Action: Mouse moved to (151, 327)
Screenshot: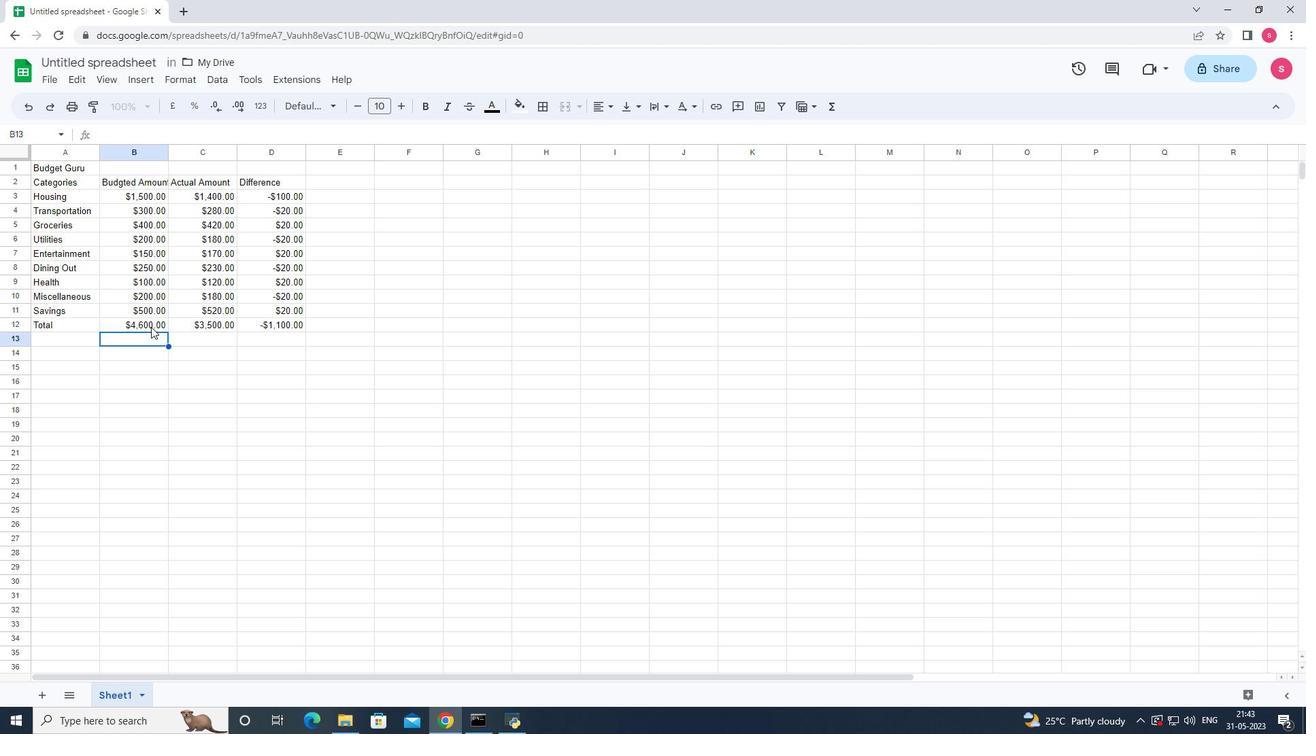 
Action: Mouse pressed left at (151, 327)
Screenshot: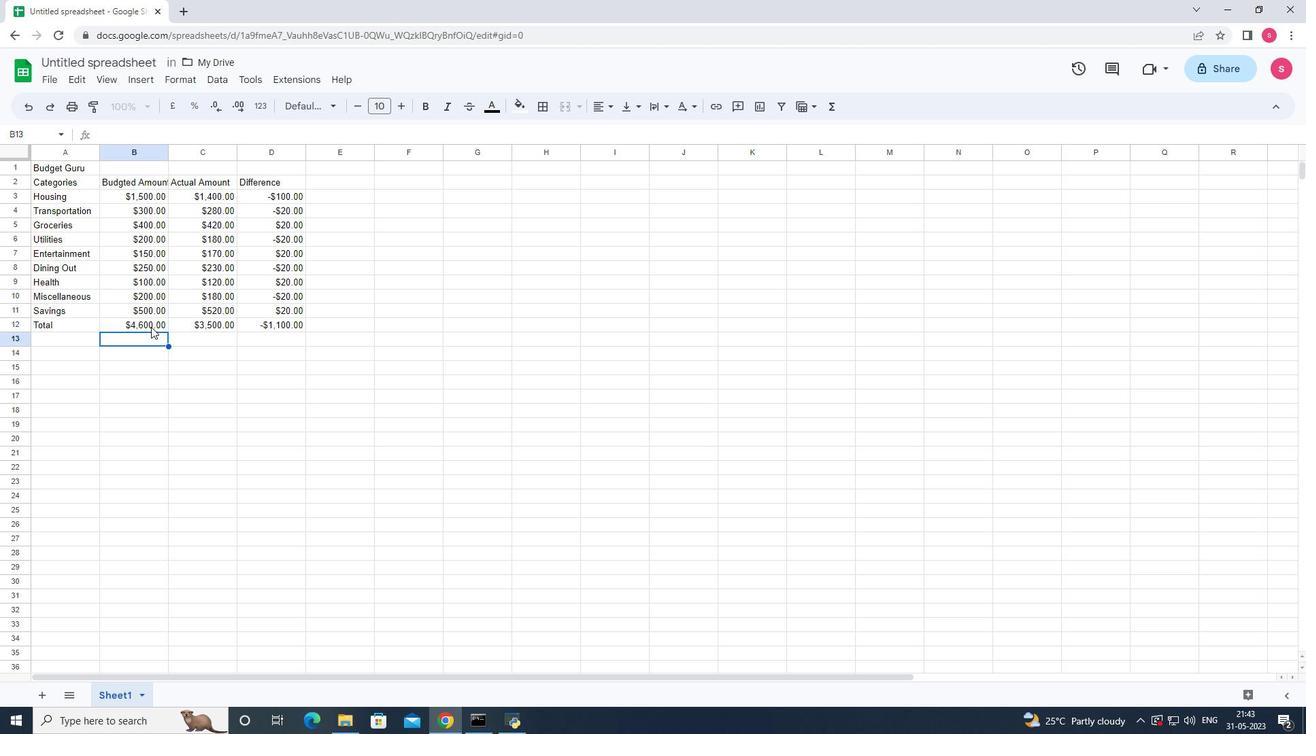 
Action: Mouse moved to (151, 326)
Screenshot: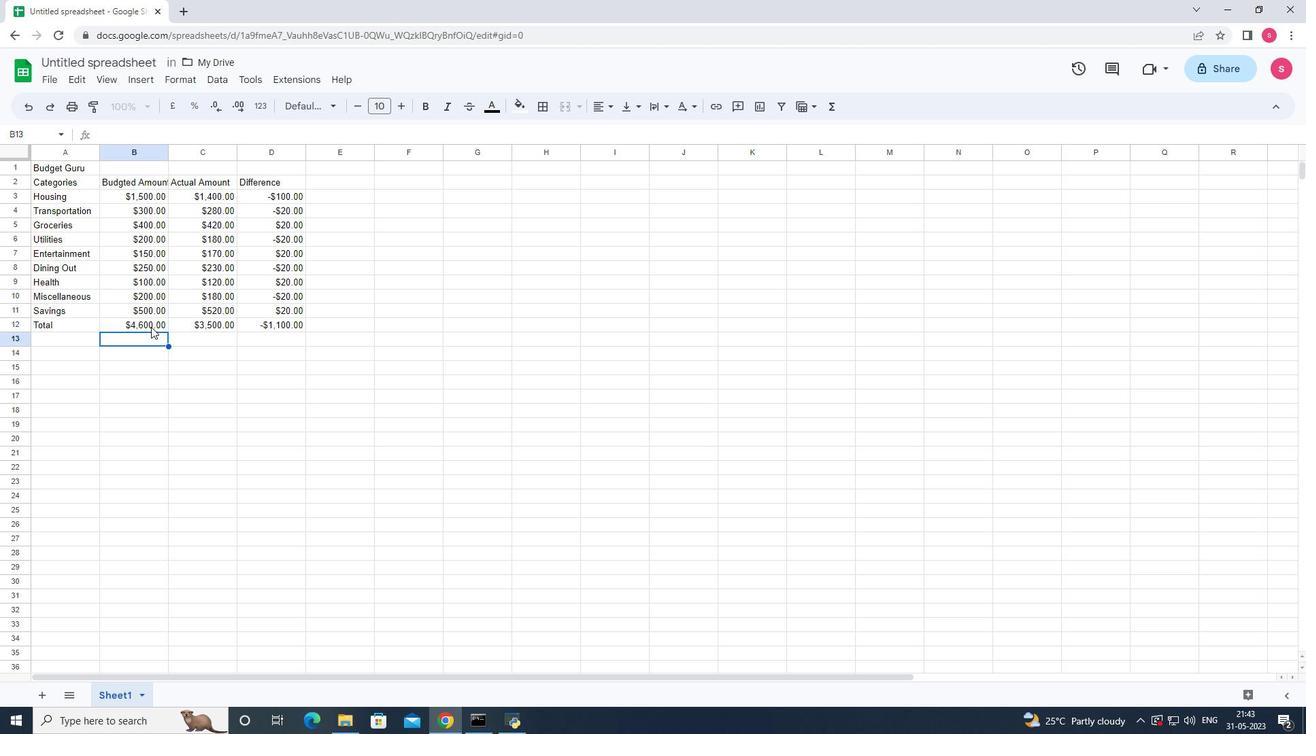 
Action: Key pressed <Key.backspace>
Screenshot: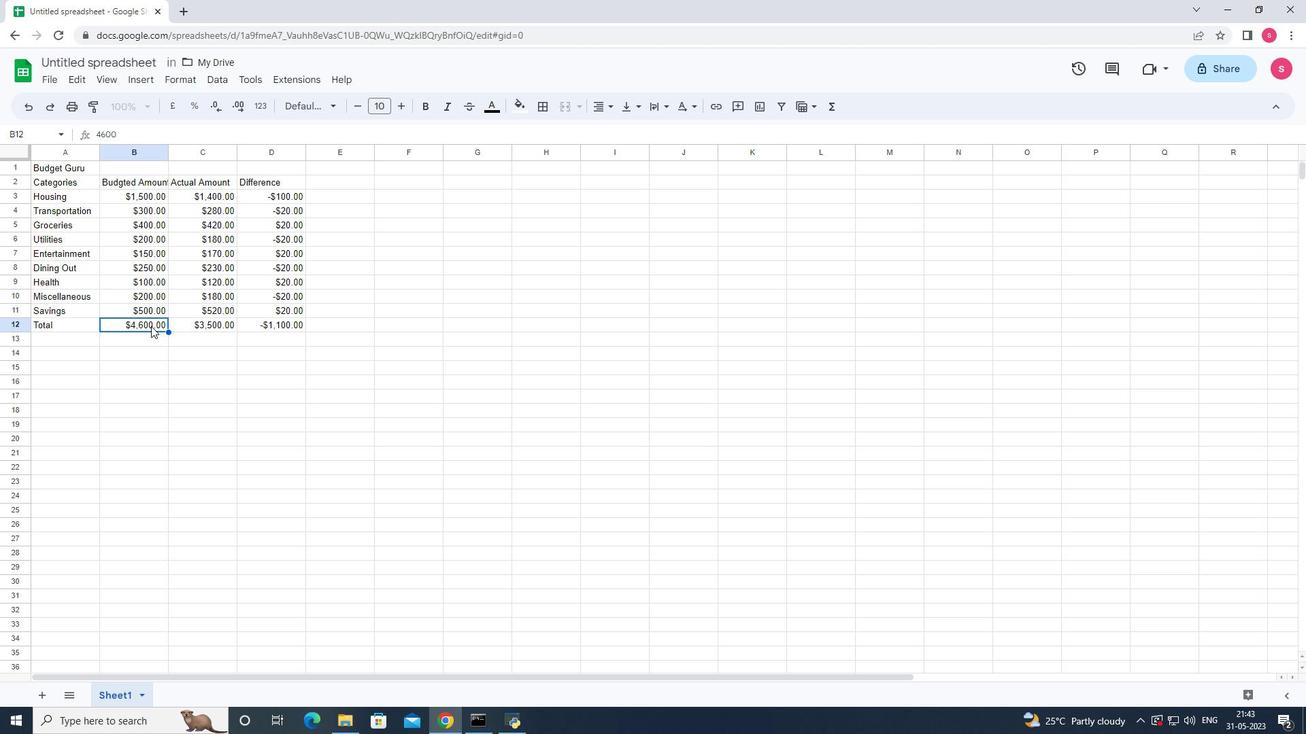 
Action: Mouse moved to (153, 351)
Screenshot: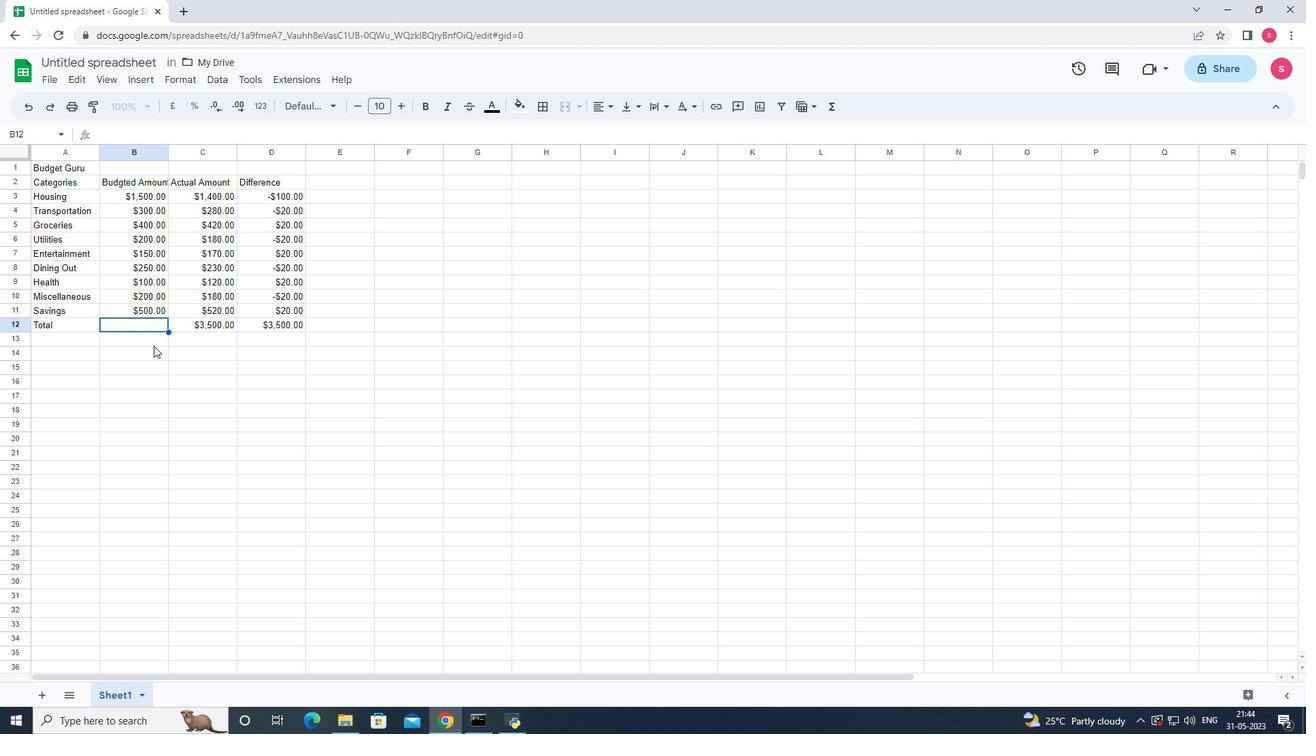
Action: Key pressed =
Screenshot: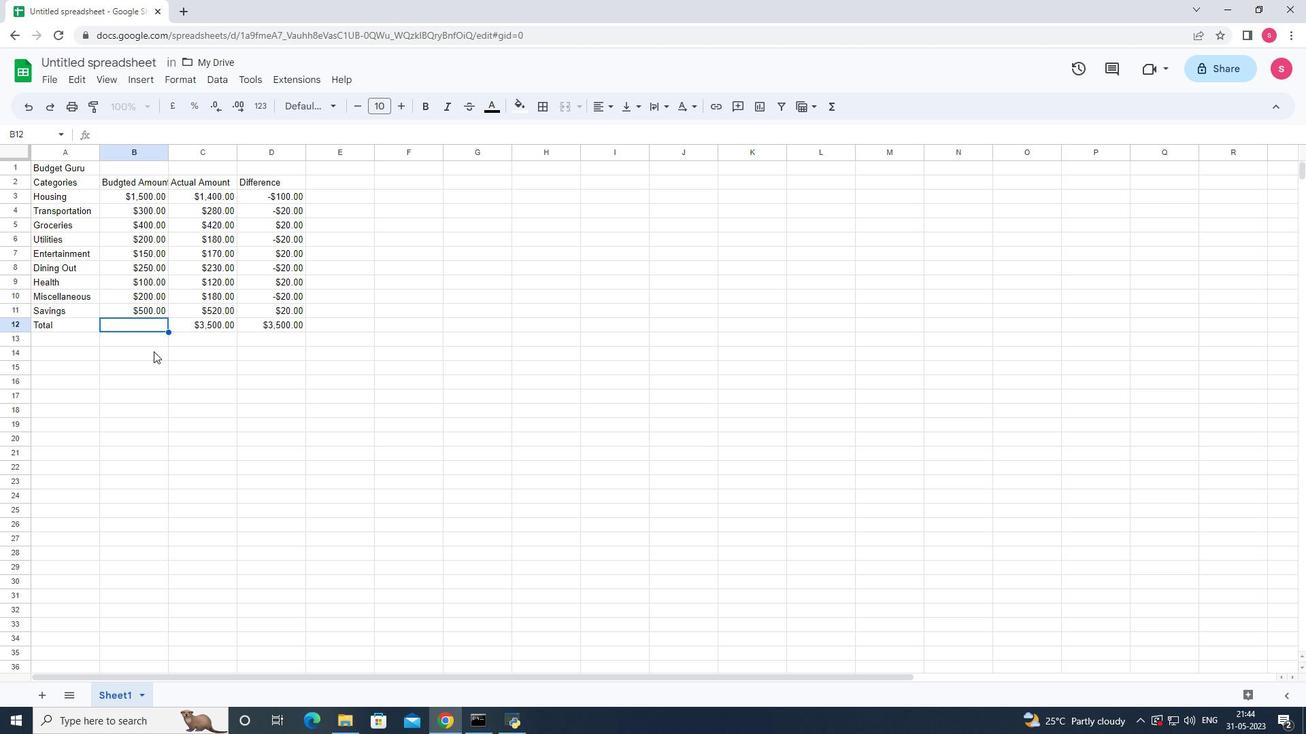 
Action: Mouse moved to (156, 339)
Screenshot: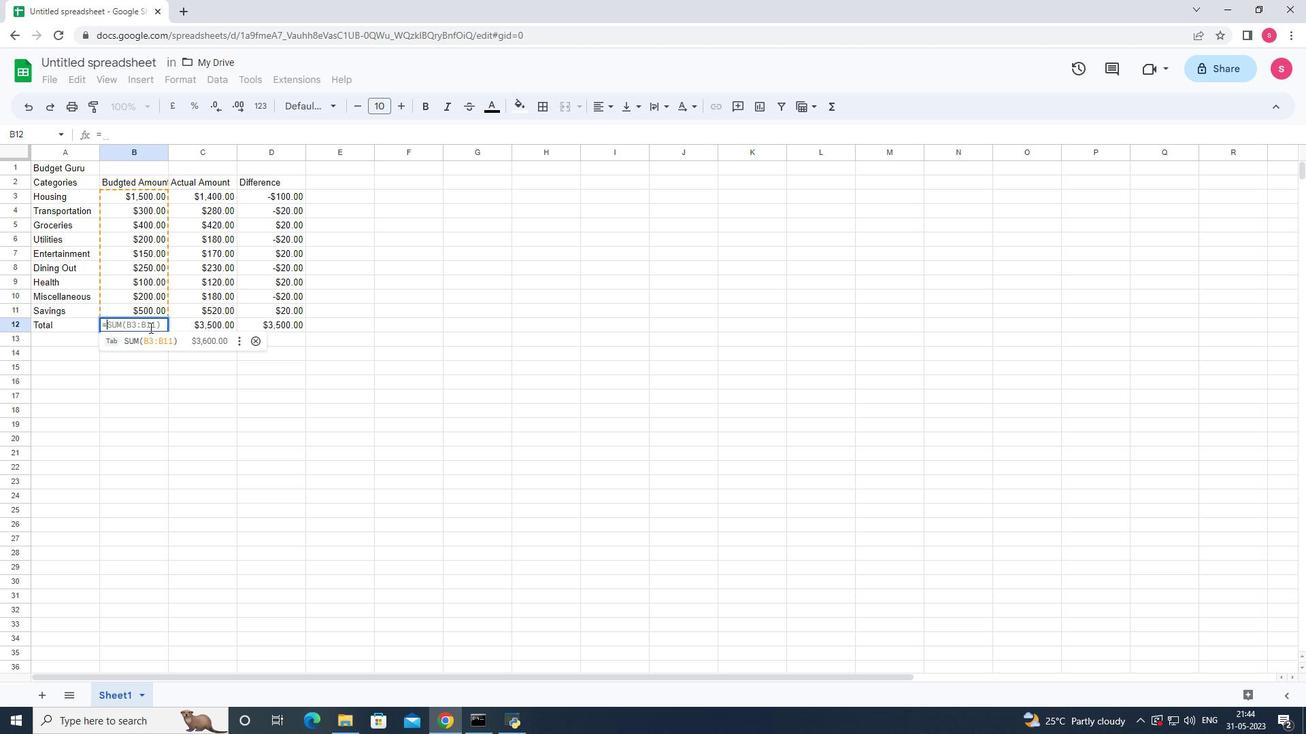 
Action: Mouse pressed left at (156, 339)
Screenshot: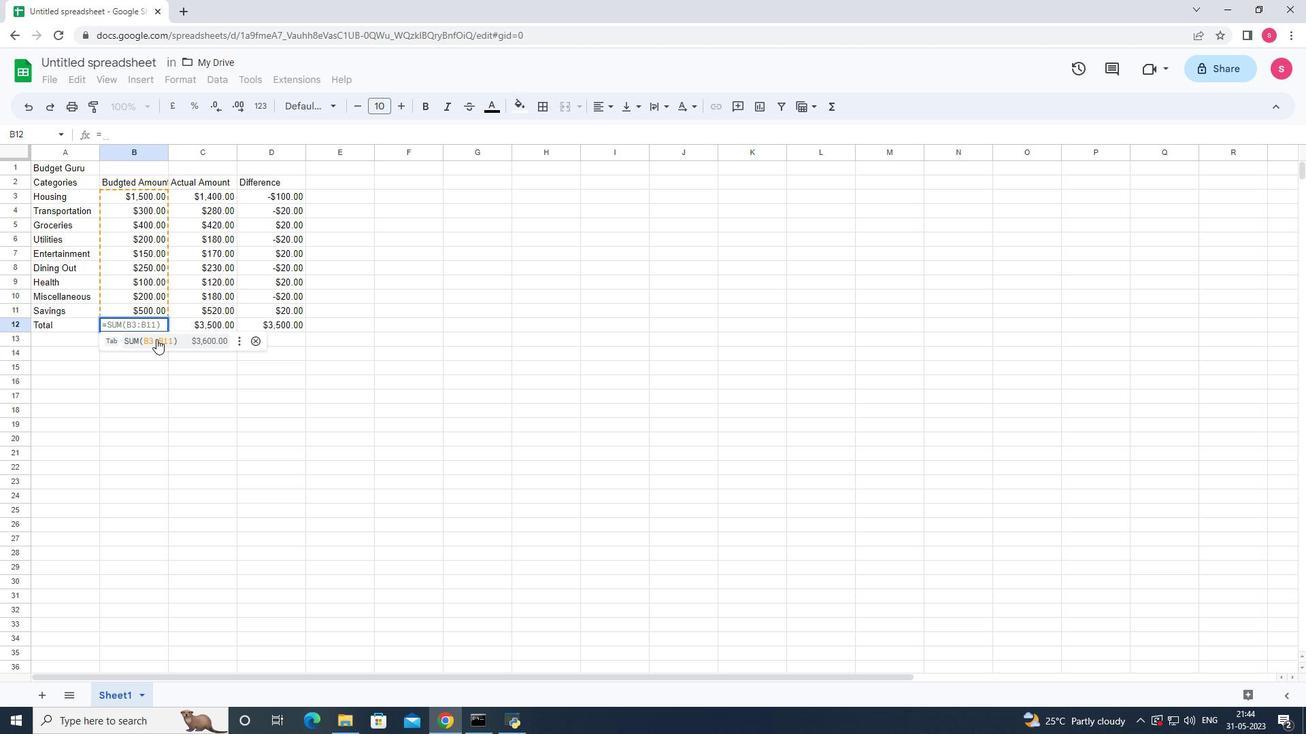 
Action: Mouse moved to (260, 363)
Screenshot: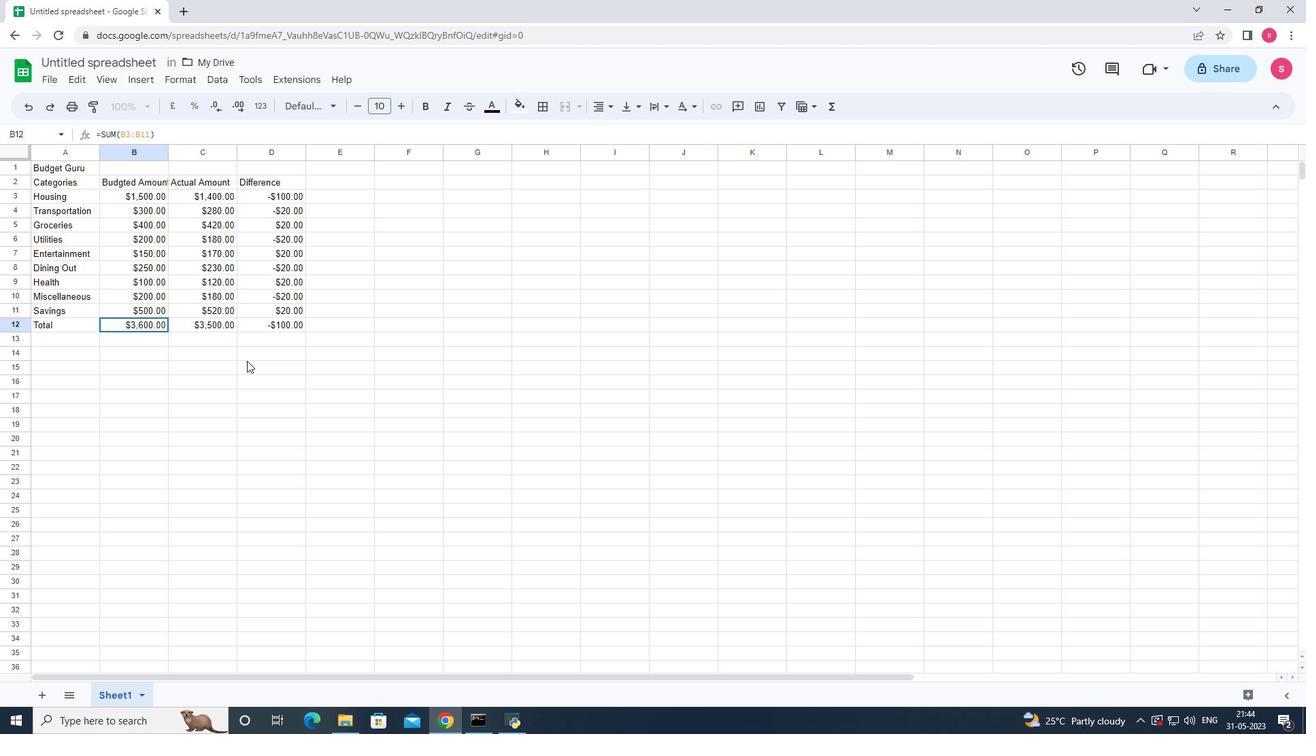 
Action: Mouse pressed left at (260, 363)
Screenshot: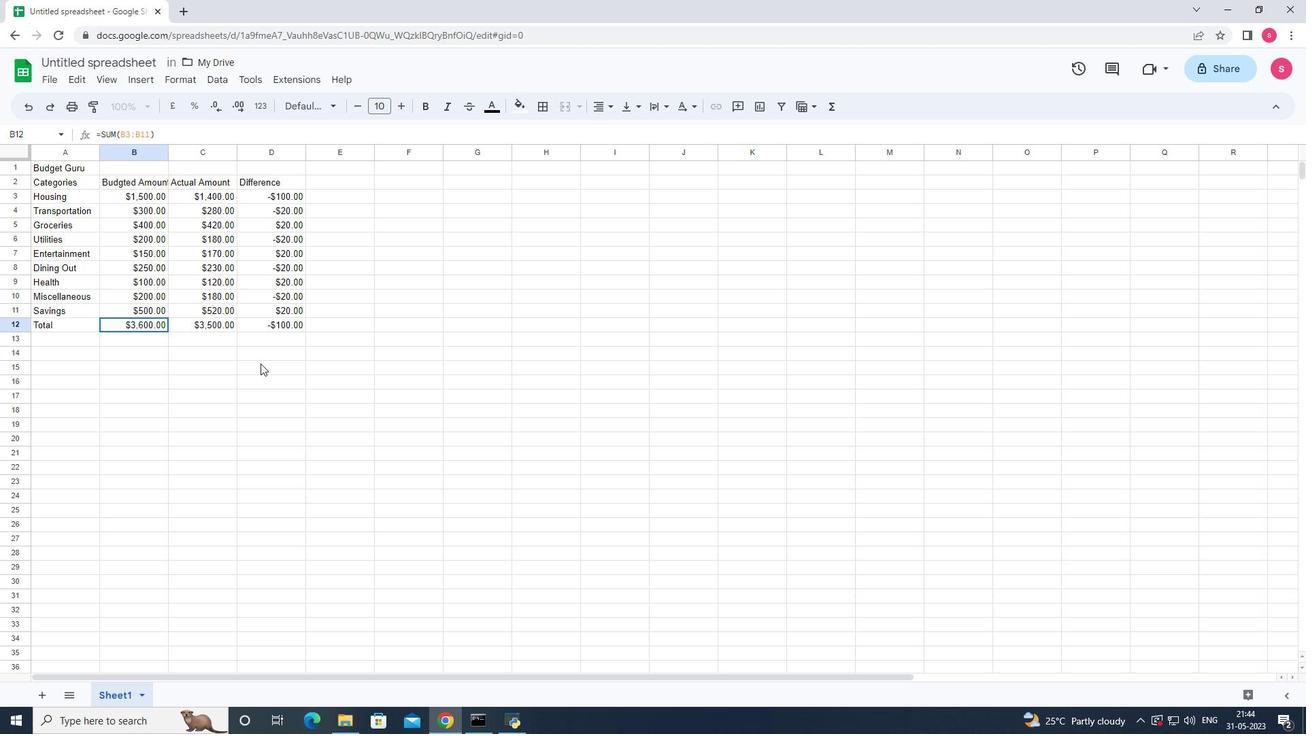 
Action: Mouse moved to (77, 62)
Screenshot: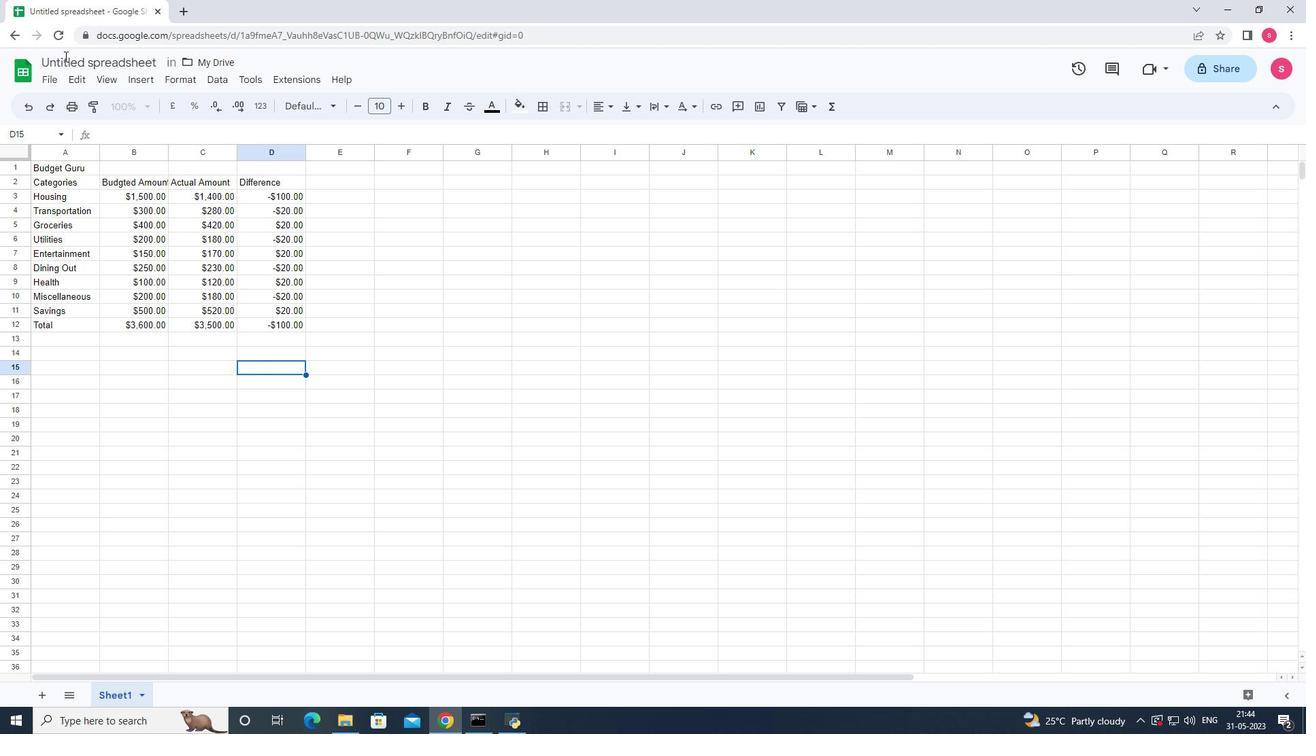 
Action: Mouse pressed left at (77, 62)
Screenshot: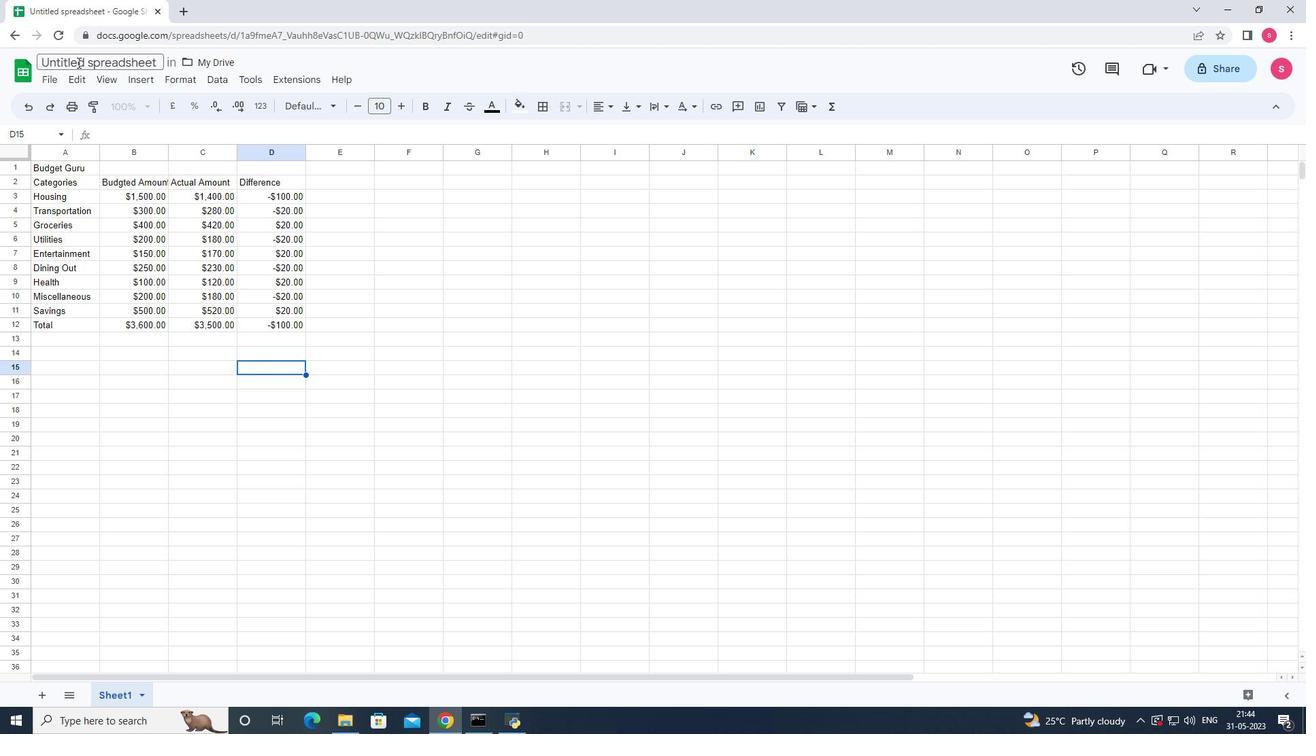 
Action: Key pressed <Key.backspace><Key.shift>Dashboard<Key.shift>Cash<Key.shift>Expenses<Key.shift>B<Key.backspace>book
Screenshot: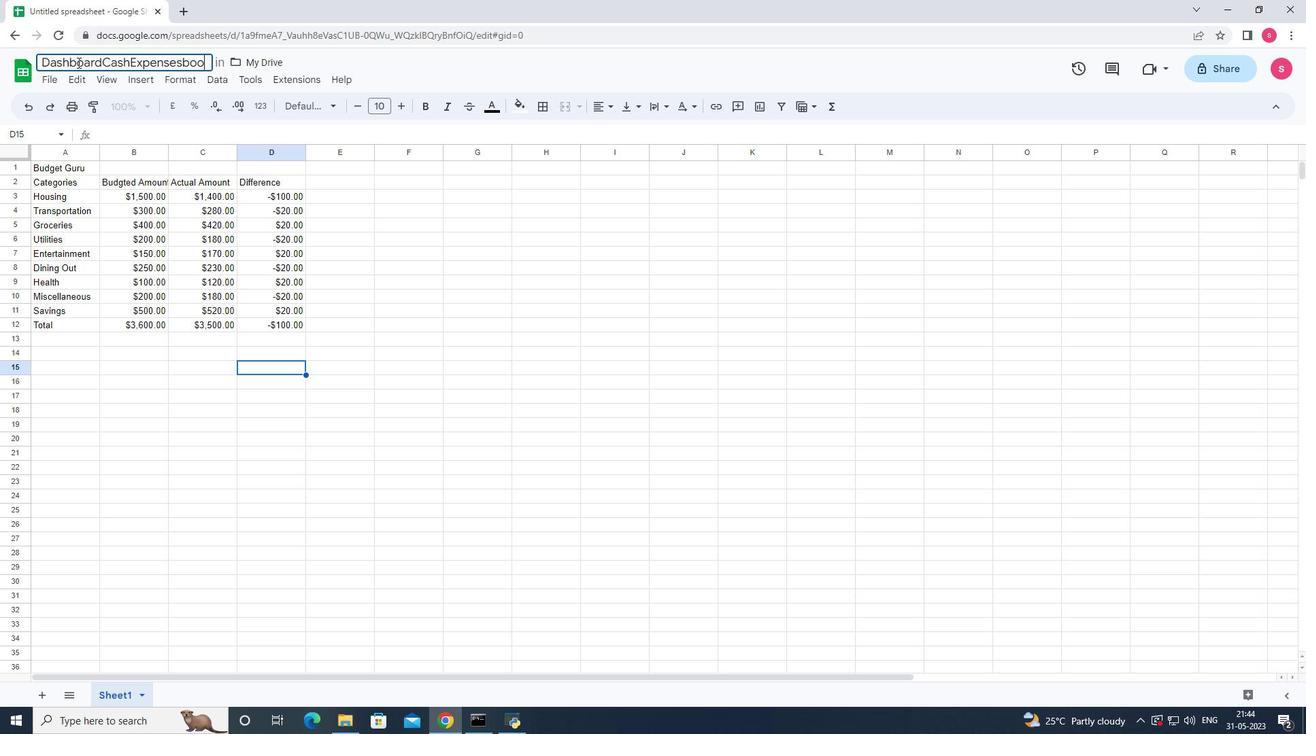 
Action: Mouse moved to (450, 253)
Screenshot: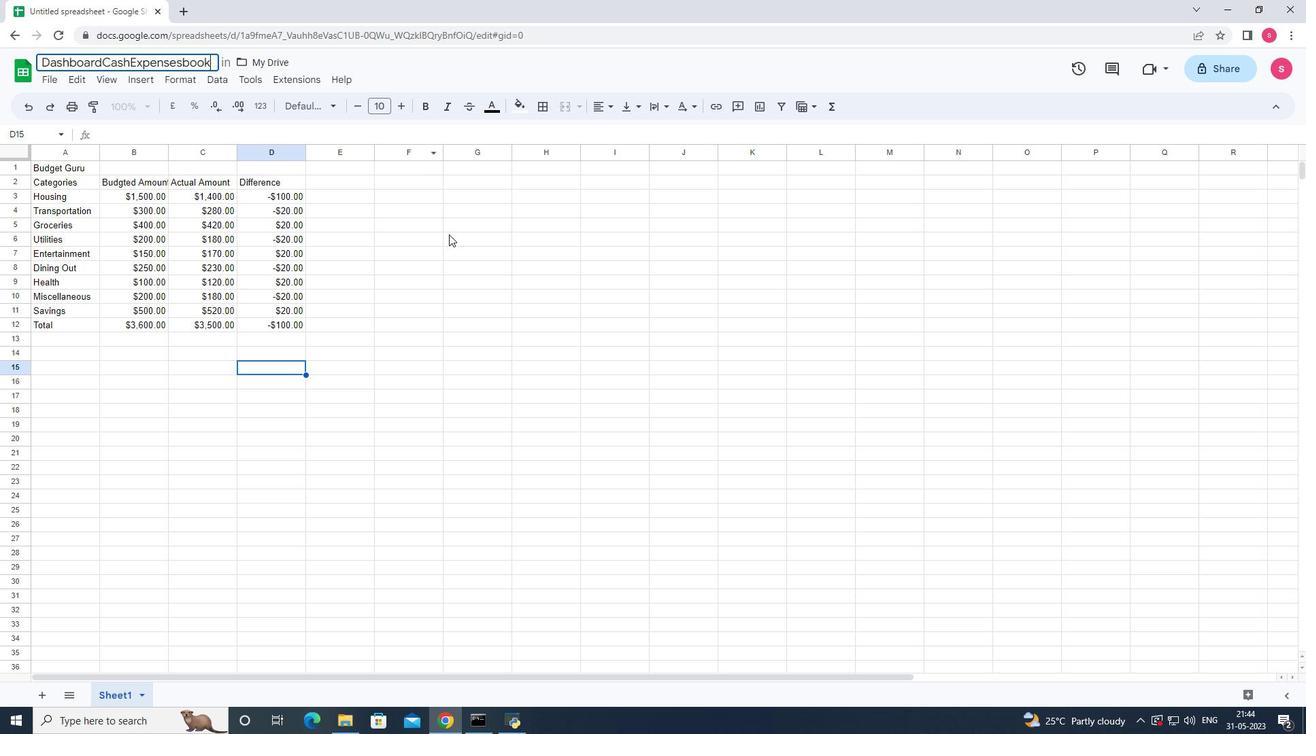 
Action: Mouse pressed left at (450, 253)
Screenshot: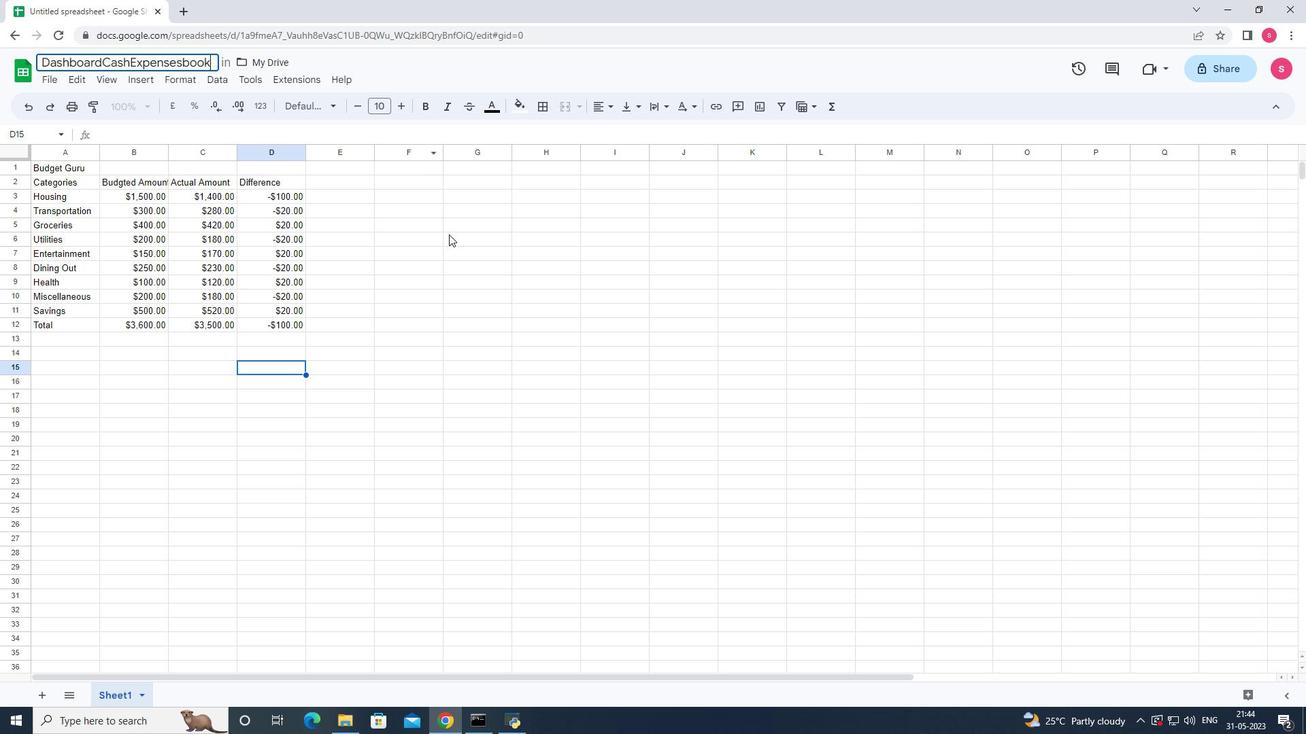 
Action: Mouse moved to (98, 150)
Screenshot: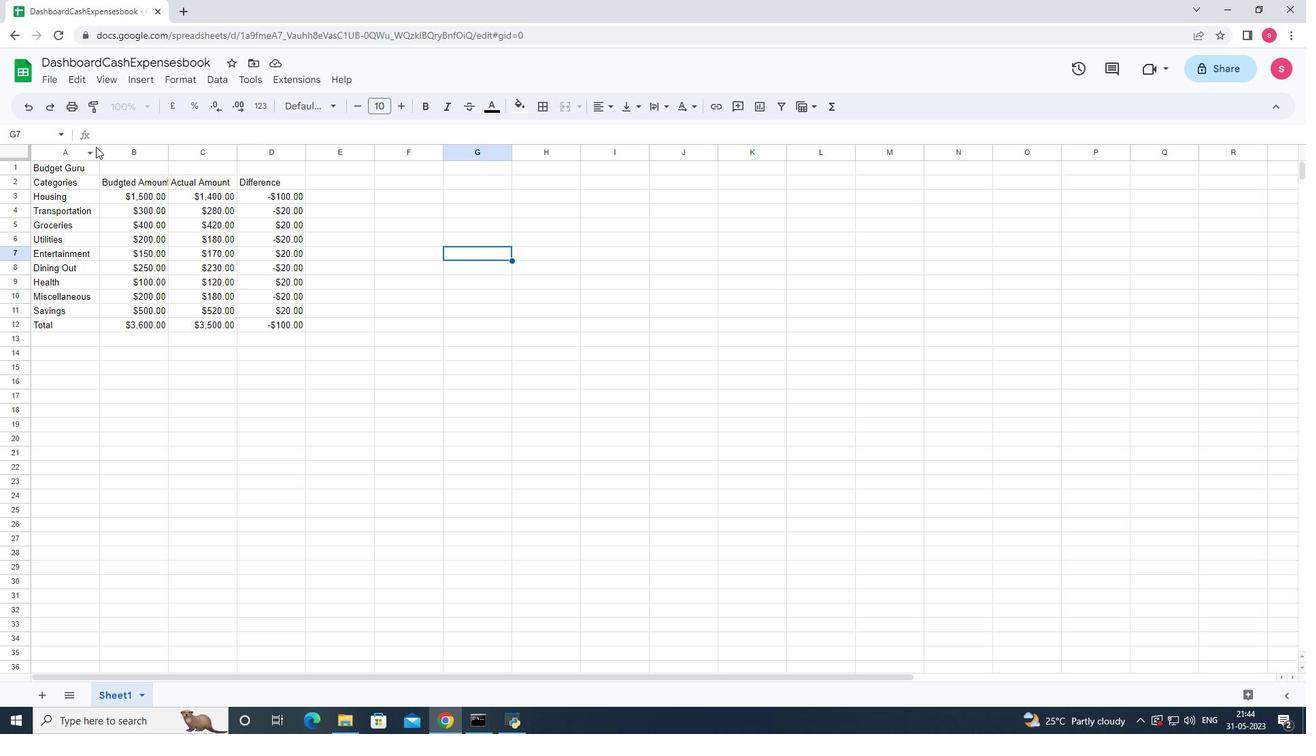 
Action: Mouse pressed left at (98, 150)
Screenshot: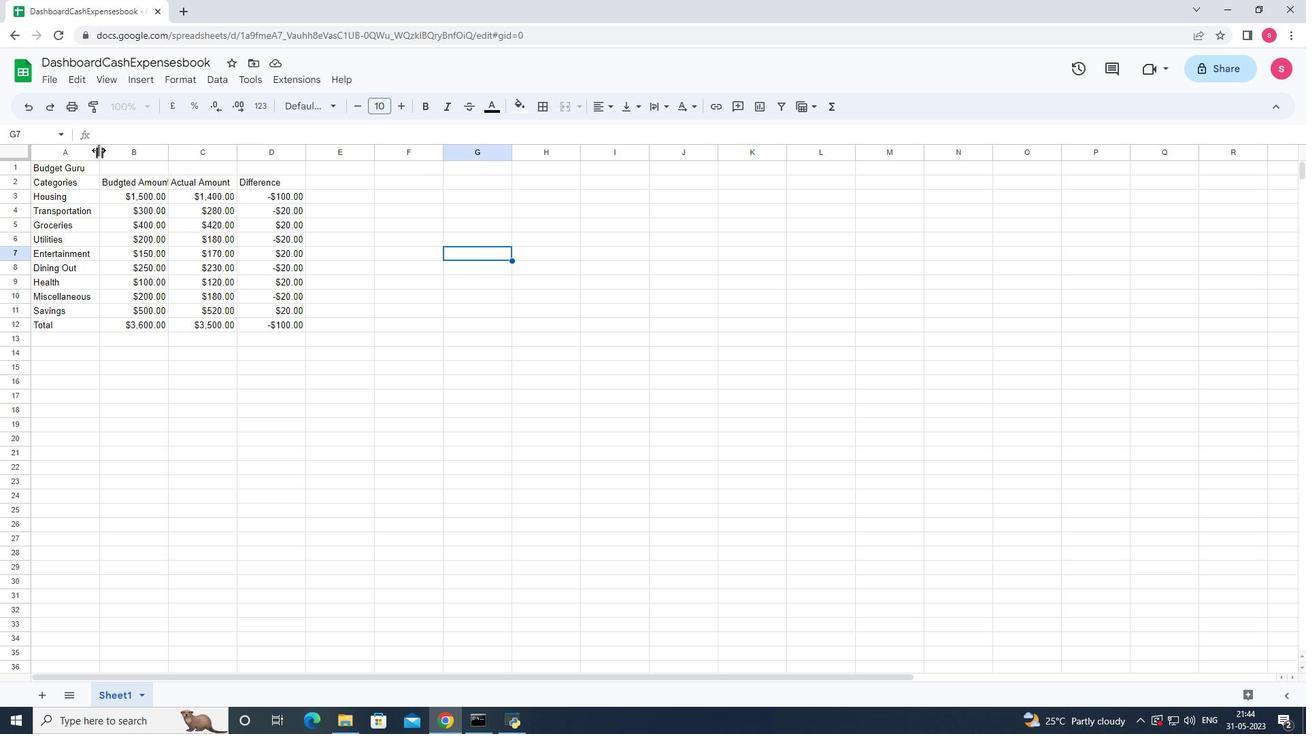 
Action: Mouse pressed left at (98, 150)
Screenshot: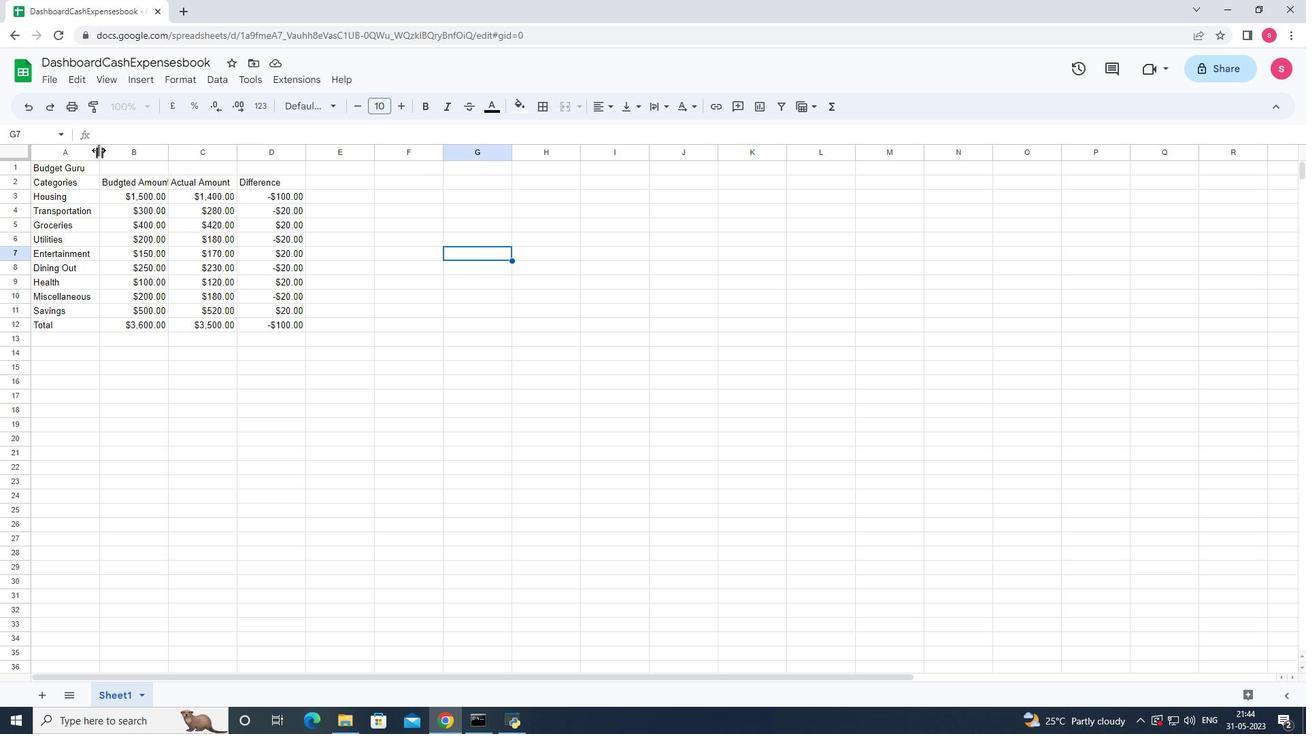 
Action: Mouse moved to (163, 153)
Screenshot: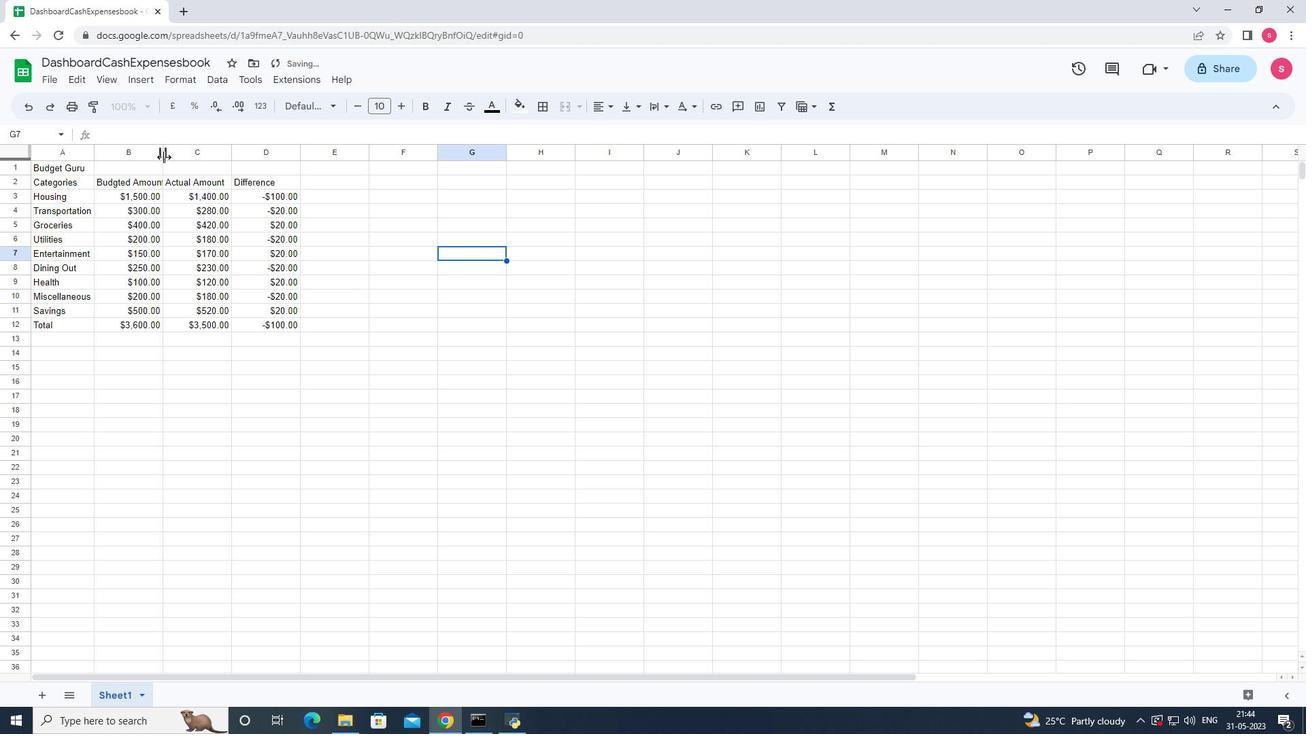 
Action: Mouse pressed left at (163, 153)
Screenshot: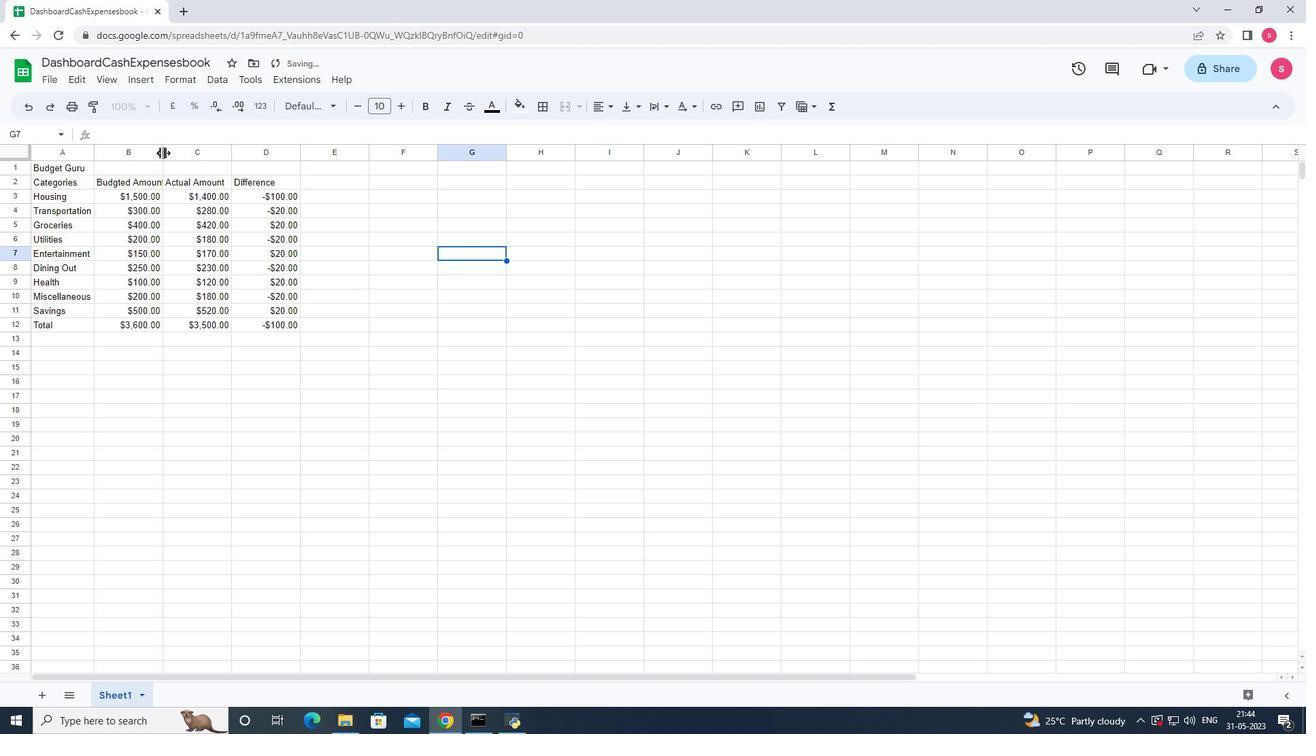 
Action: Mouse pressed left at (163, 153)
Screenshot: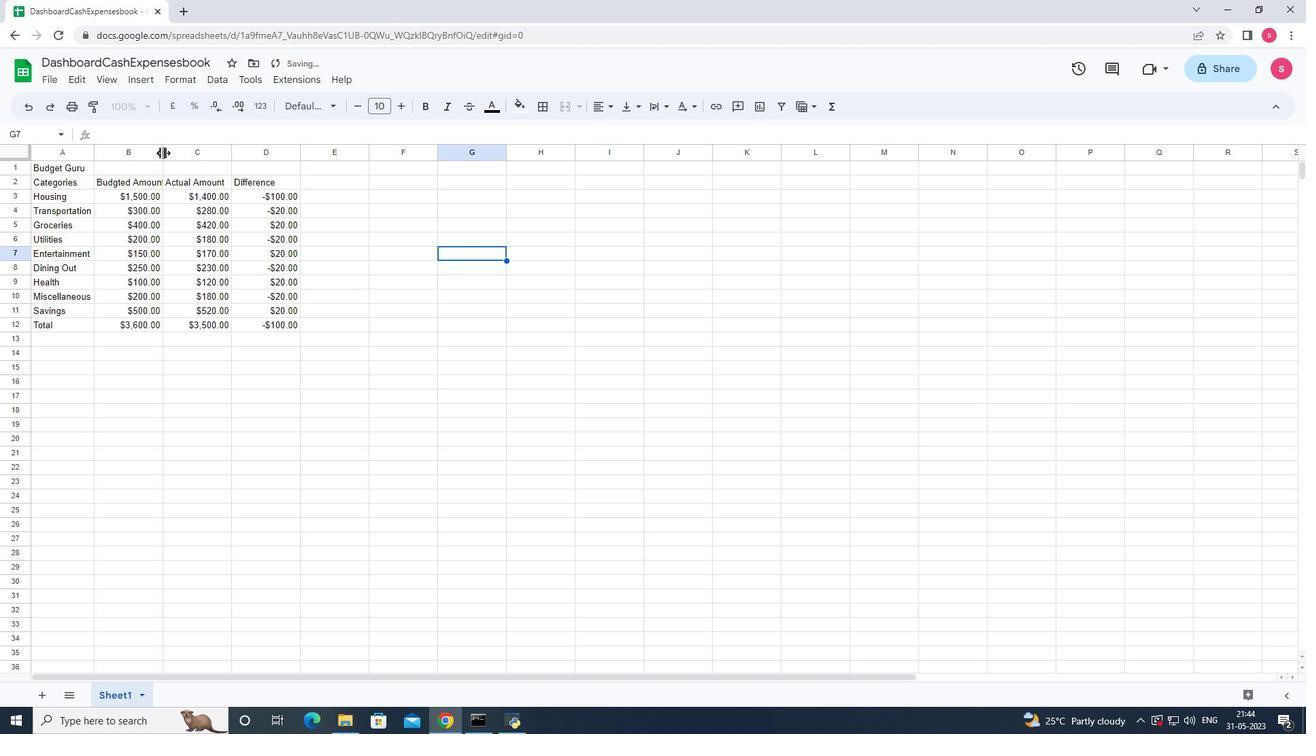 
Action: Mouse moved to (236, 153)
Screenshot: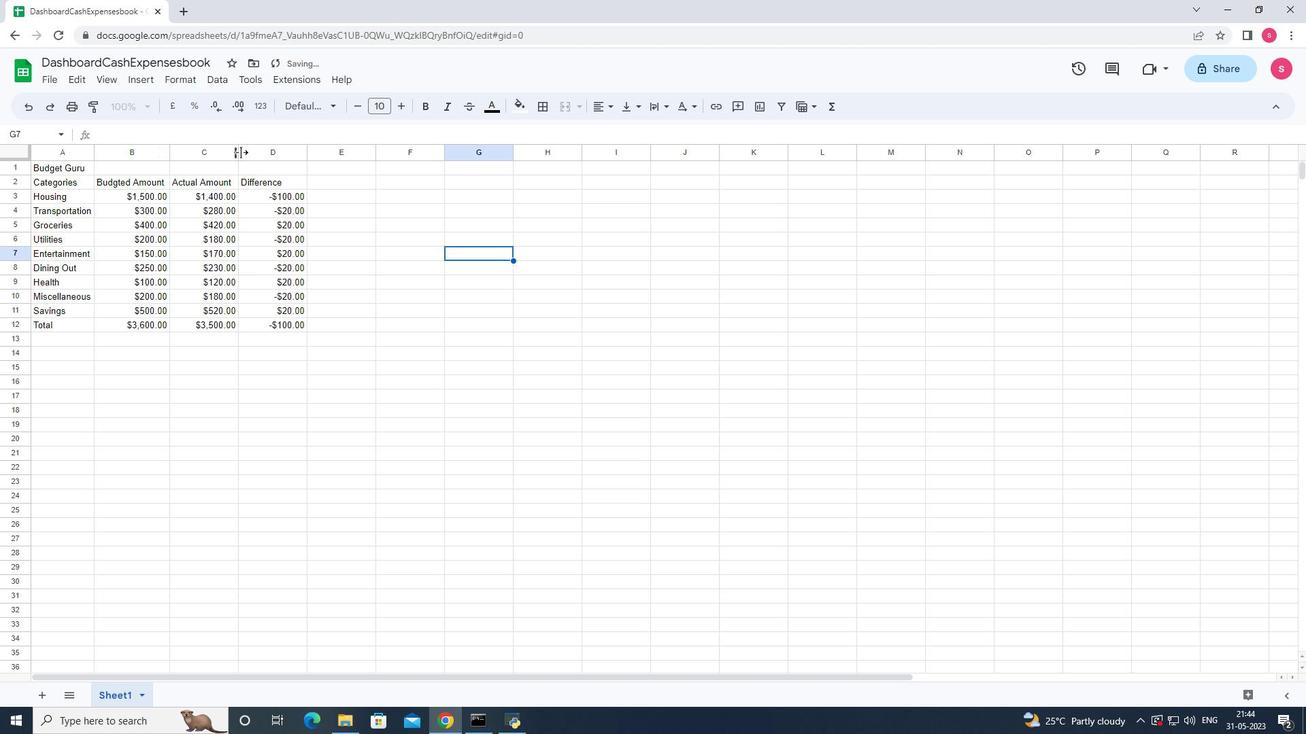 
Action: Mouse pressed left at (236, 153)
Screenshot: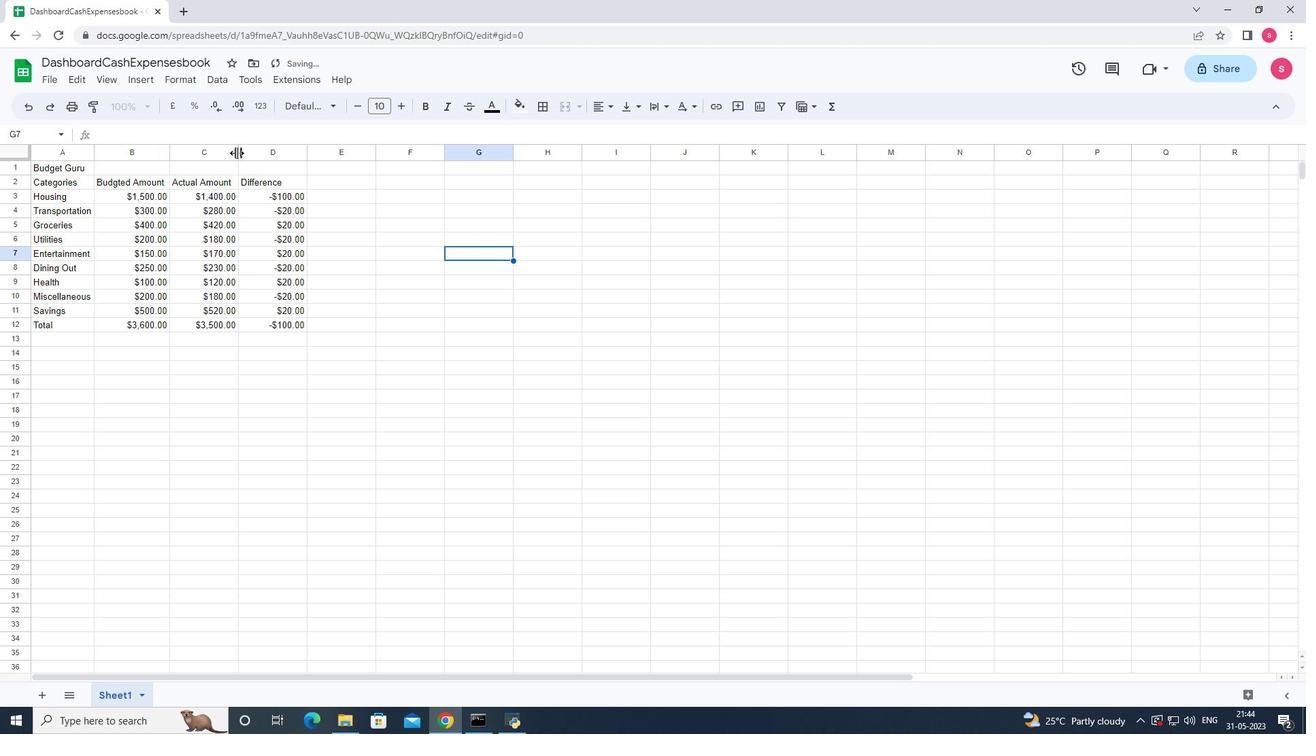 
Action: Mouse pressed left at (236, 153)
Screenshot: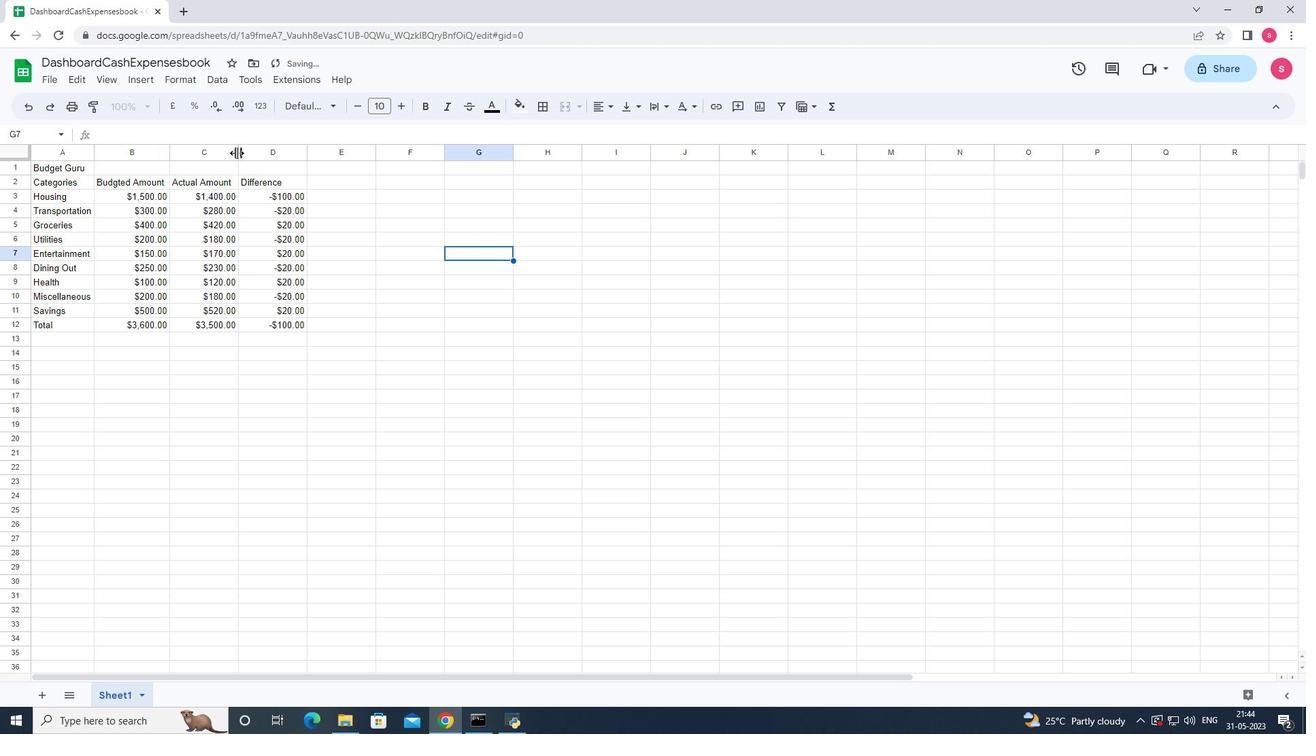 
Action: Mouse moved to (303, 150)
Screenshot: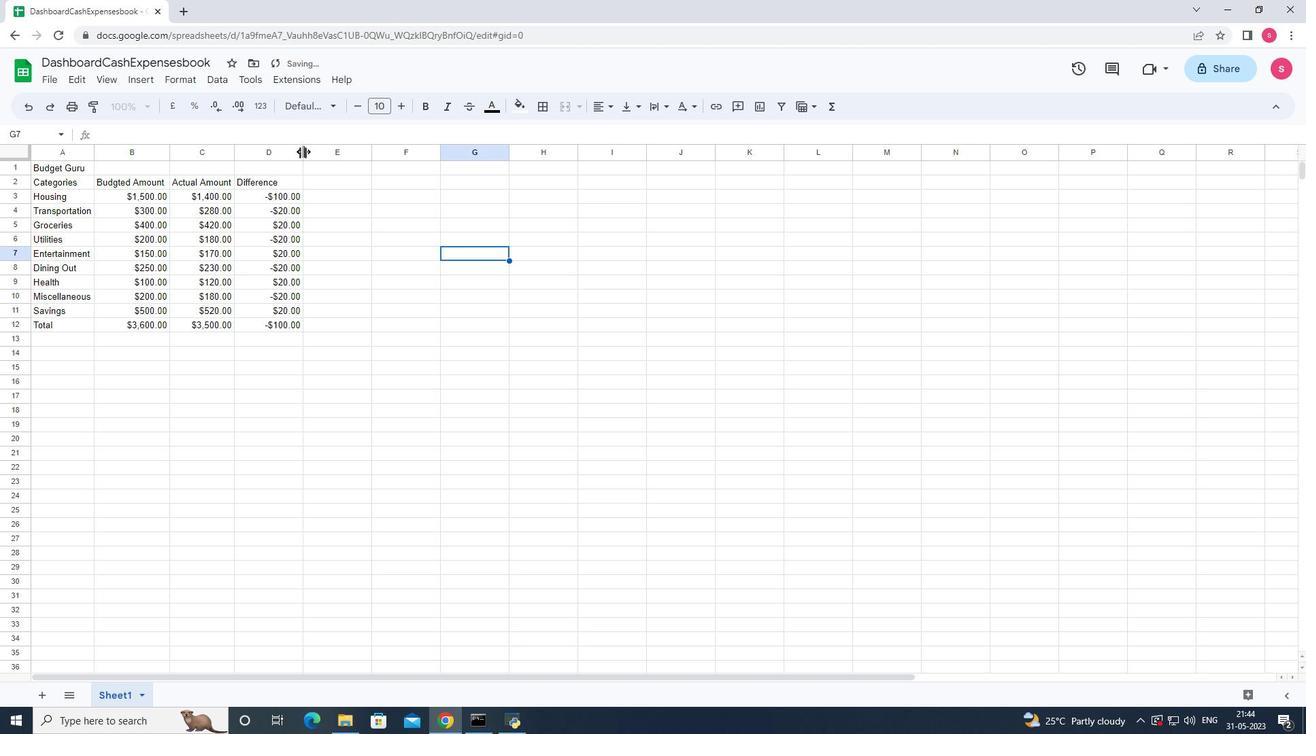 
Action: Mouse pressed left at (303, 150)
Screenshot: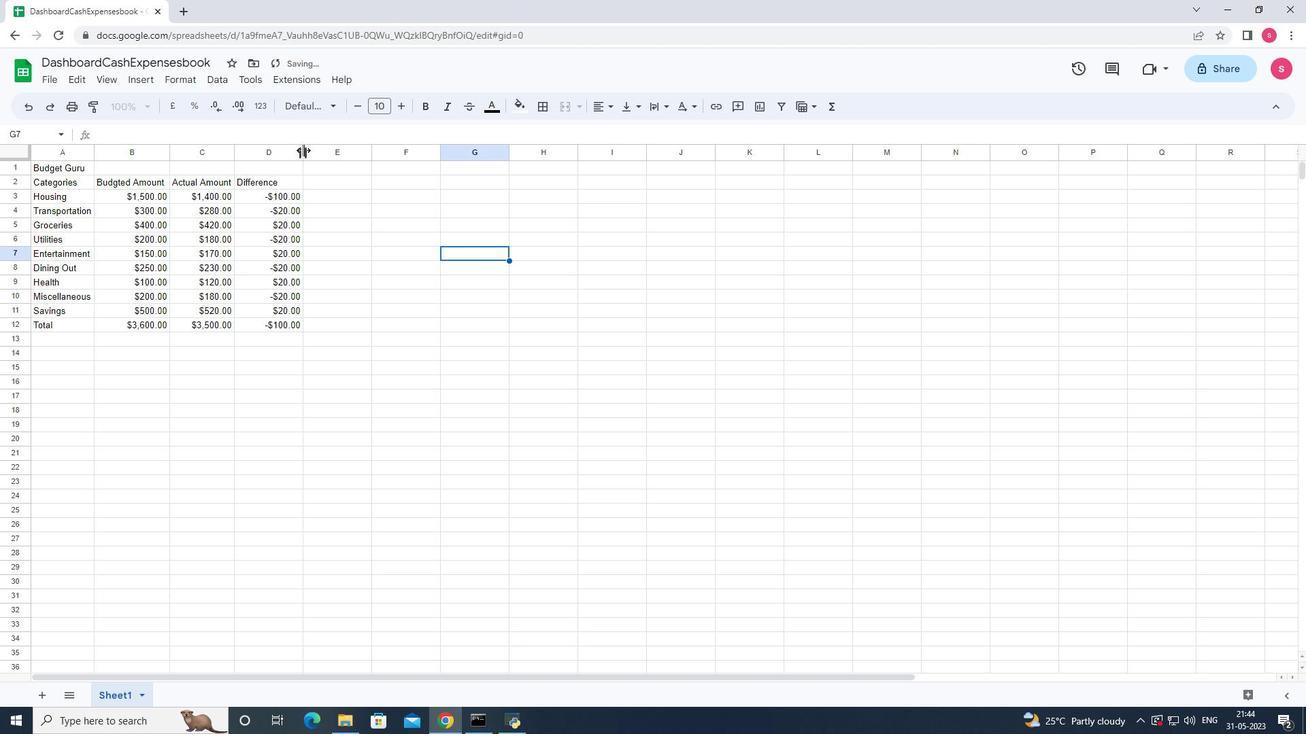 
Action: Mouse pressed left at (303, 150)
Screenshot: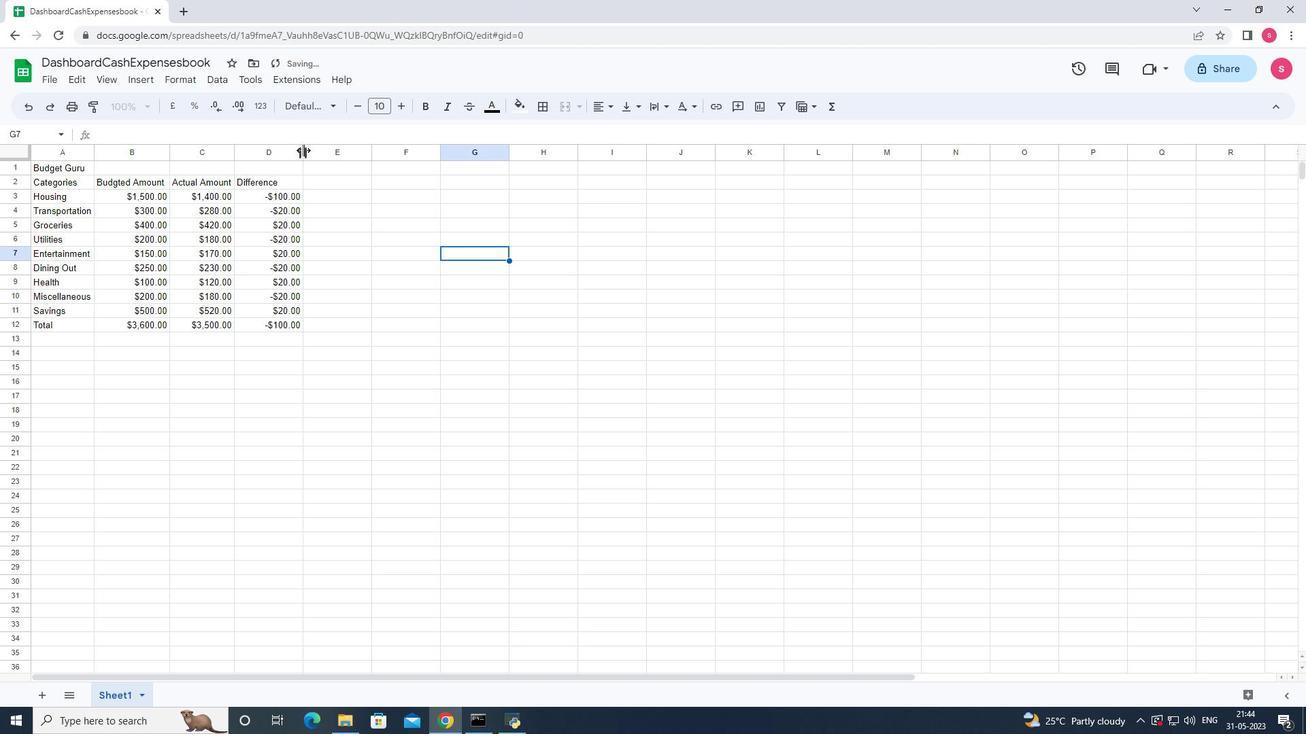 
Action: Mouse moved to (335, 362)
Screenshot: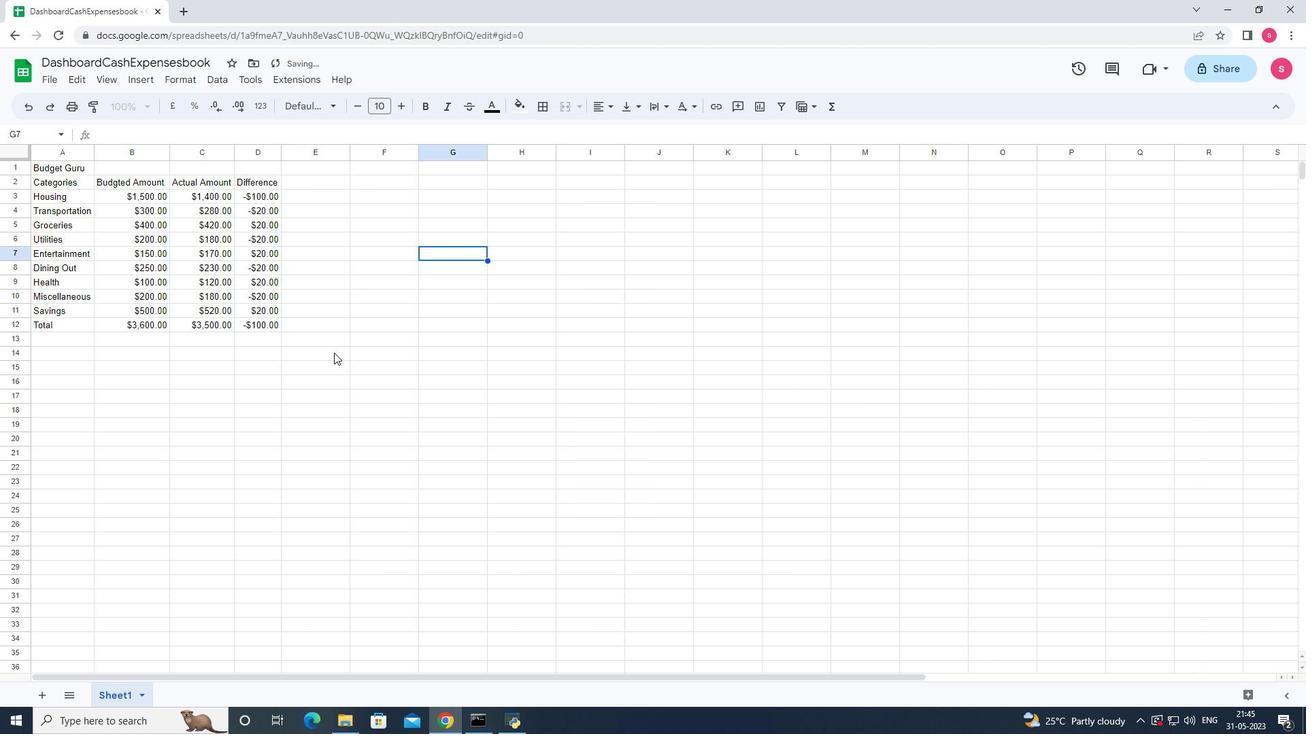 
Action: Key pressed ctrl+S
Screenshot: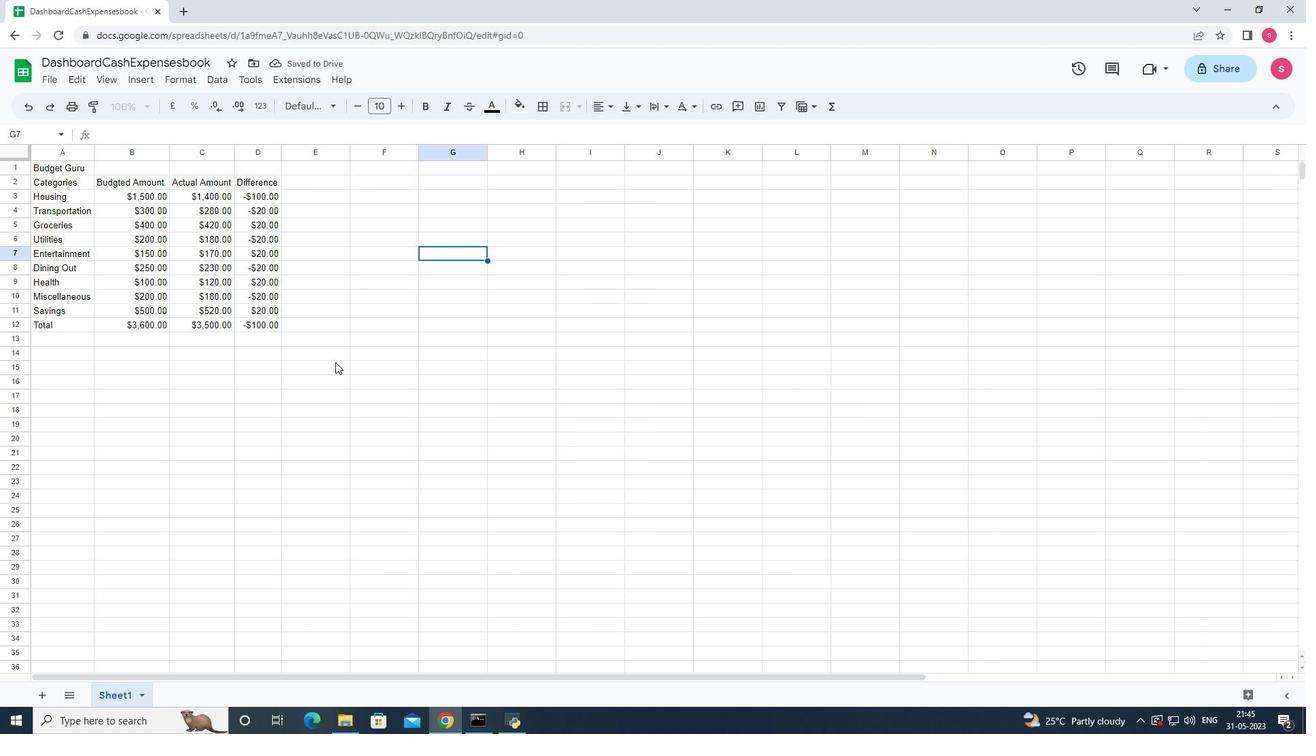 
